 Task: Add an event with the title Second Quarterly Business and Financial Performance Review, date '2023/10/08', time 7:50 AM to 9:50 AMand add a description: The PIP Discussion will be conducted in a respectful and confidential manner, ensuring that the employee feels heard and valued. The ultimate goal is to create a supportive environment that encourages growth, self-improvement, and the attainment of desired performance levels.Select event color  Banana . Add location for the event as: 456 Dubai Opera, Dubai, UAE, logged in from the account softage.10@softage.netand send the event invitation to softage.5@softage.net and softage.6@softage.net. Set a reminder for the event Weekly on Sunday
Action: Mouse moved to (59, 95)
Screenshot: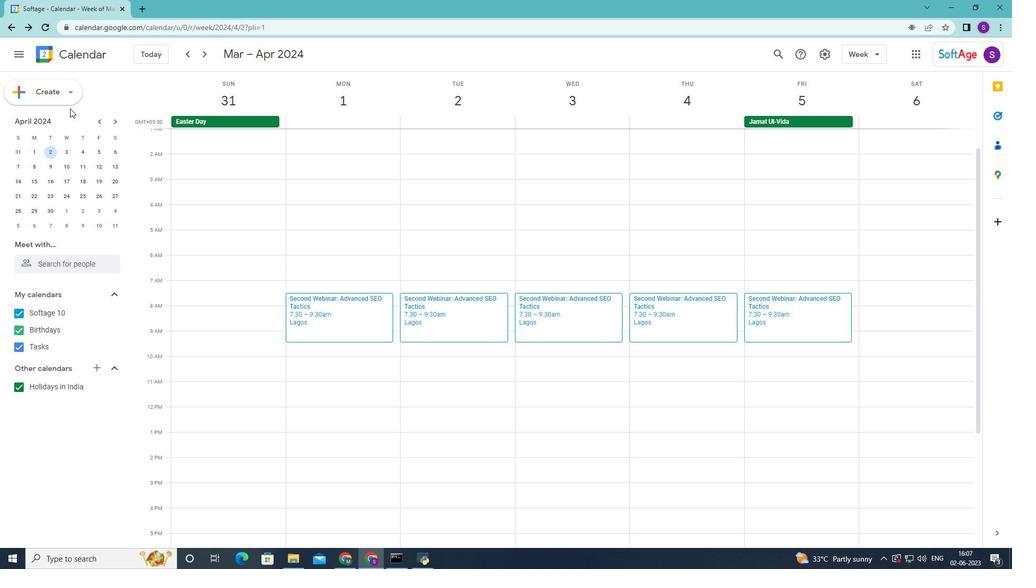 
Action: Mouse pressed left at (59, 95)
Screenshot: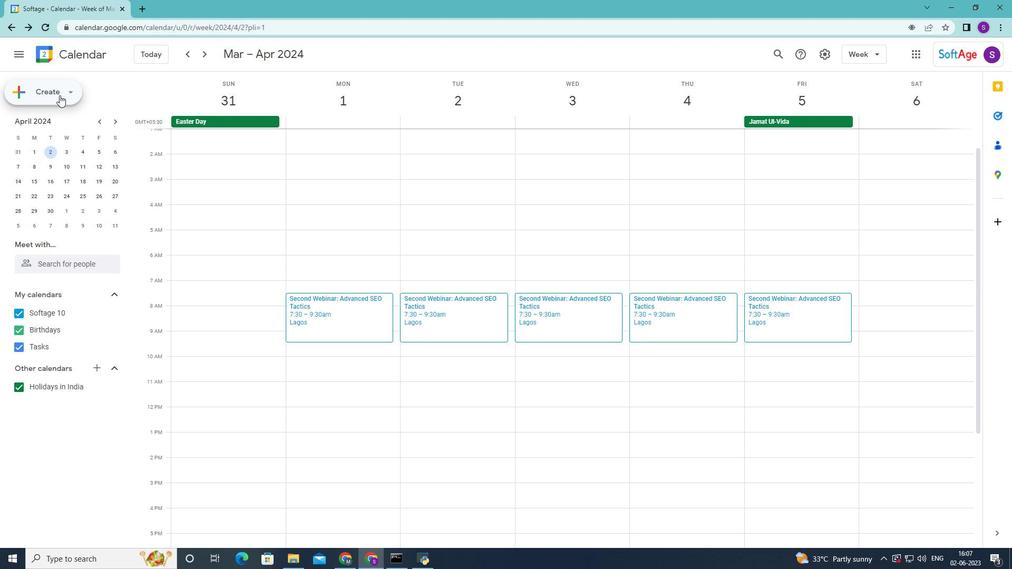 
Action: Mouse moved to (70, 123)
Screenshot: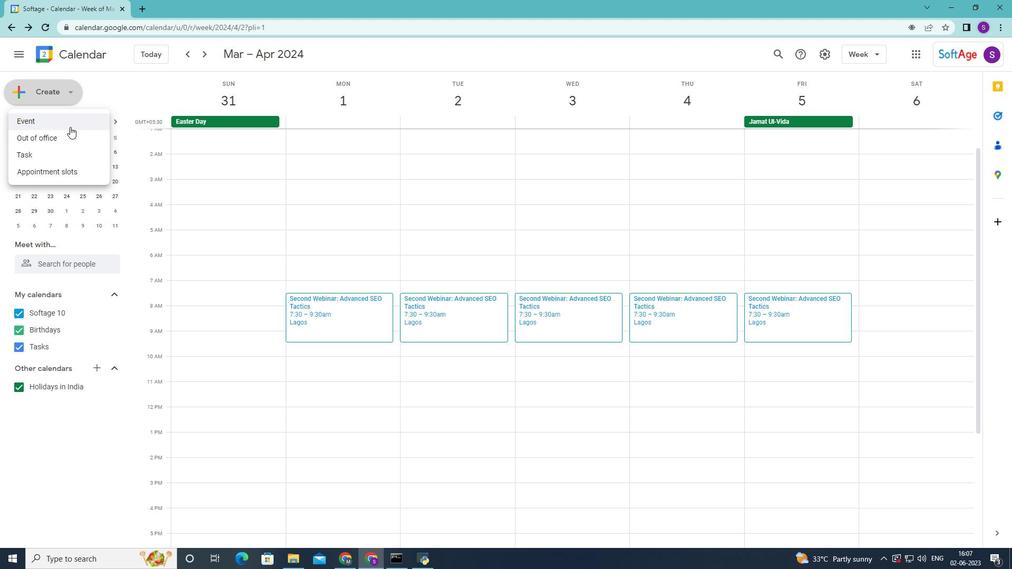 
Action: Mouse pressed left at (70, 123)
Screenshot: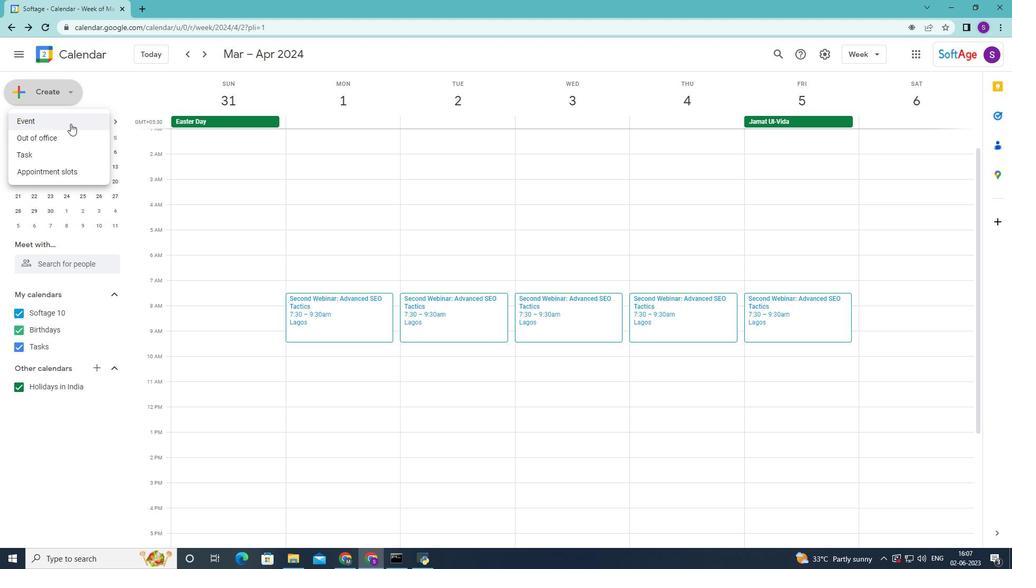 
Action: Mouse moved to (249, 278)
Screenshot: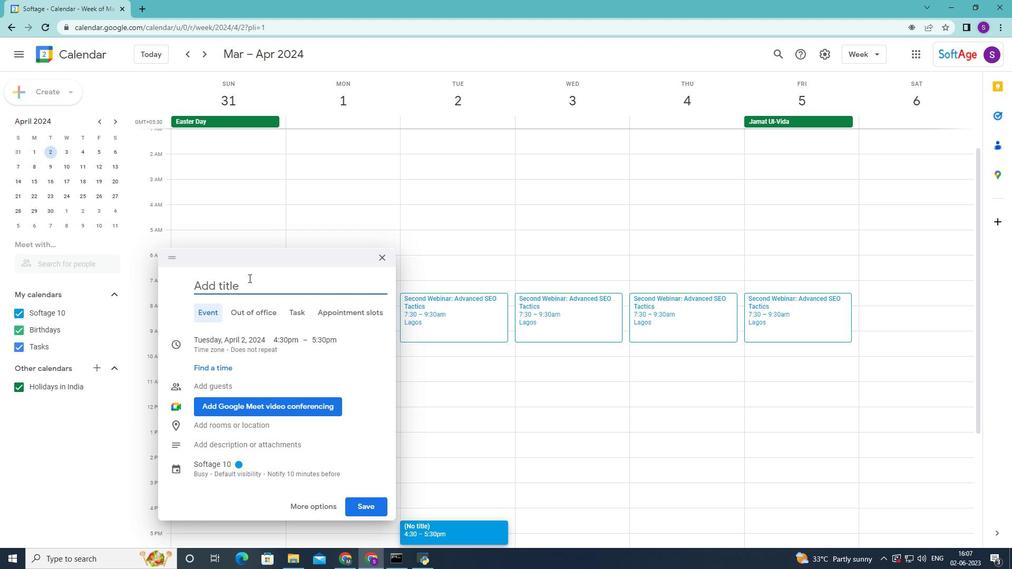 
Action: Key pressed <Key.shift>Second<Key.space><Key.shift><Key.shift><Key.shift><Key.shift><Key.shift><Key.shift><Key.shift><Key.shift>uarterly<Key.space><Key.shift>Business<Key.space>and<Key.space>financial<Key.space>
Screenshot: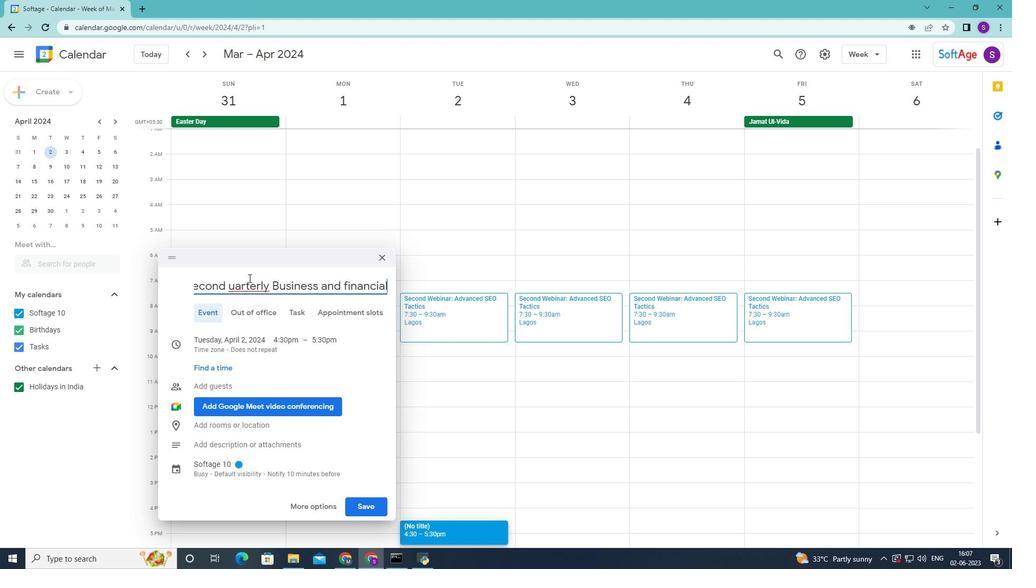 
Action: Mouse moved to (233, 285)
Screenshot: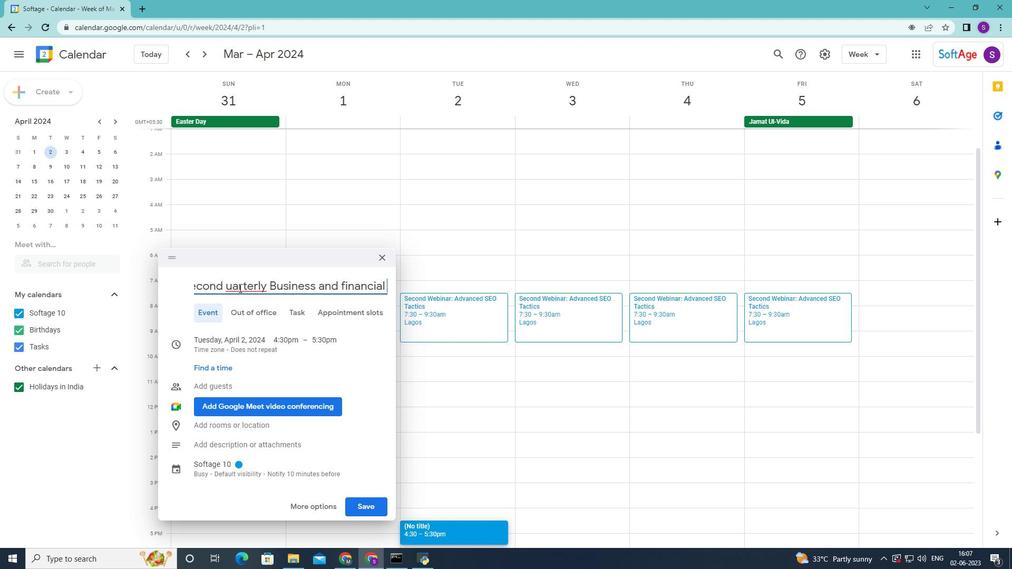 
Action: Mouse pressed left at (233, 285)
Screenshot: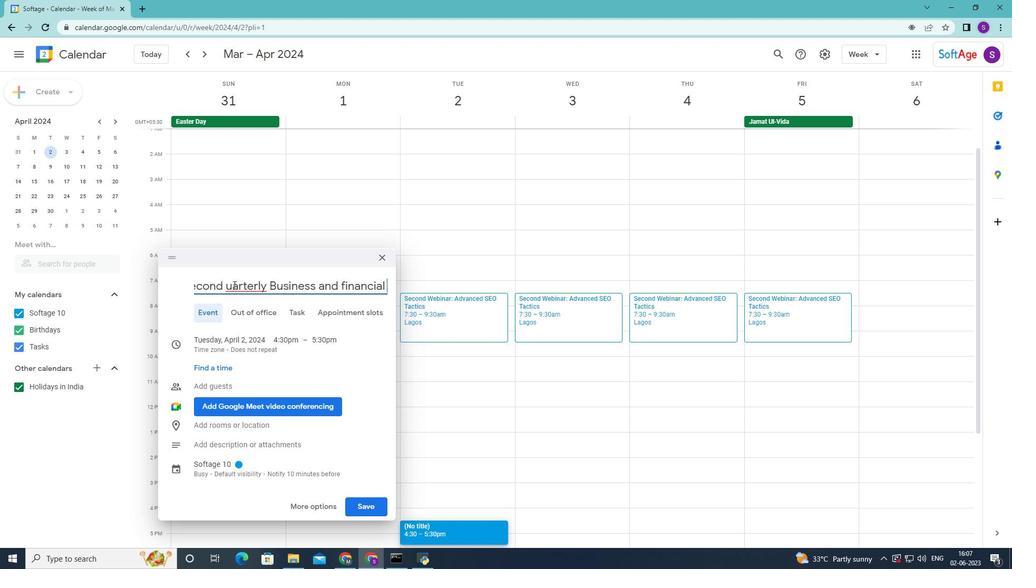 
Action: Mouse moved to (226, 285)
Screenshot: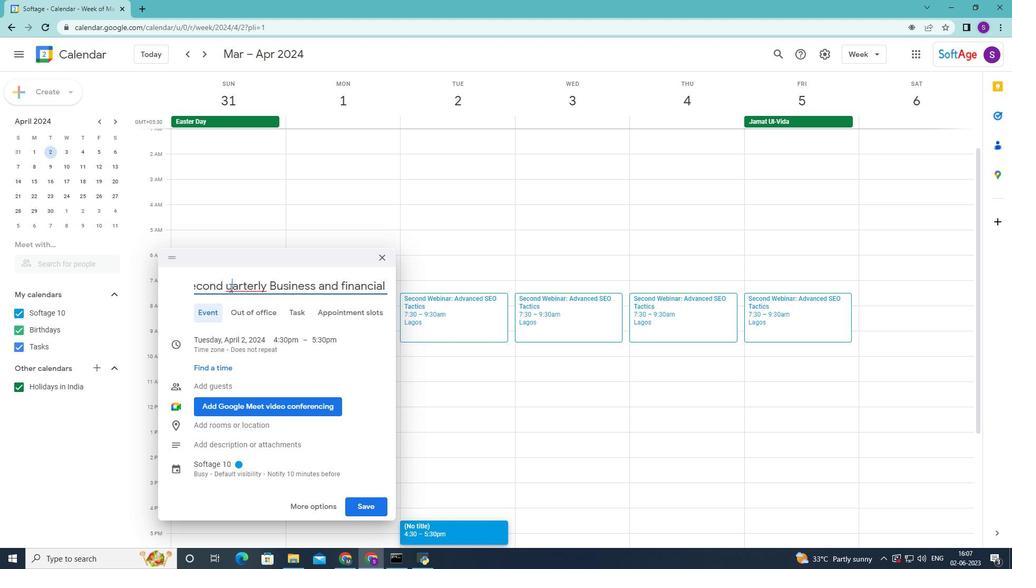 
Action: Mouse pressed left at (226, 285)
Screenshot: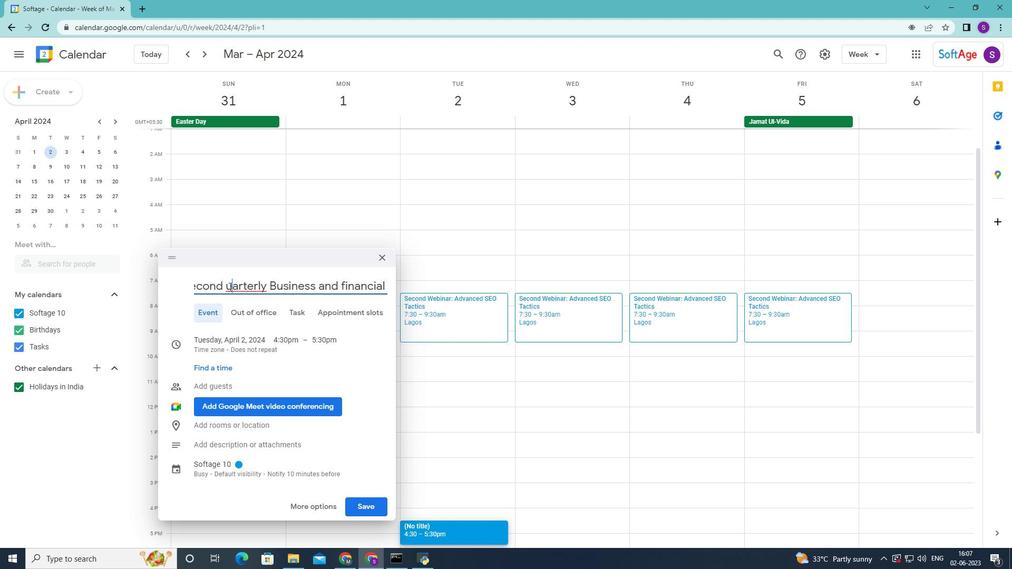 
Action: Mouse moved to (244, 289)
Screenshot: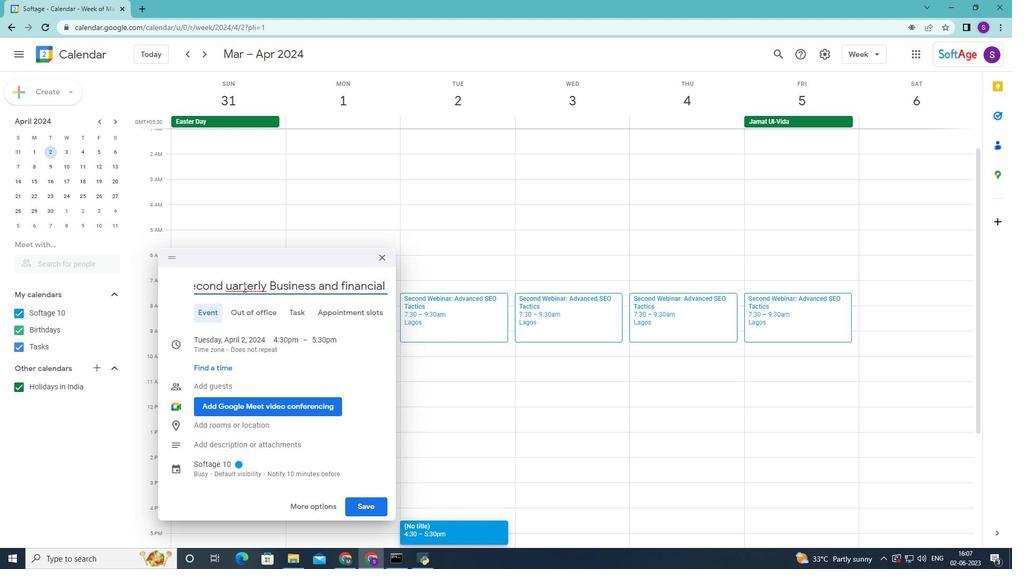 
Action: Key pressed <Key.space>
Screenshot: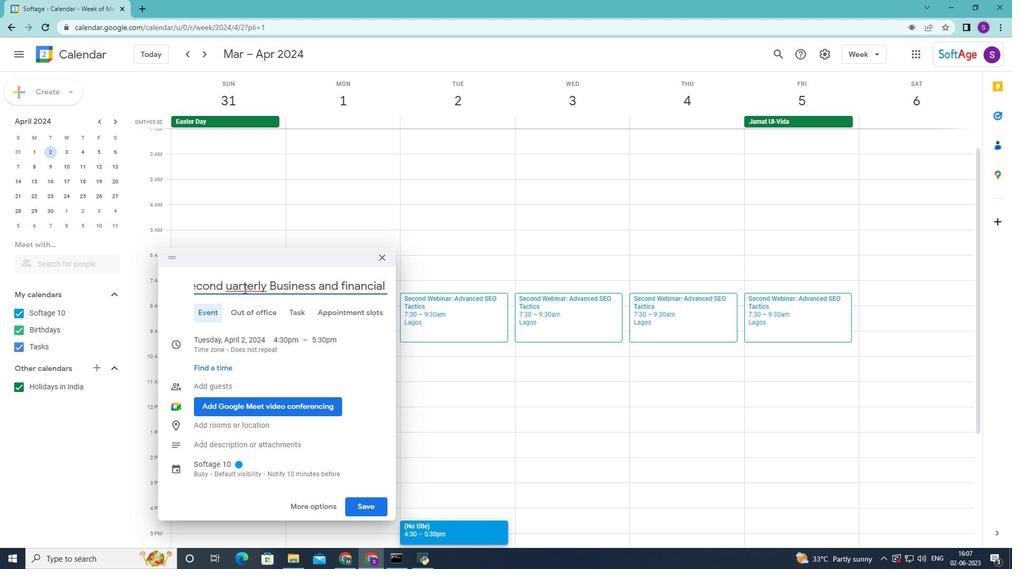 
Action: Mouse moved to (245, 294)
Screenshot: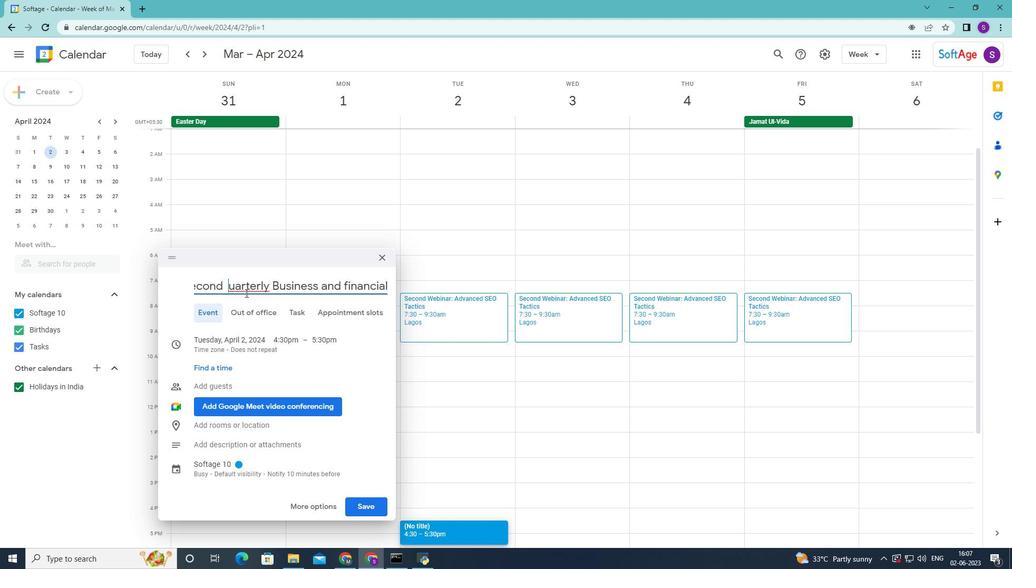 
Action: Key pressed <Key.shift><Key.shift>Q
Screenshot: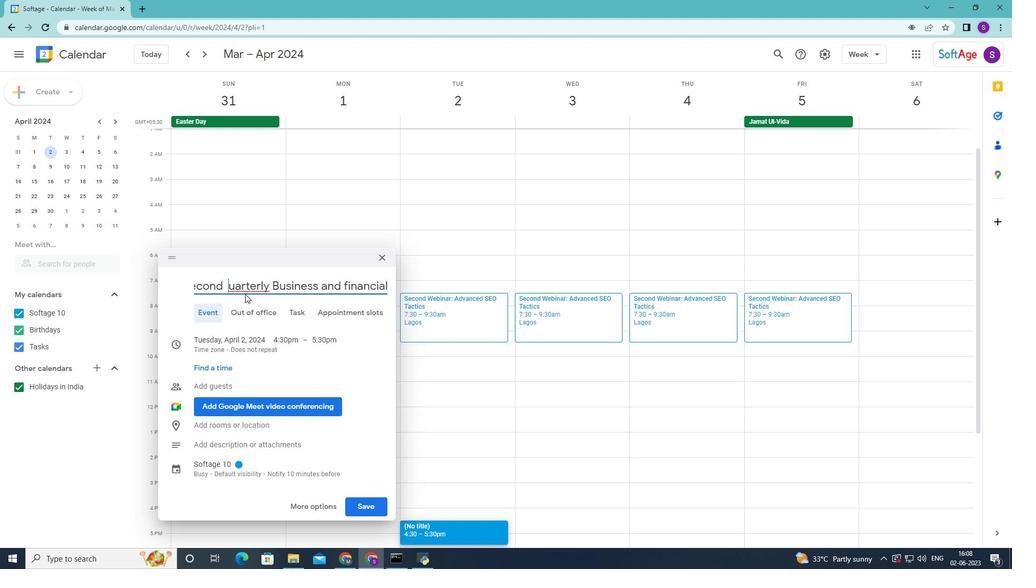 
Action: Mouse moved to (366, 283)
Screenshot: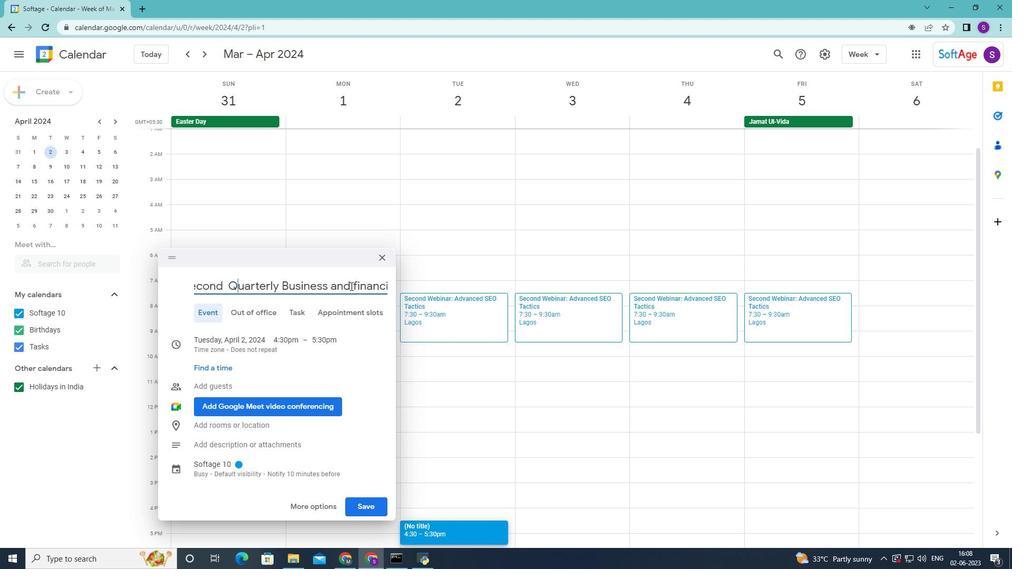 
Action: Mouse pressed left at (366, 283)
Screenshot: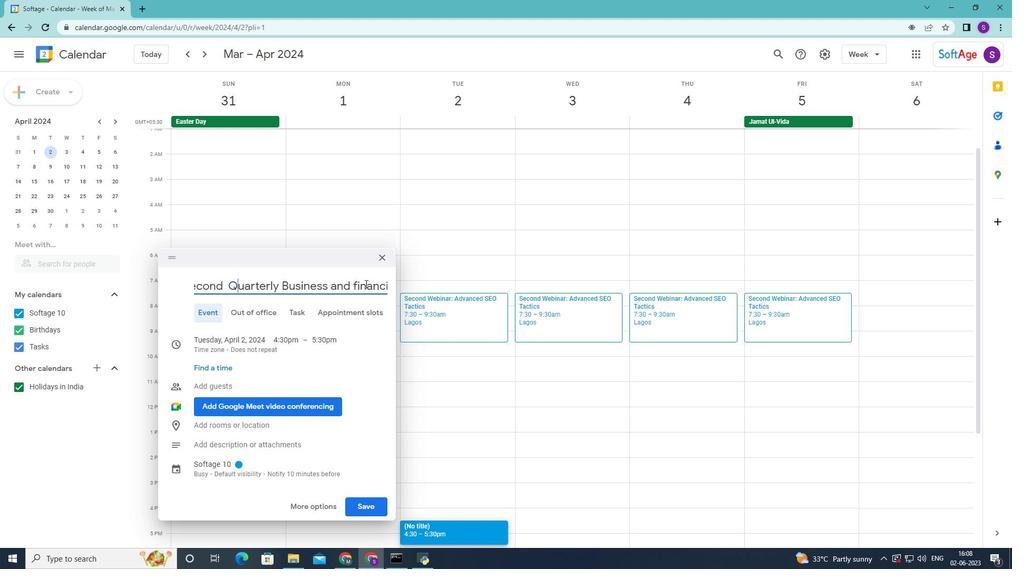 
Action: Mouse moved to (367, 285)
Screenshot: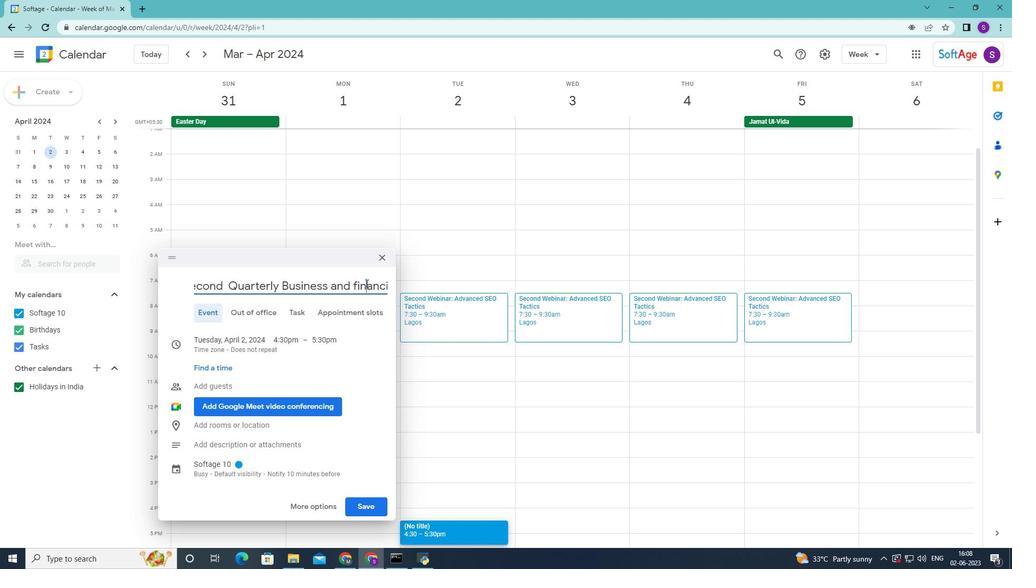 
Action: Key pressed <Key.right><Key.right><Key.right><Key.right><Key.right><Key.right><Key.right><Key.right><Key.right><Key.right><Key.right><Key.right><Key.right><Key.right><Key.right><Key.right><Key.right><Key.space><Key.shift>Performance<Key.space><Key.shift>Review
Screenshot: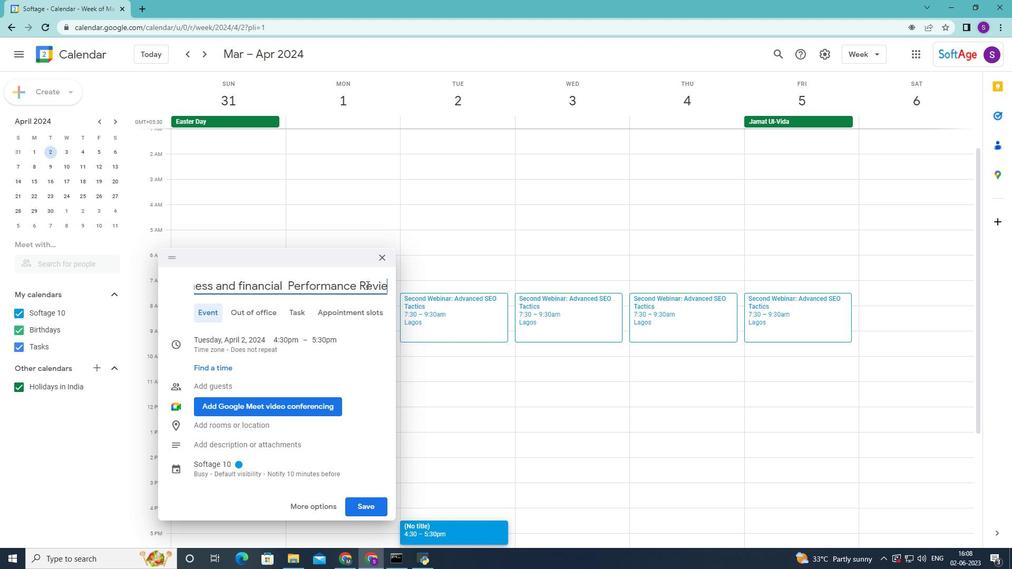 
Action: Mouse moved to (230, 342)
Screenshot: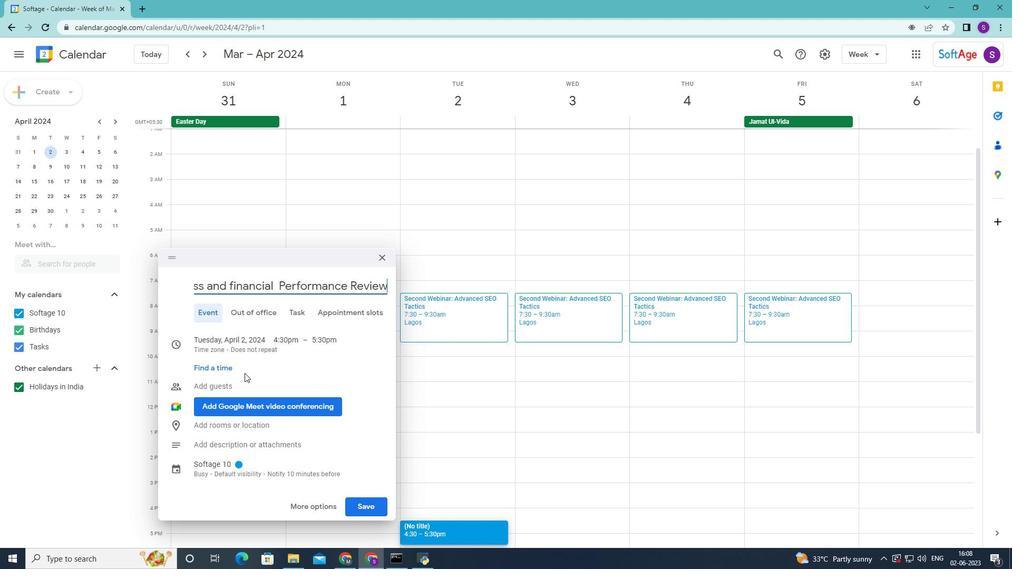 
Action: Mouse pressed left at (230, 342)
Screenshot: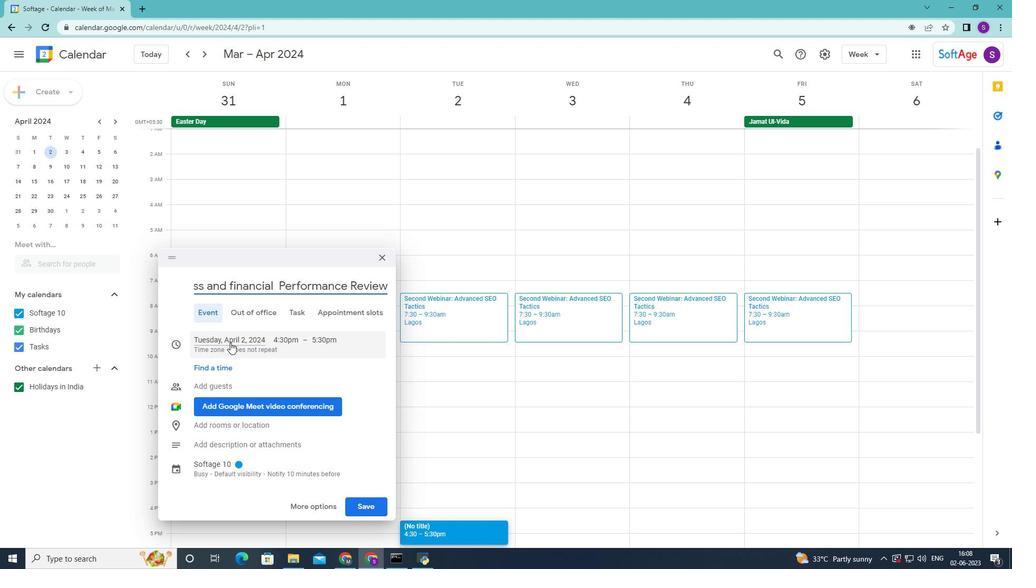 
Action: Mouse moved to (310, 337)
Screenshot: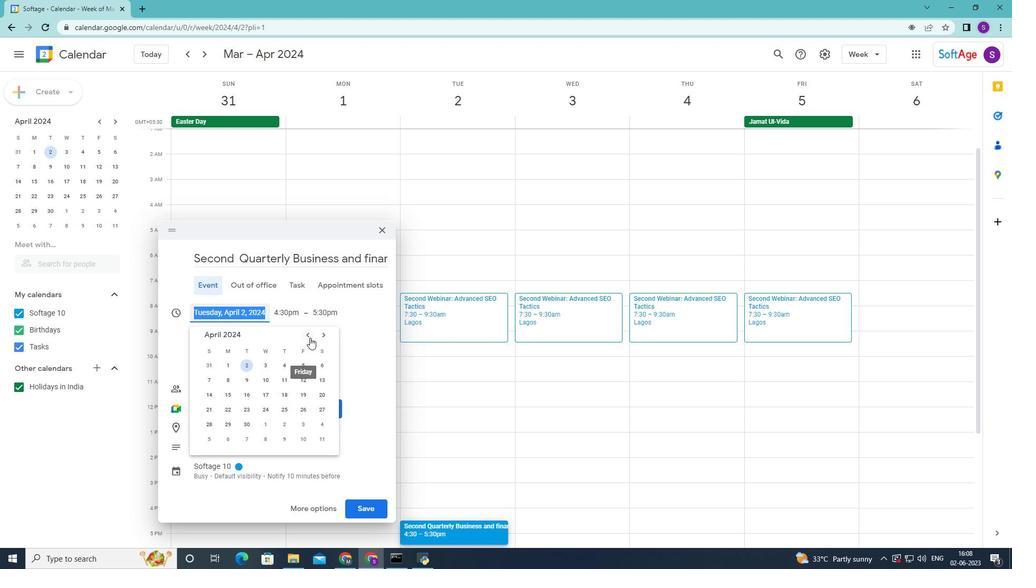 
Action: Mouse pressed left at (310, 337)
Screenshot: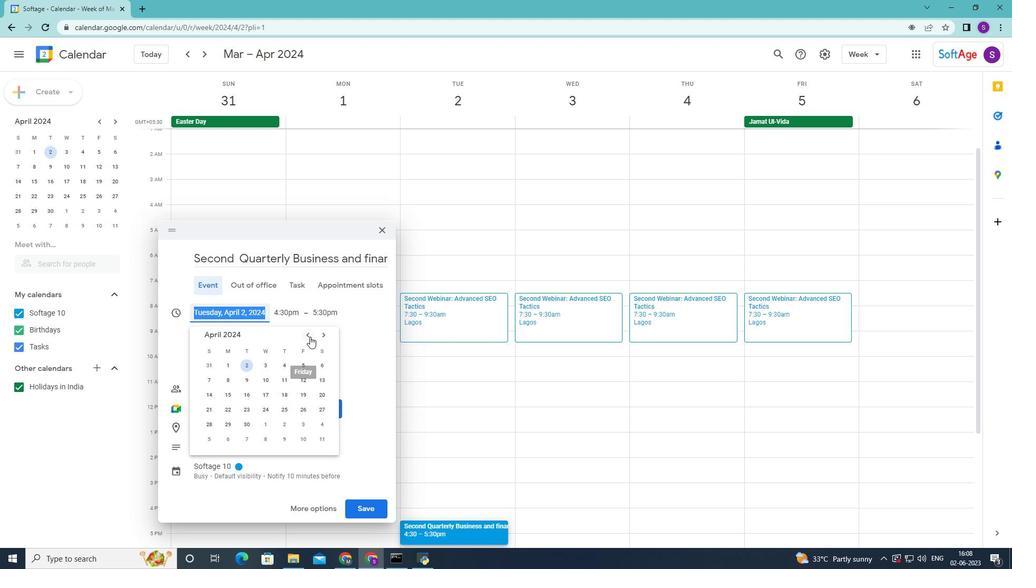 
Action: Mouse pressed left at (310, 337)
Screenshot: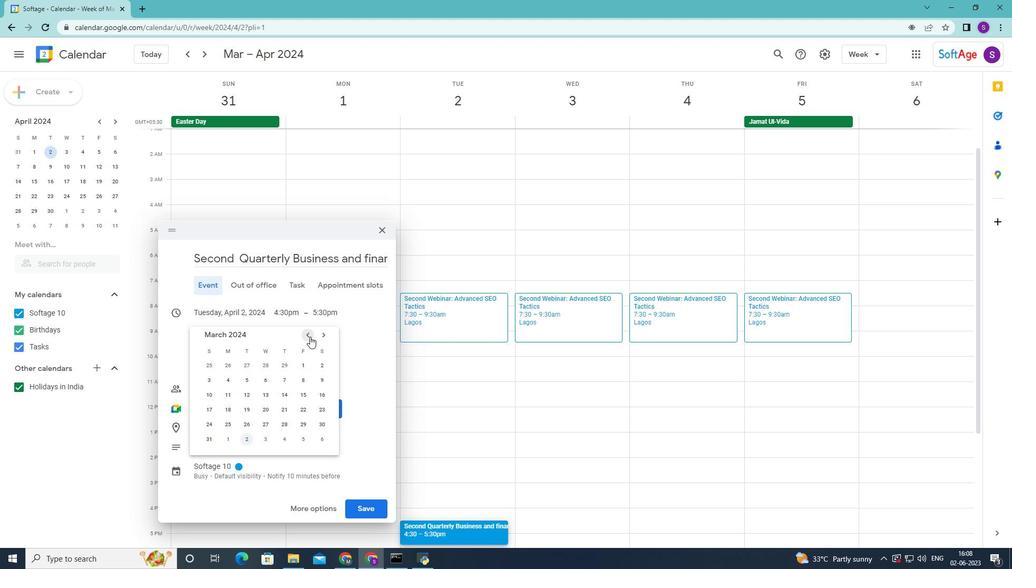 
Action: Mouse pressed left at (310, 337)
Screenshot: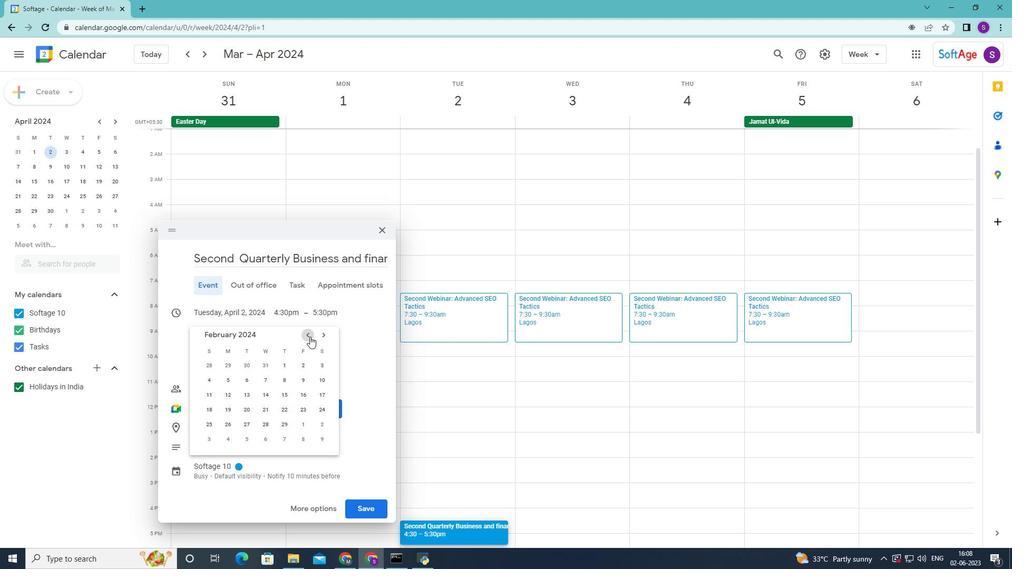 
Action: Mouse pressed left at (310, 337)
Screenshot: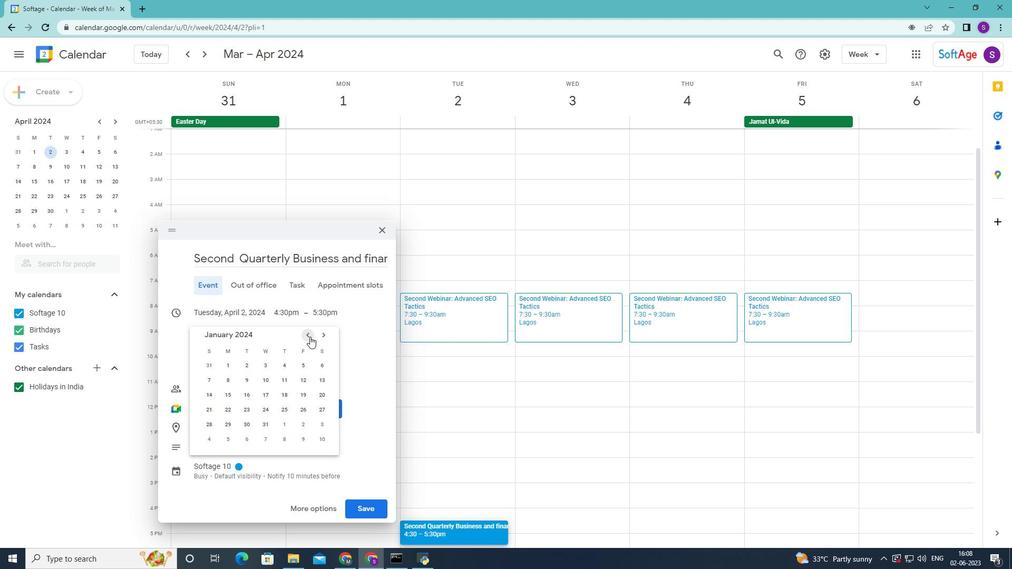 
Action: Mouse moved to (304, 333)
Screenshot: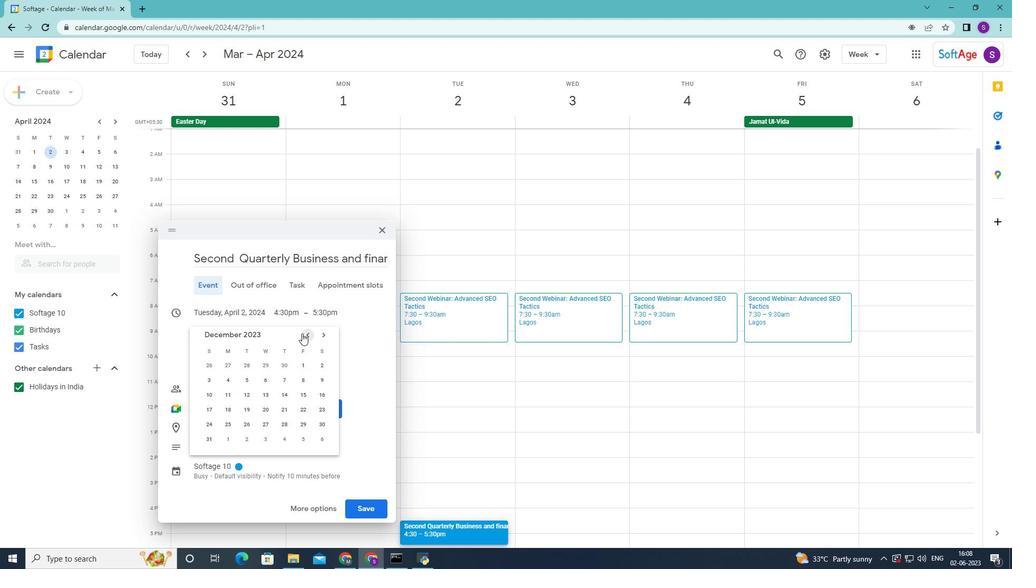 
Action: Mouse pressed left at (304, 333)
Screenshot: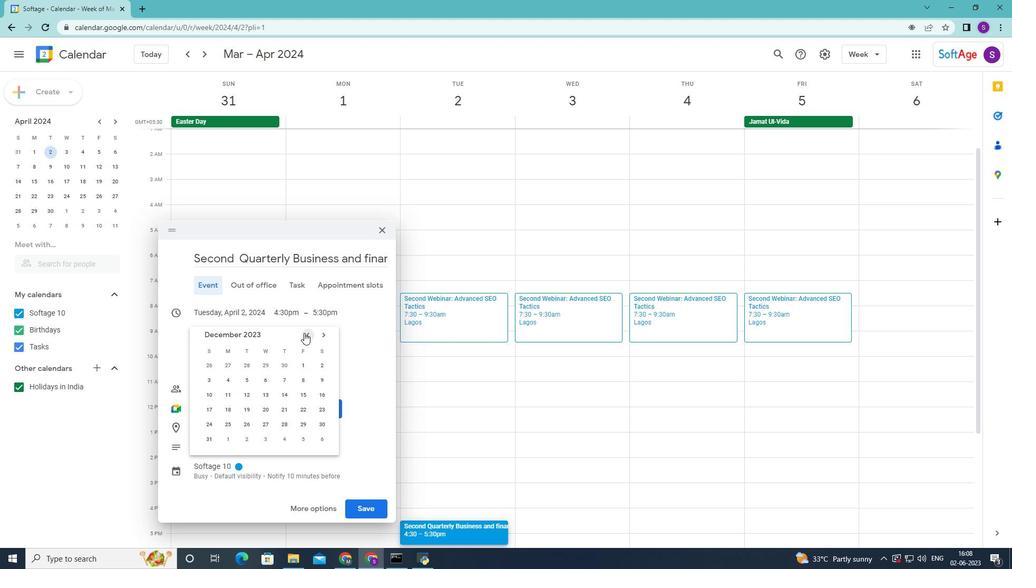 
Action: Mouse pressed left at (304, 333)
Screenshot: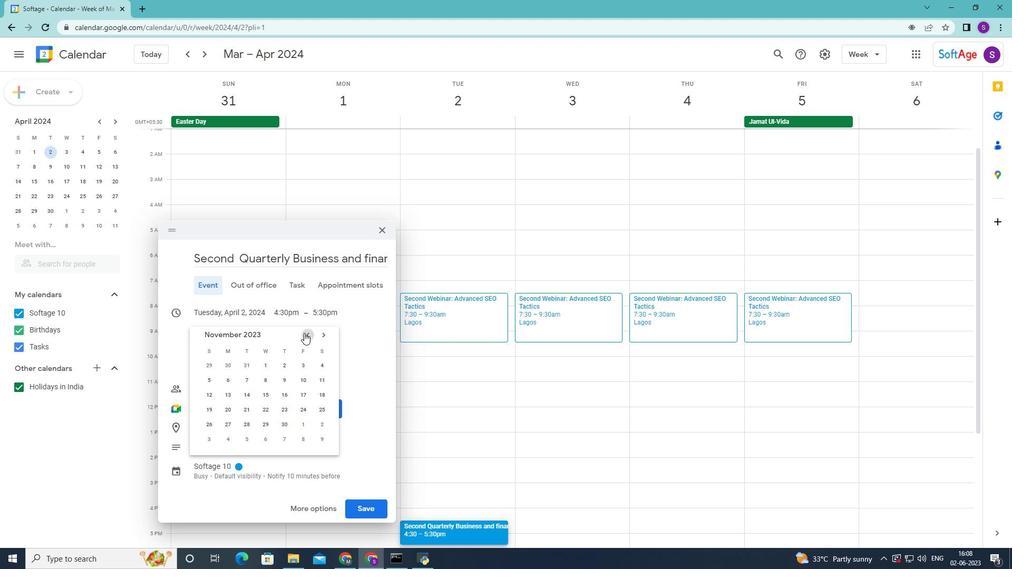 
Action: Mouse moved to (211, 381)
Screenshot: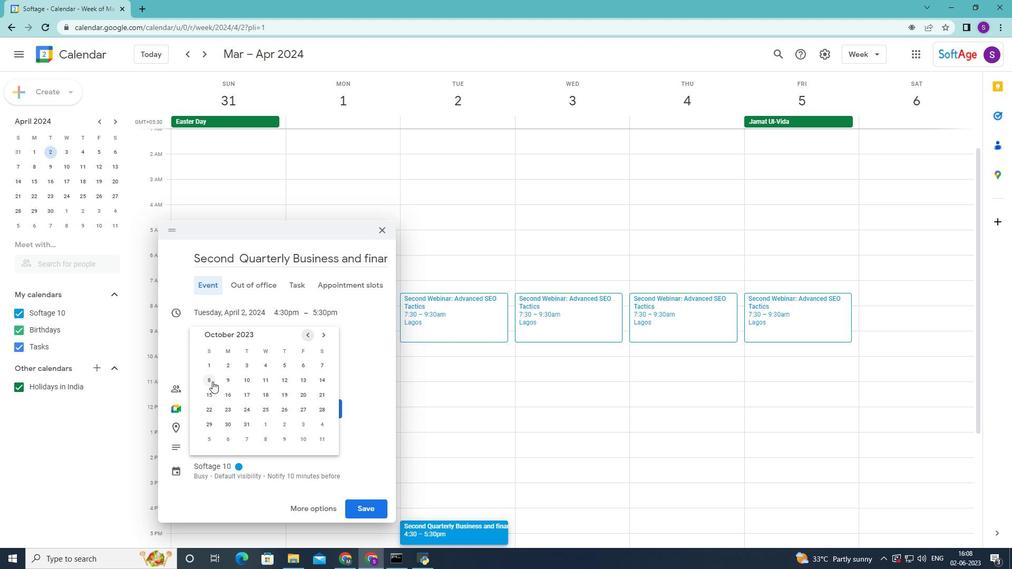 
Action: Mouse pressed left at (211, 381)
Screenshot: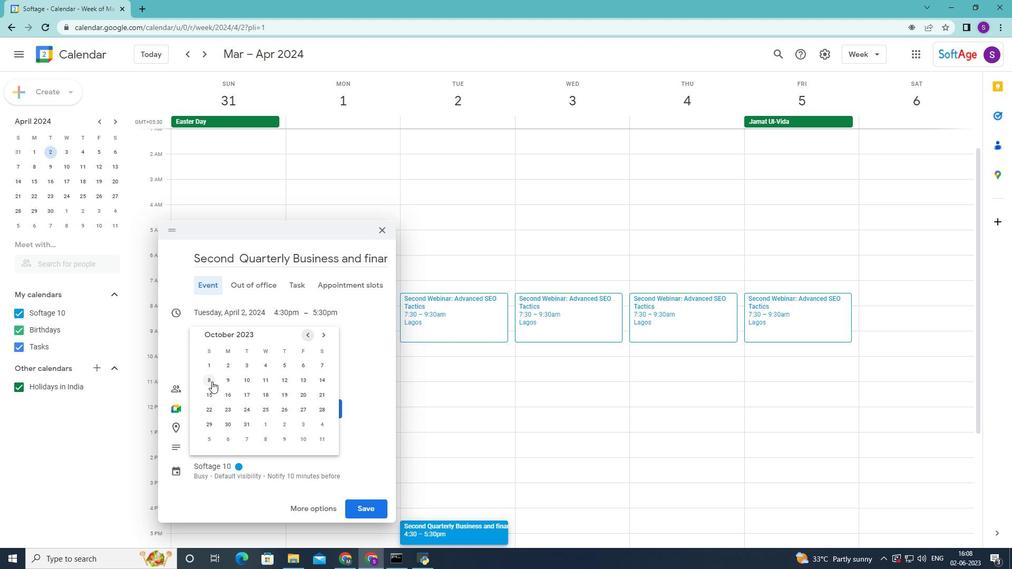 
Action: Mouse moved to (403, 314)
Screenshot: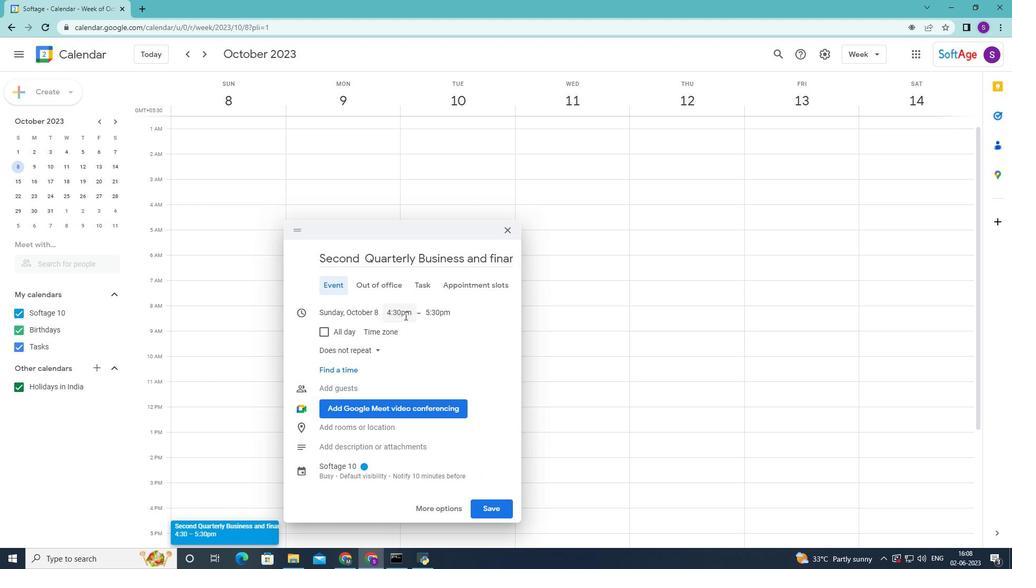 
Action: Mouse pressed left at (403, 314)
Screenshot: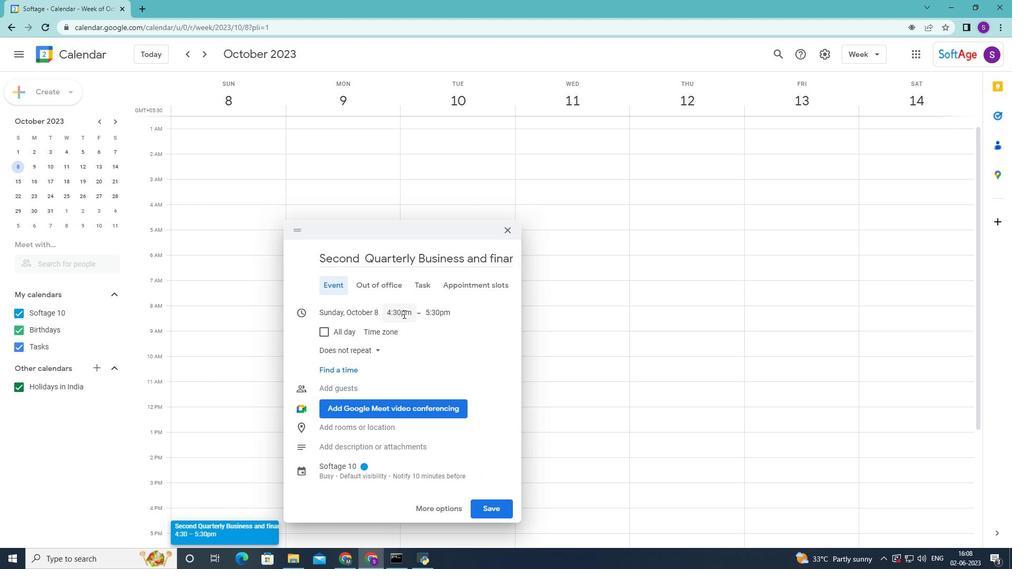 
Action: Mouse moved to (426, 379)
Screenshot: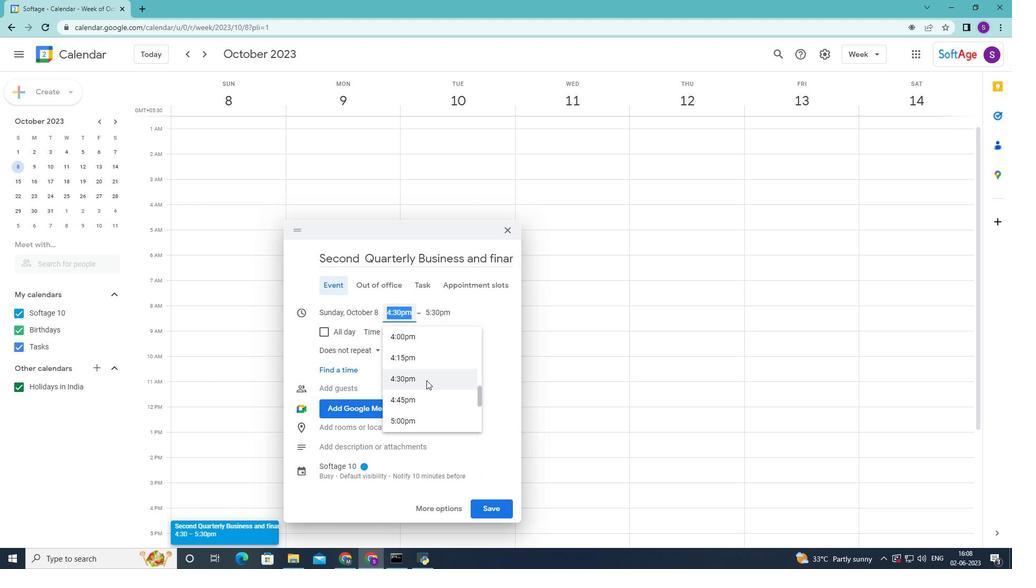 
Action: Mouse scrolled (426, 379) with delta (0, 0)
Screenshot: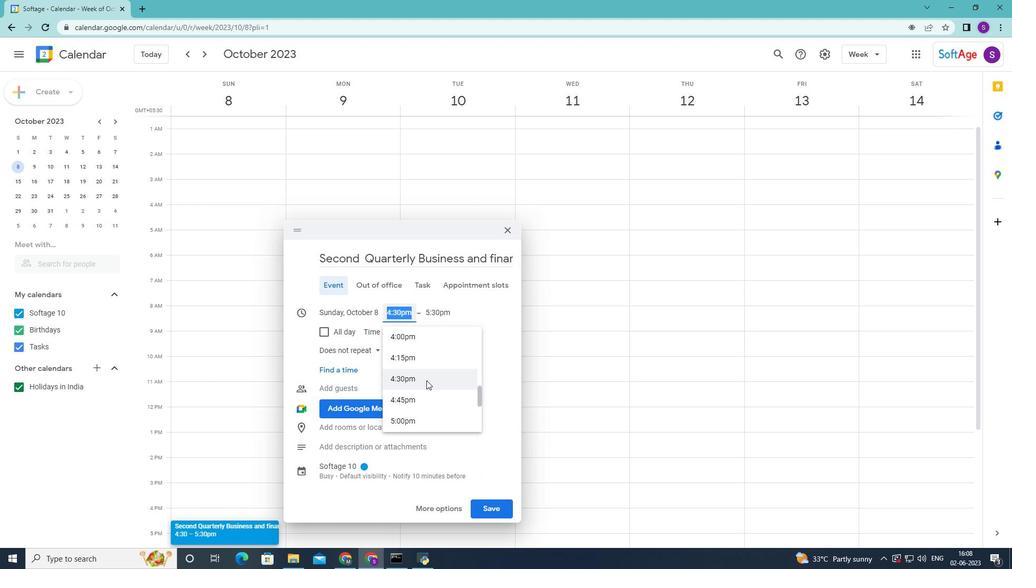 
Action: Mouse moved to (426, 379)
Screenshot: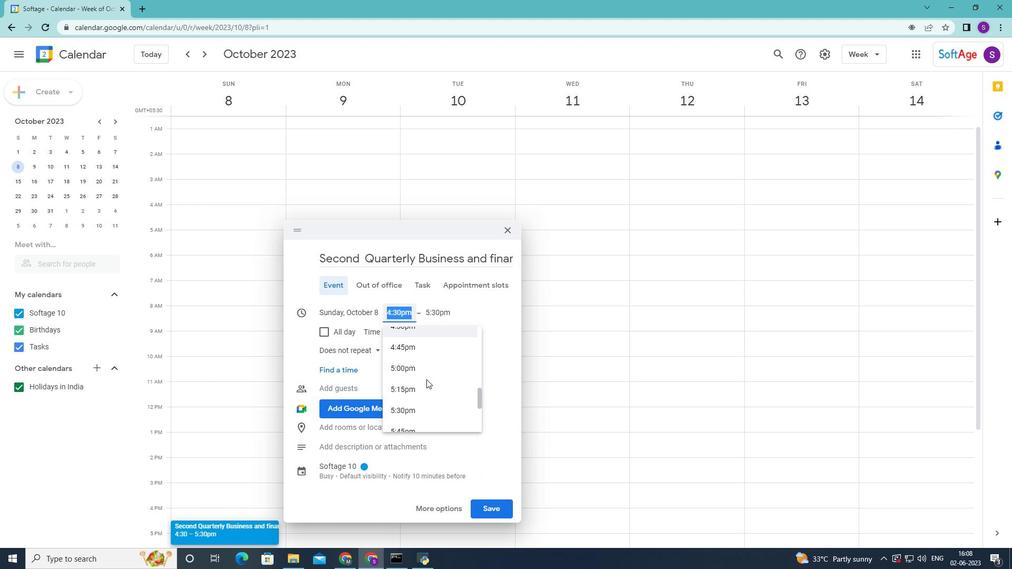 
Action: Mouse scrolled (426, 379) with delta (0, 0)
Screenshot: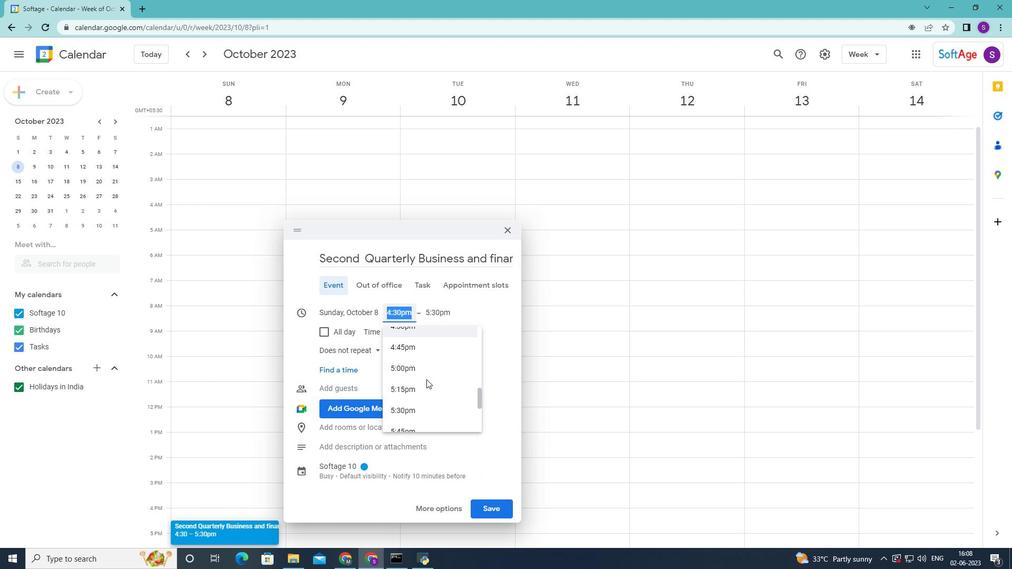 
Action: Mouse scrolled (426, 380) with delta (0, 0)
Screenshot: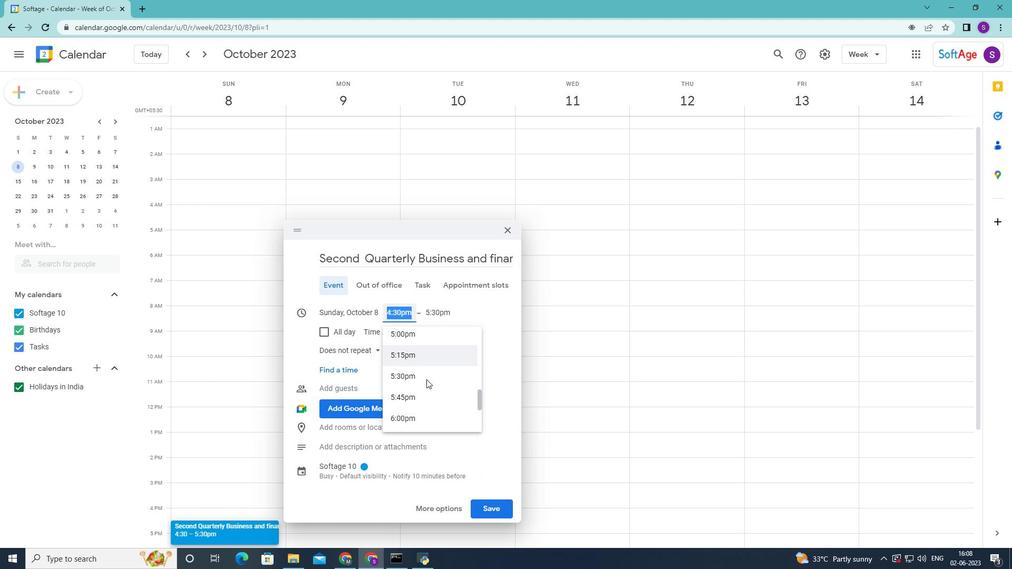 
Action: Mouse scrolled (426, 380) with delta (0, 0)
Screenshot: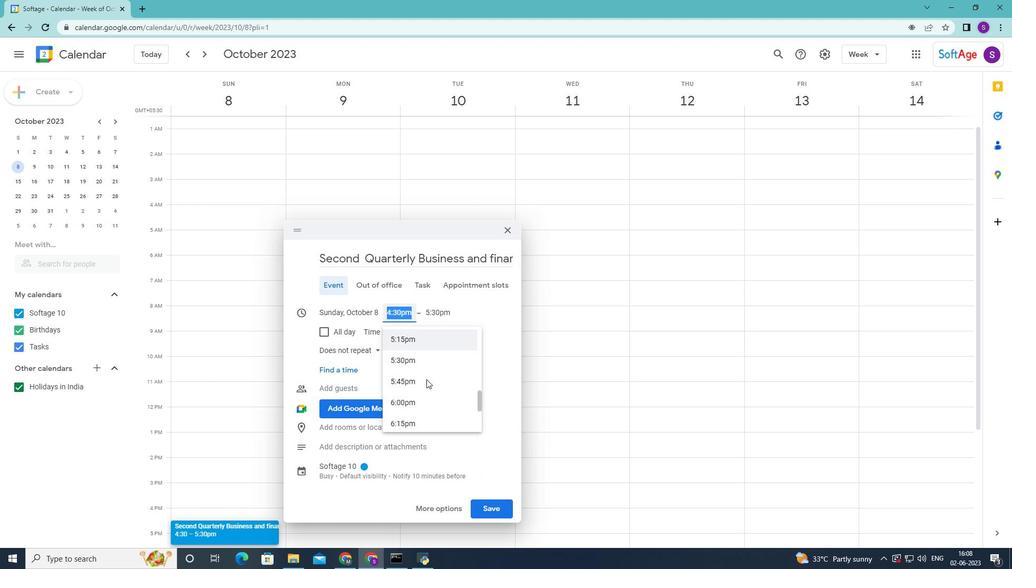 
Action: Mouse moved to (427, 374)
Screenshot: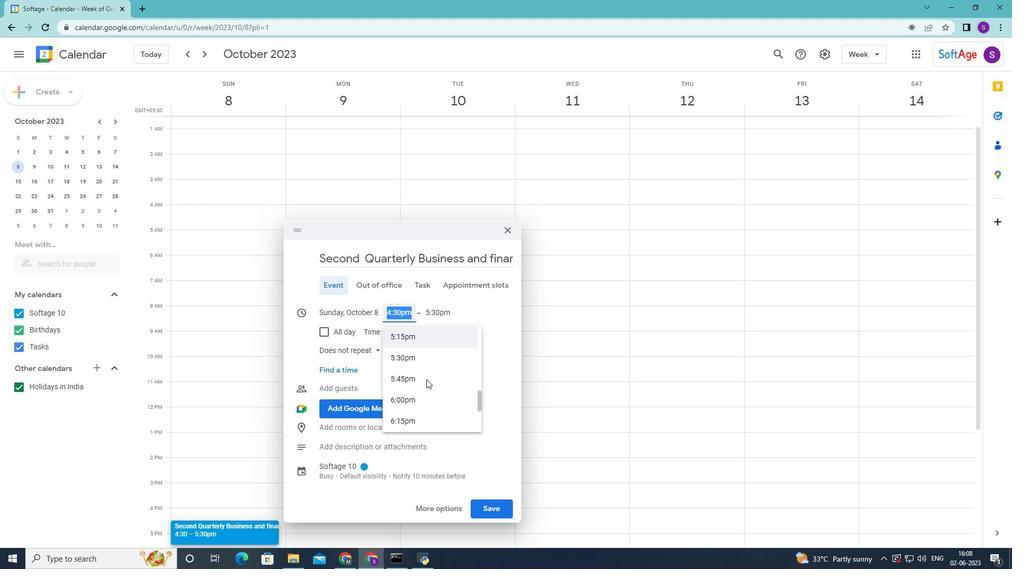
Action: Mouse scrolled (427, 374) with delta (0, 0)
Screenshot: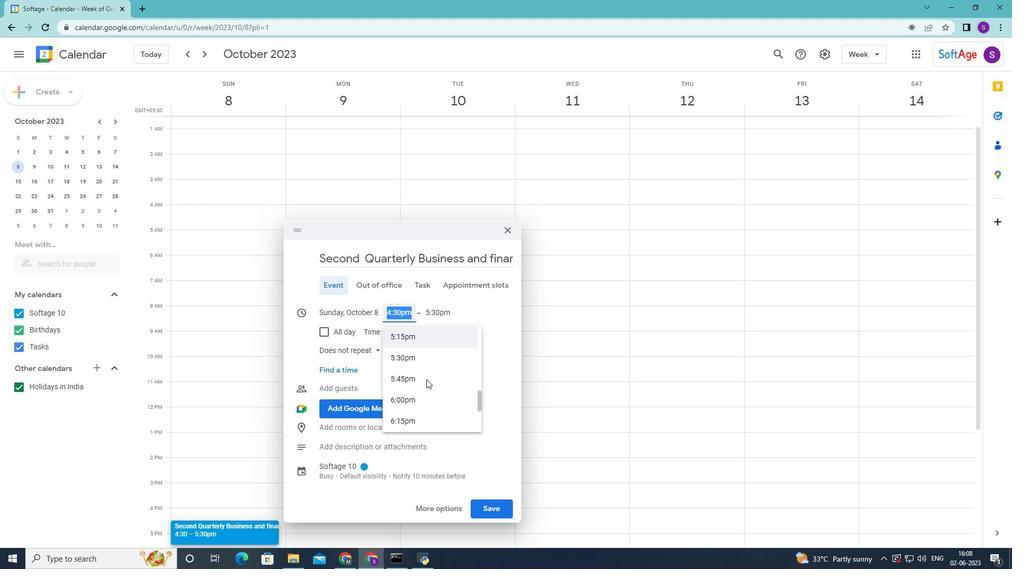 
Action: Mouse moved to (426, 377)
Screenshot: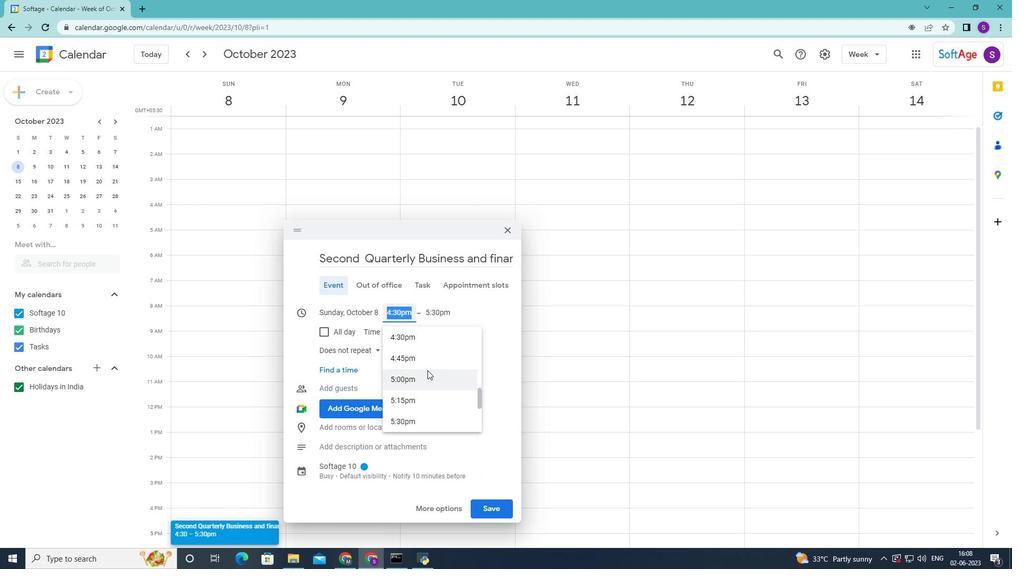 
Action: Mouse scrolled (426, 377) with delta (0, 0)
Screenshot: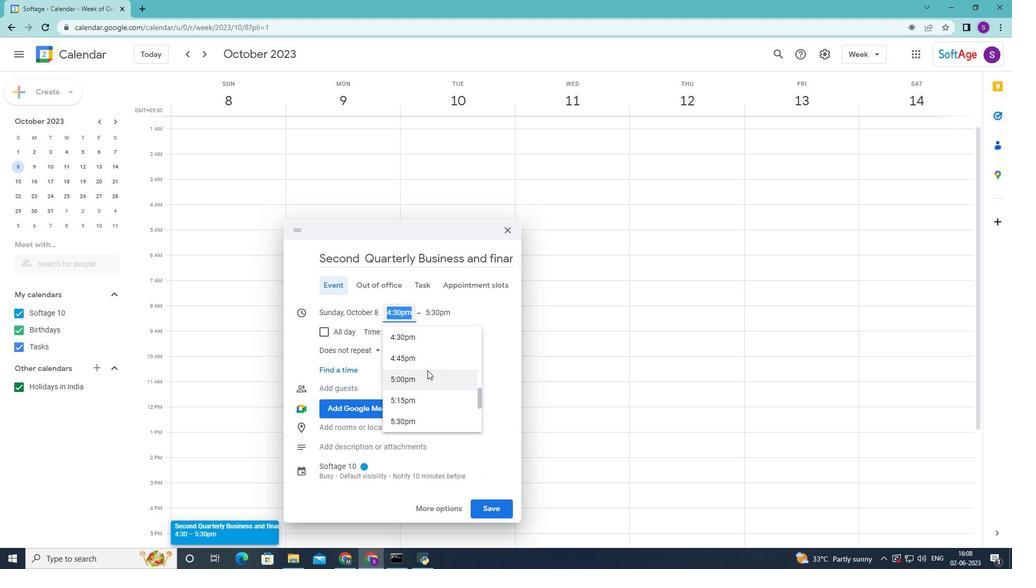 
Action: Mouse scrolled (426, 377) with delta (0, 0)
Screenshot: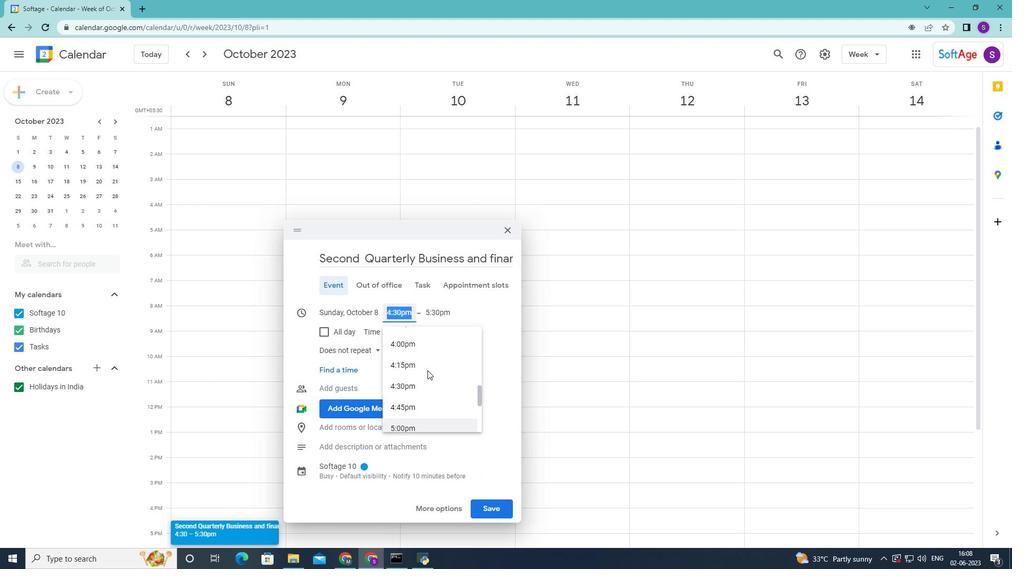 
Action: Mouse scrolled (426, 377) with delta (0, 0)
Screenshot: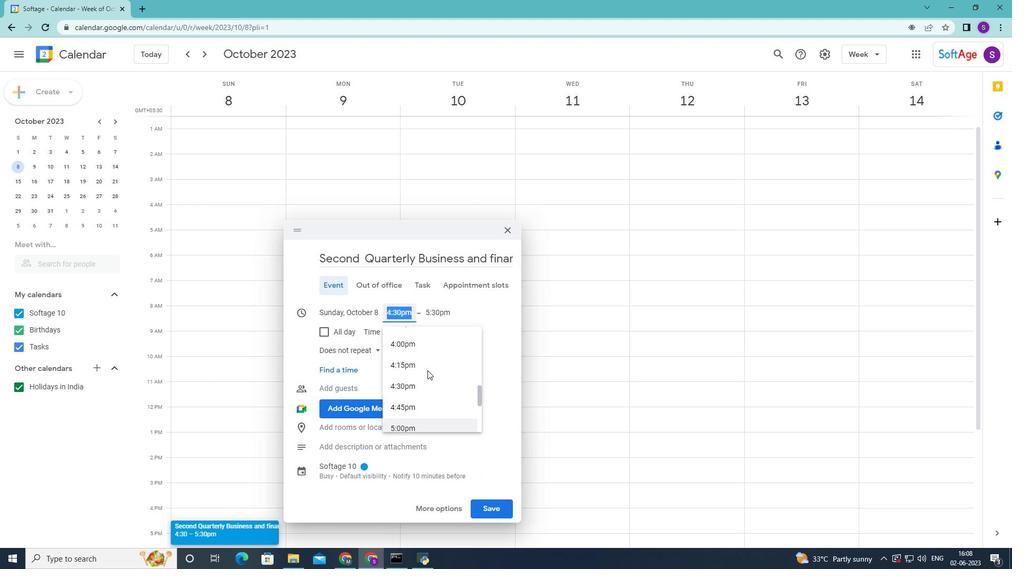 
Action: Mouse scrolled (426, 377) with delta (0, 0)
Screenshot: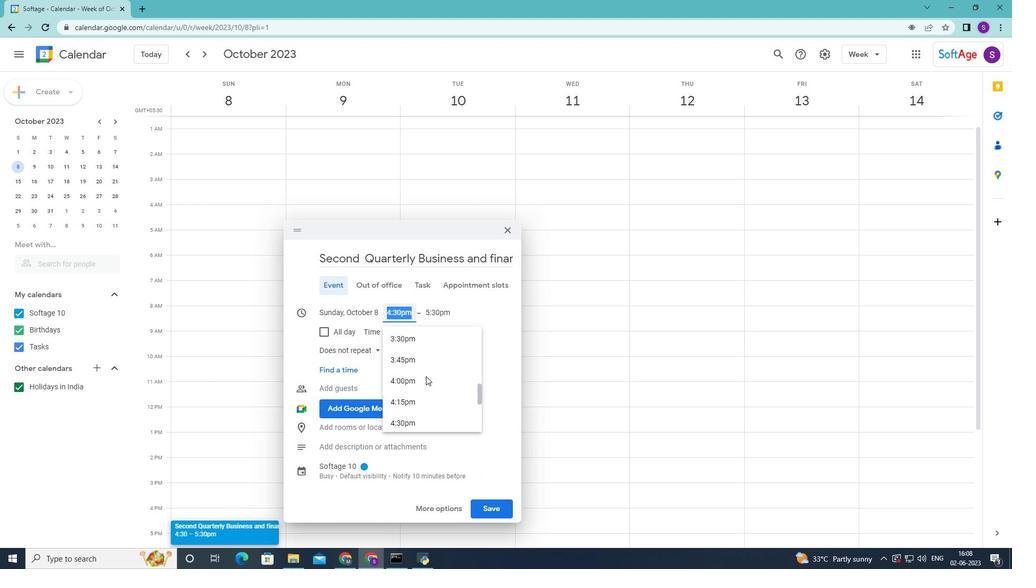 
Action: Mouse scrolled (426, 377) with delta (0, 0)
Screenshot: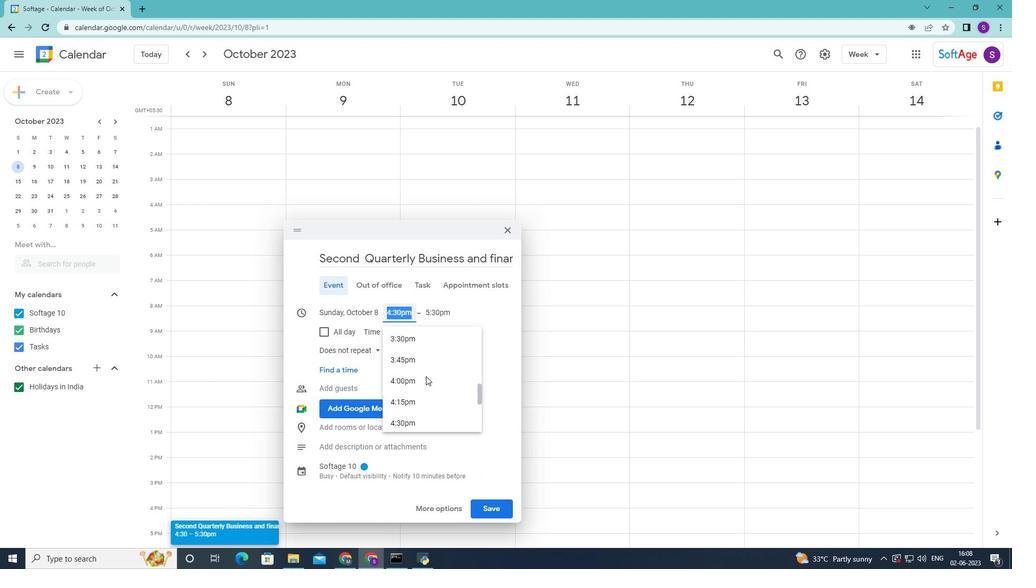 
Action: Mouse scrolled (426, 377) with delta (0, 0)
Screenshot: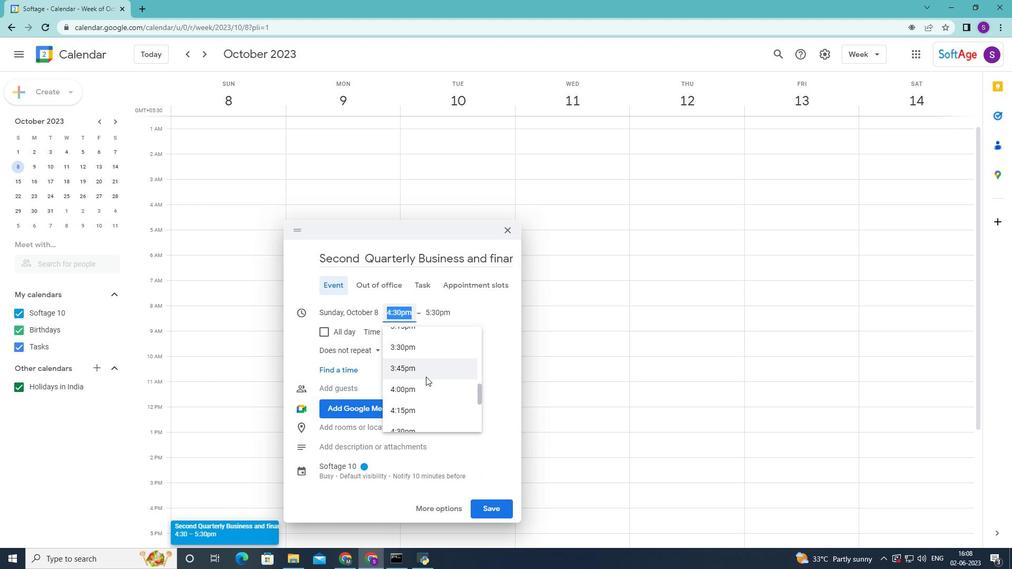 
Action: Mouse moved to (422, 382)
Screenshot: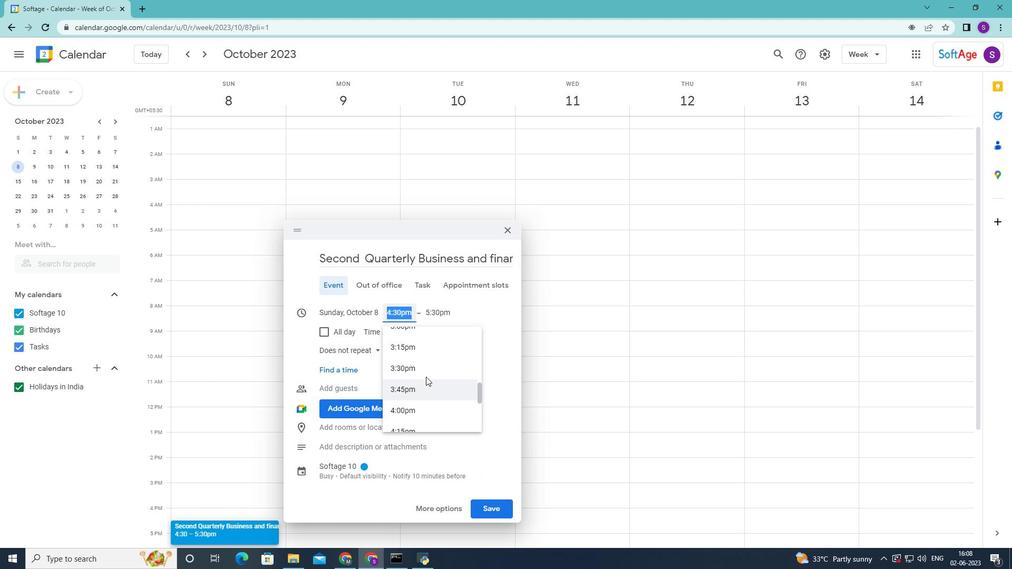 
Action: Mouse scrolled (422, 383) with delta (0, 0)
Screenshot: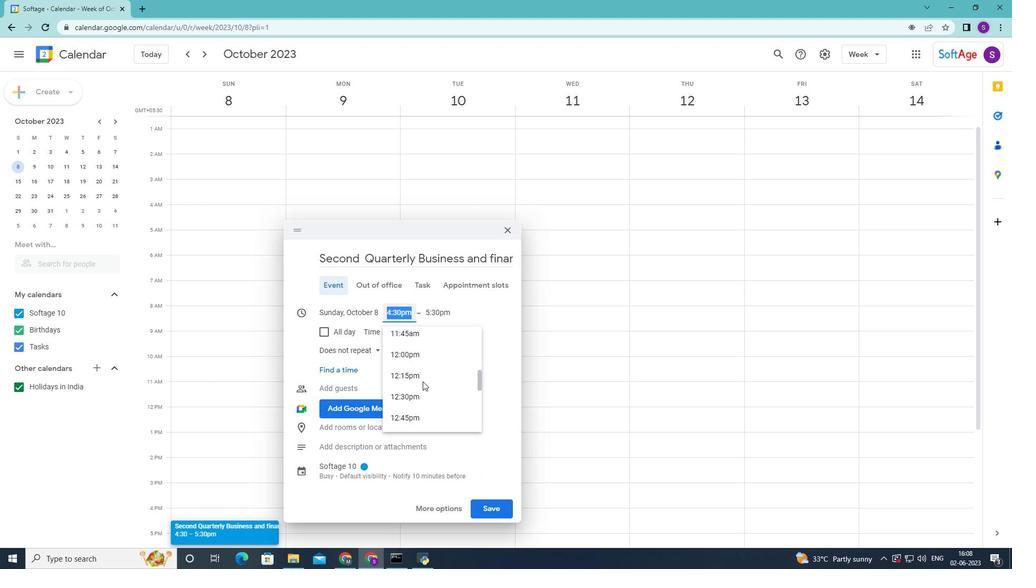 
Action: Mouse scrolled (422, 383) with delta (0, 0)
Screenshot: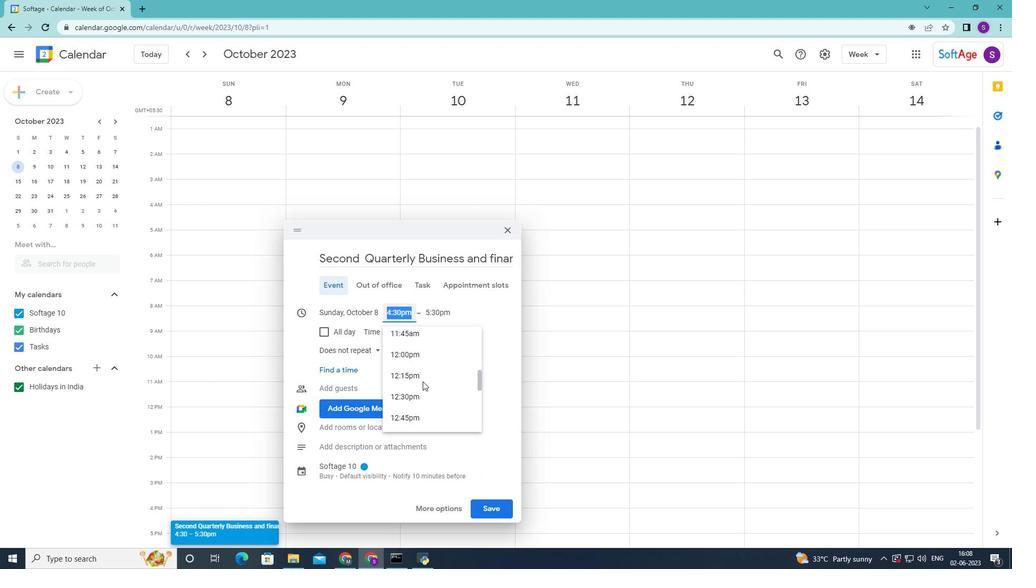 
Action: Mouse scrolled (422, 383) with delta (0, 0)
Screenshot: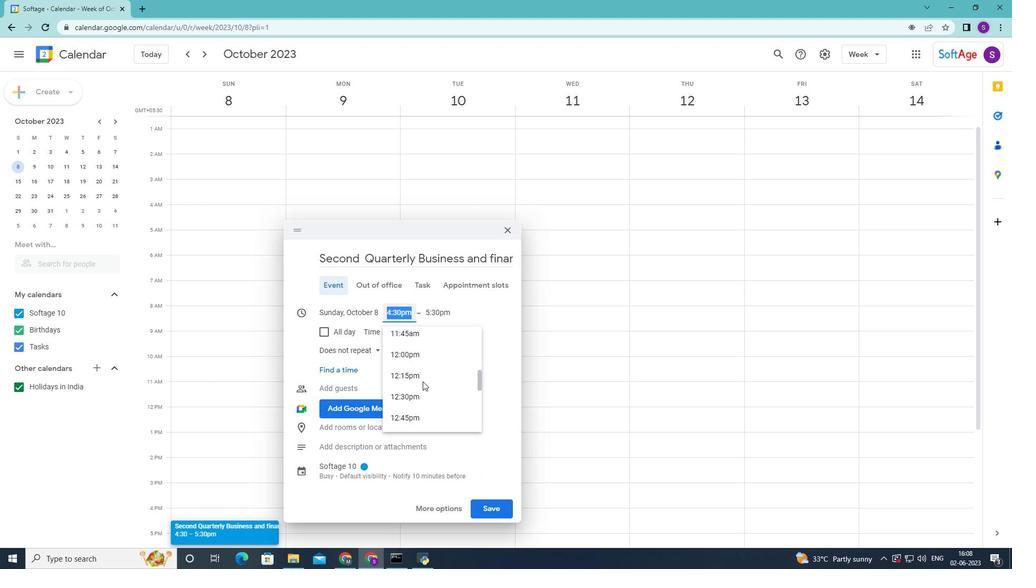 
Action: Mouse scrolled (422, 383) with delta (0, 0)
Screenshot: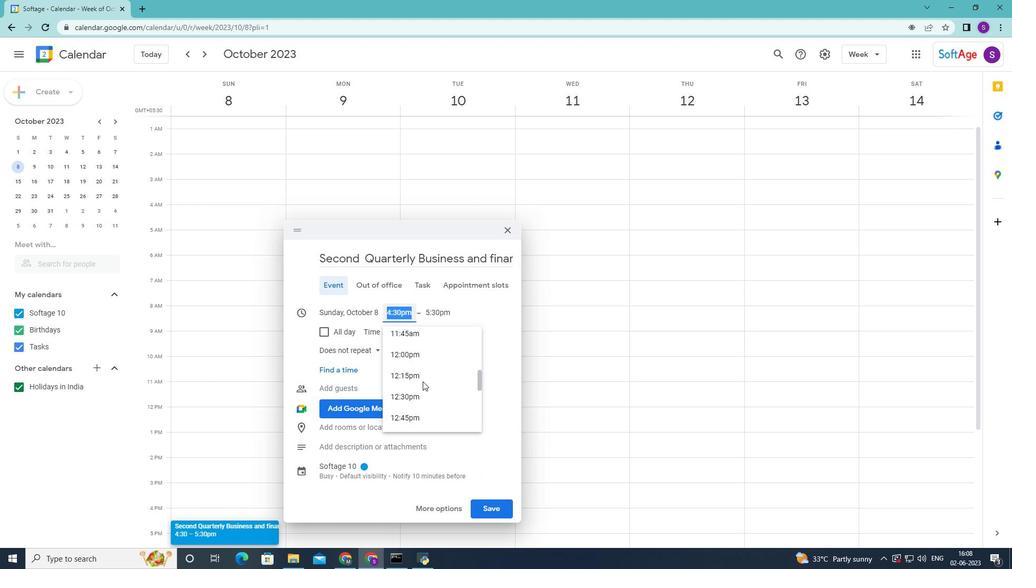 
Action: Mouse scrolled (422, 383) with delta (0, 0)
Screenshot: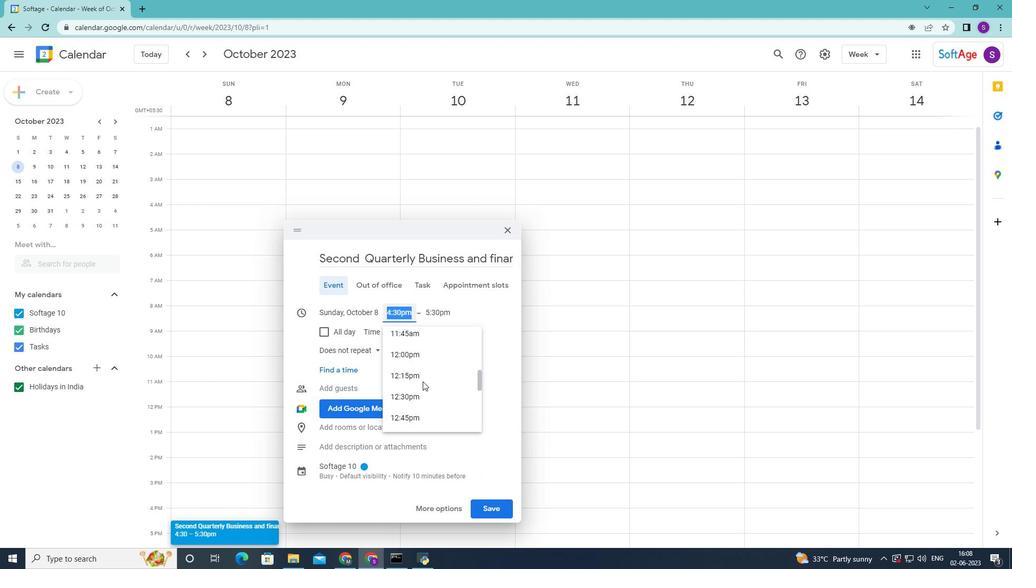 
Action: Mouse scrolled (422, 383) with delta (0, 0)
Screenshot: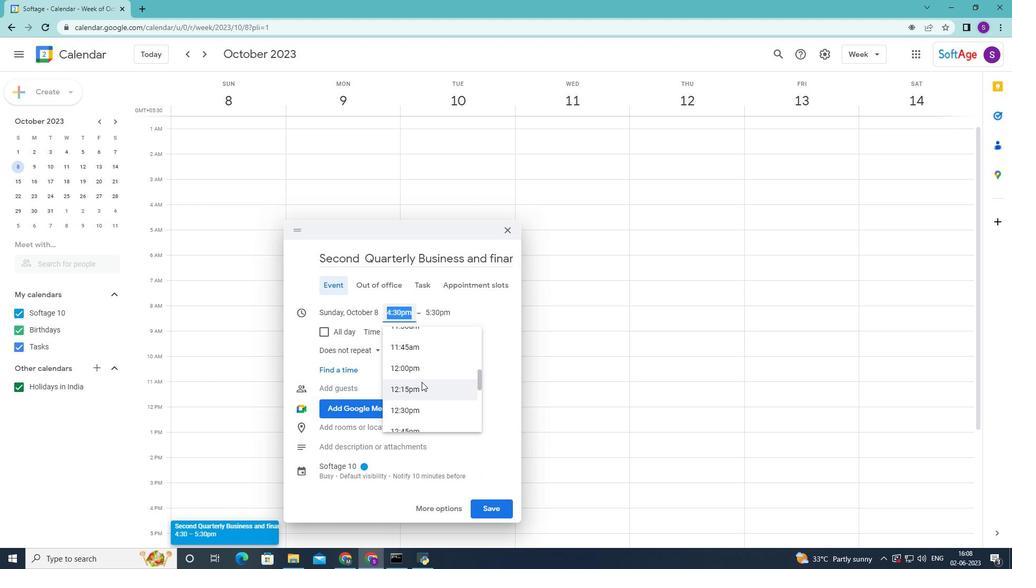 
Action: Mouse scrolled (422, 383) with delta (0, 0)
Screenshot: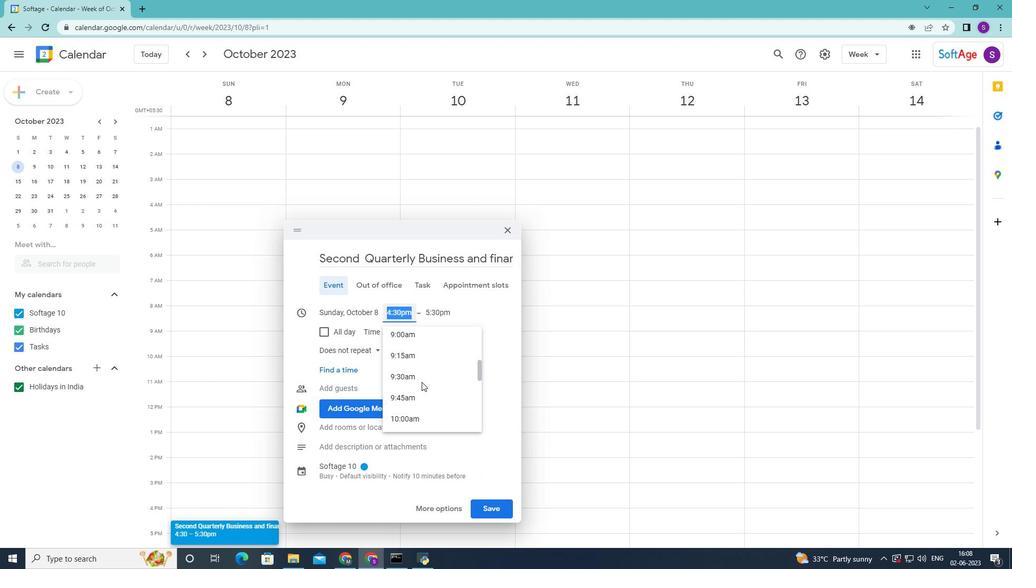 
Action: Mouse scrolled (422, 383) with delta (0, 0)
Screenshot: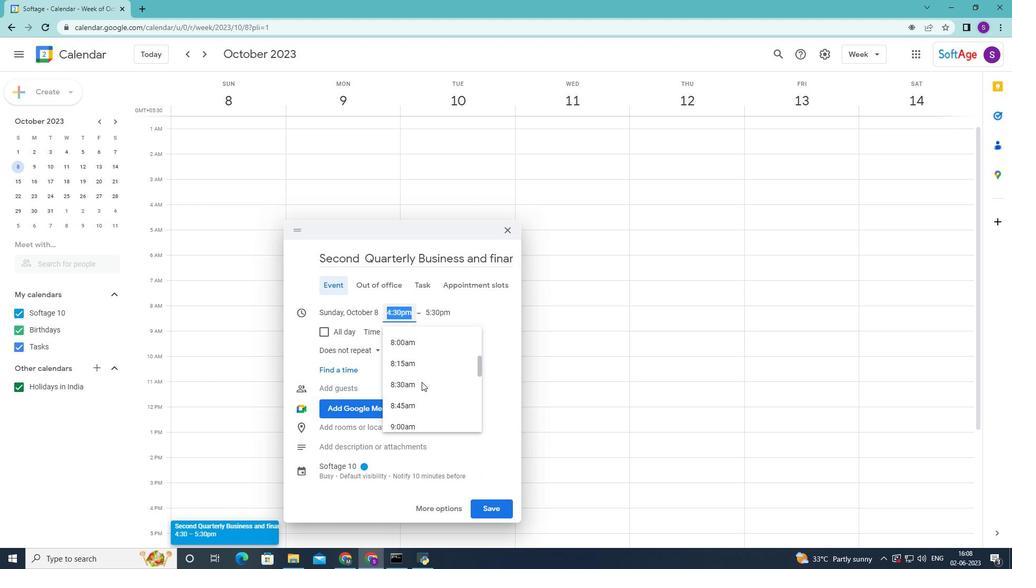 
Action: Mouse scrolled (422, 383) with delta (0, 0)
Screenshot: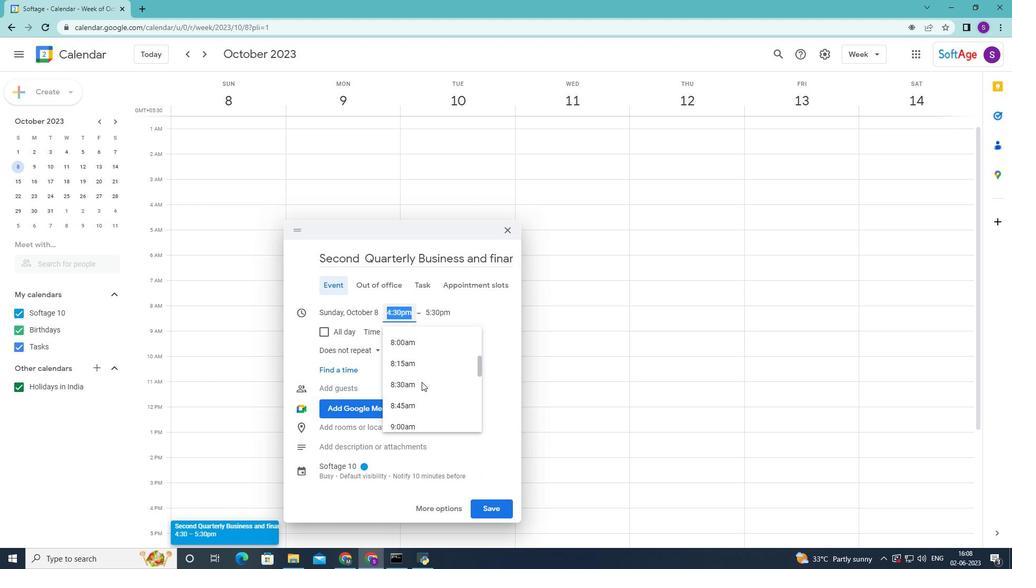 
Action: Mouse scrolled (422, 383) with delta (0, 0)
Screenshot: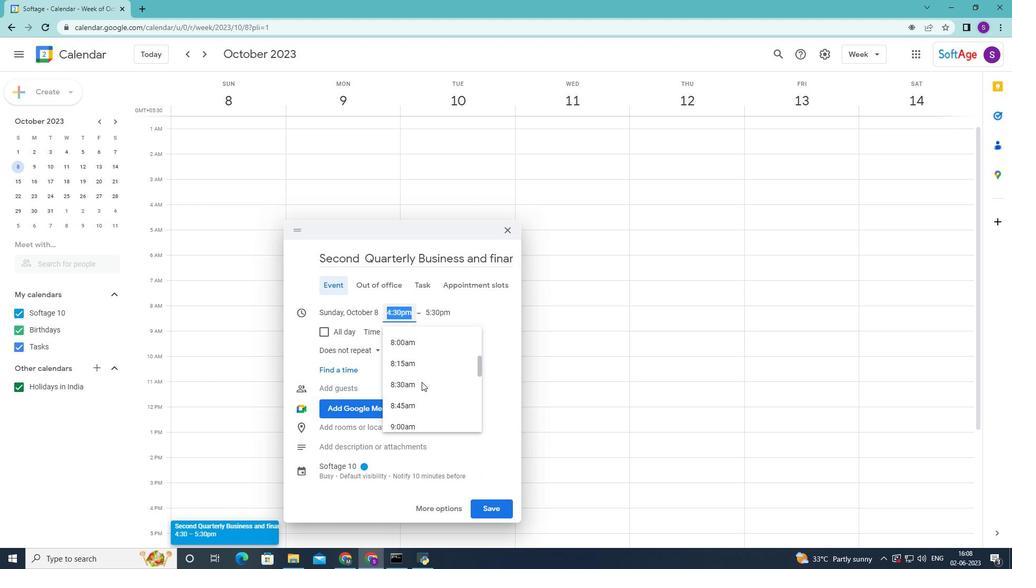 
Action: Mouse scrolled (422, 383) with delta (0, 0)
Screenshot: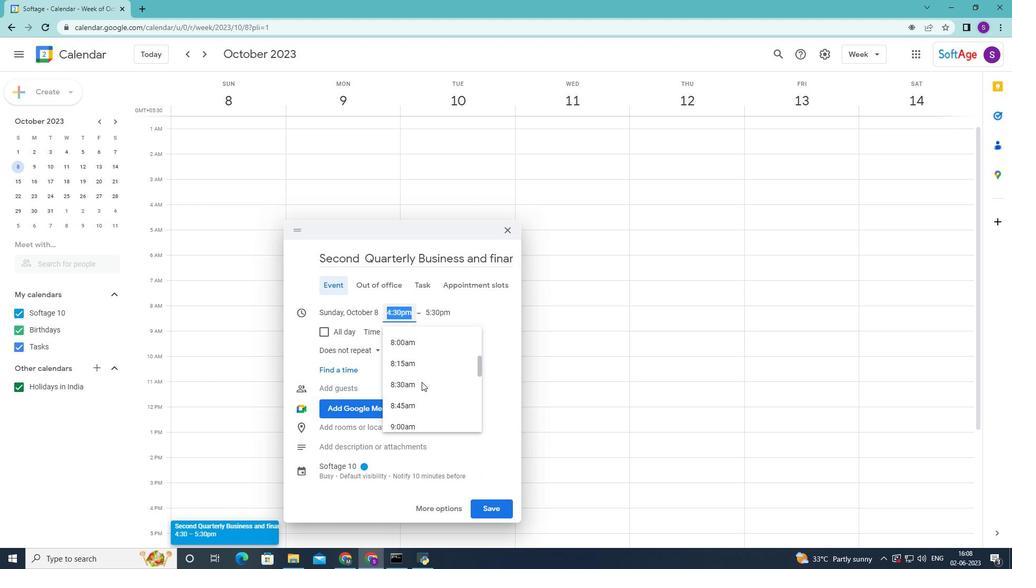 
Action: Mouse scrolled (422, 383) with delta (0, 0)
Screenshot: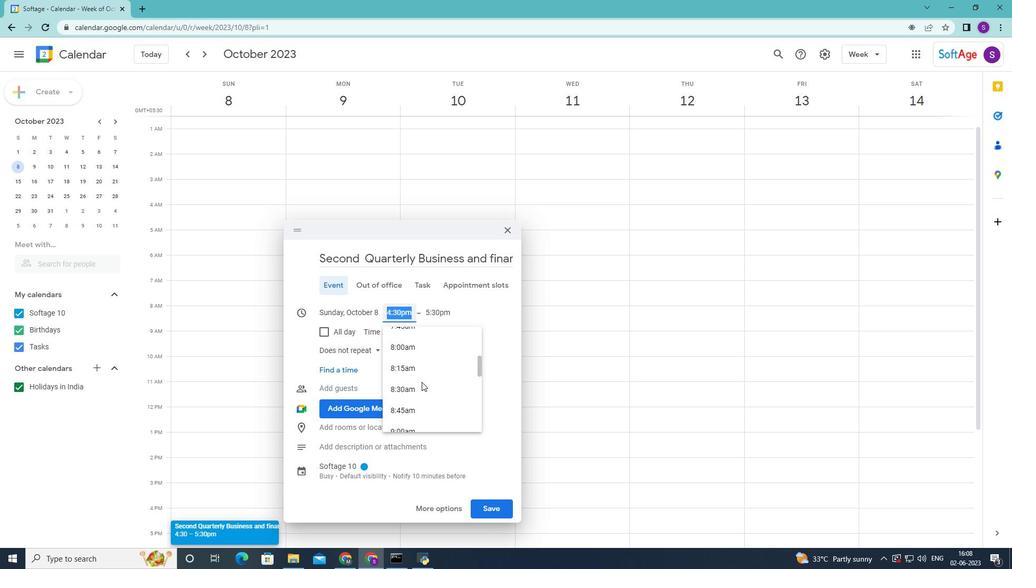 
Action: Mouse moved to (421, 383)
Screenshot: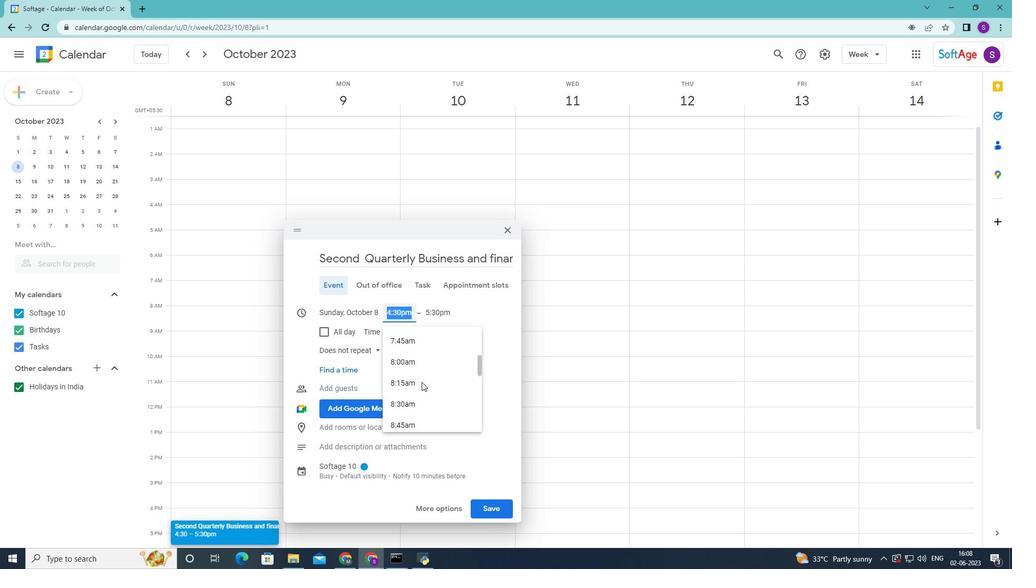 
Action: Mouse scrolled (421, 384) with delta (0, 0)
Screenshot: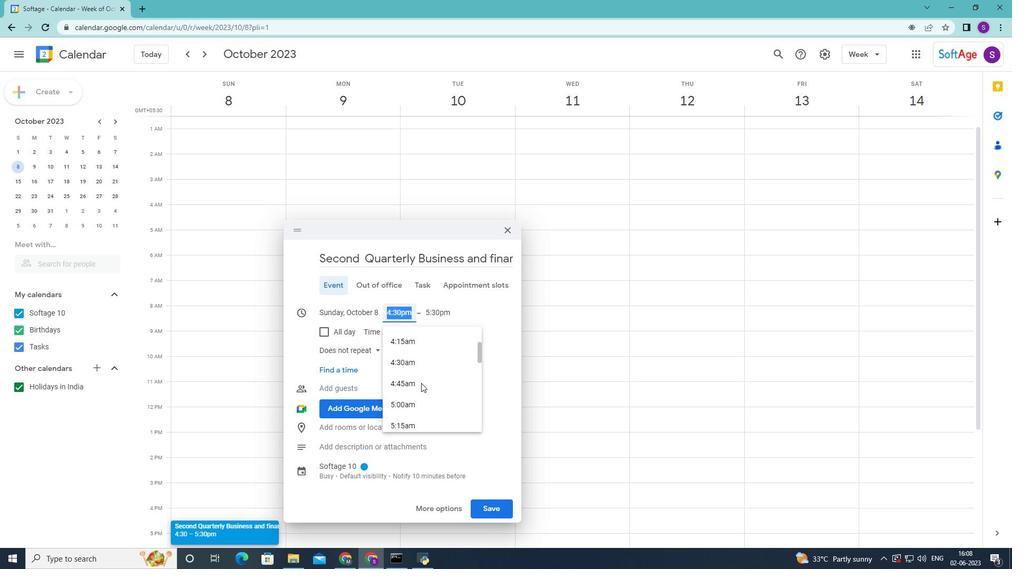 
Action: Mouse scrolled (421, 384) with delta (0, 0)
Screenshot: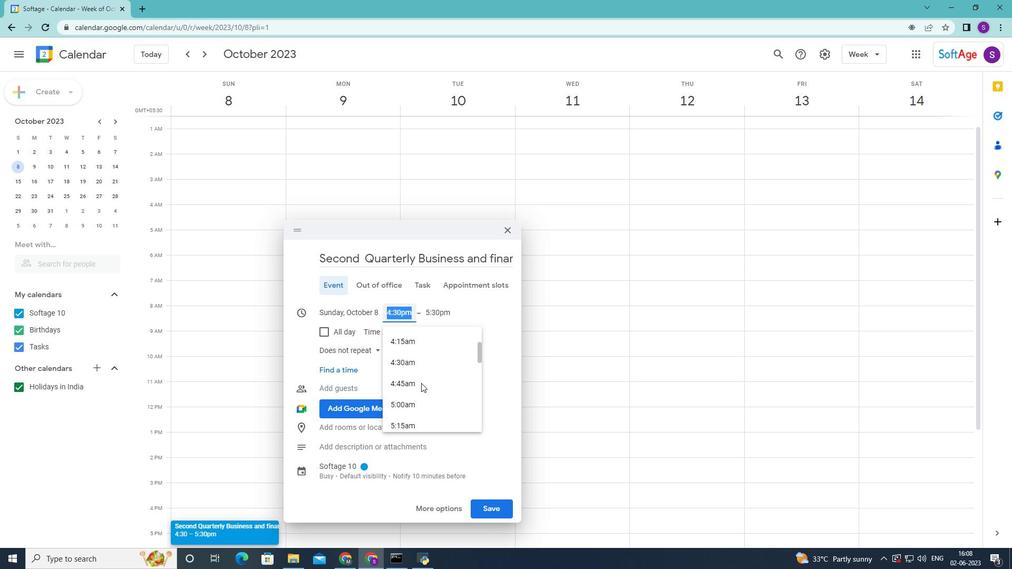
Action: Mouse scrolled (421, 384) with delta (0, 0)
Screenshot: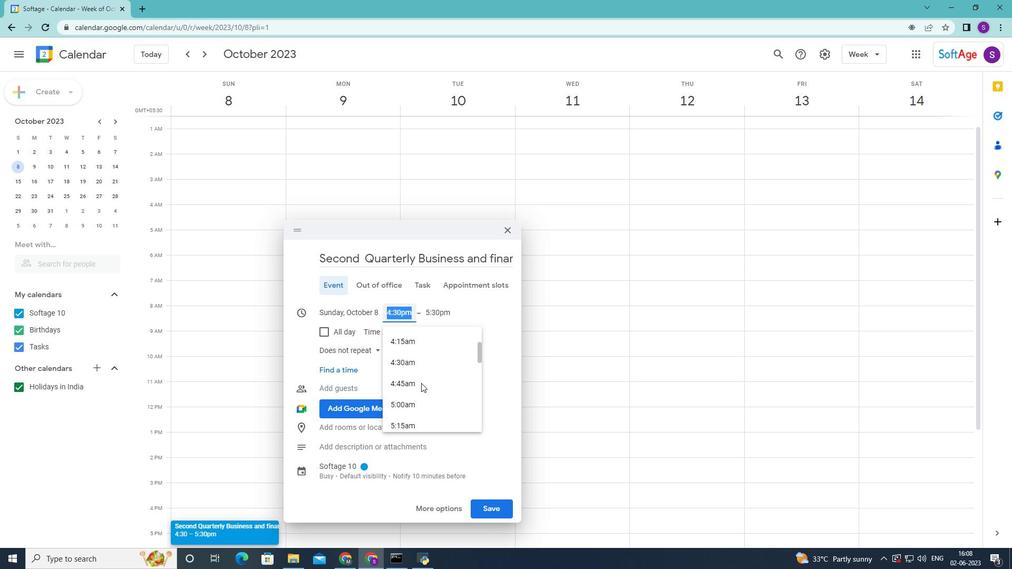 
Action: Mouse scrolled (421, 384) with delta (0, 0)
Screenshot: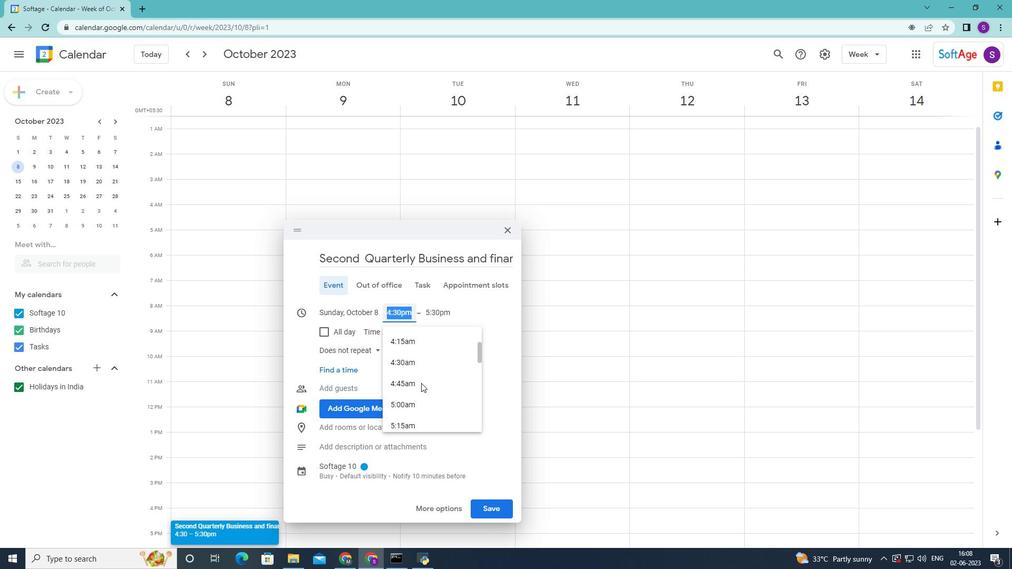 
Action: Mouse scrolled (421, 384) with delta (0, 0)
Screenshot: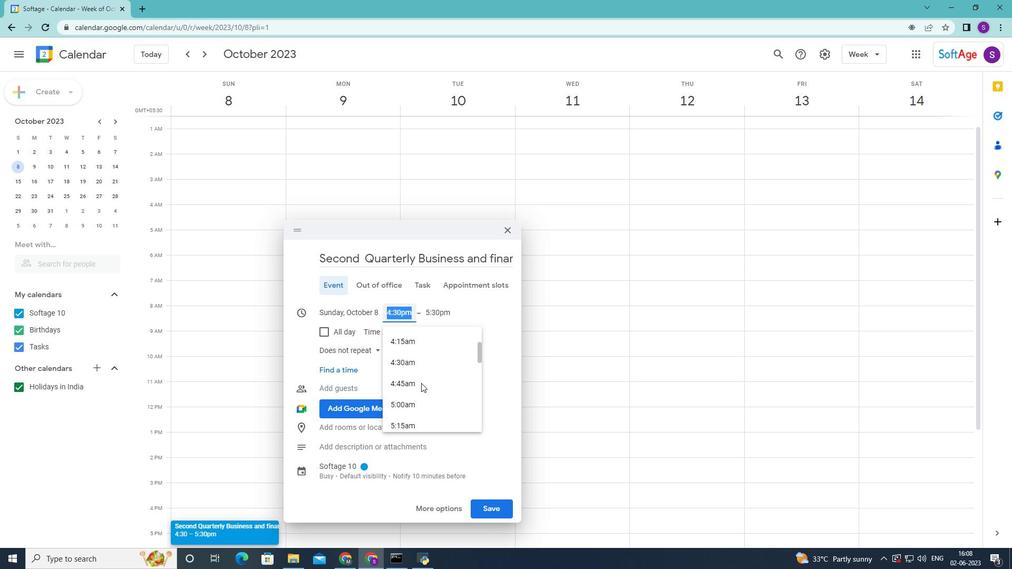 
Action: Mouse scrolled (421, 384) with delta (0, 0)
Screenshot: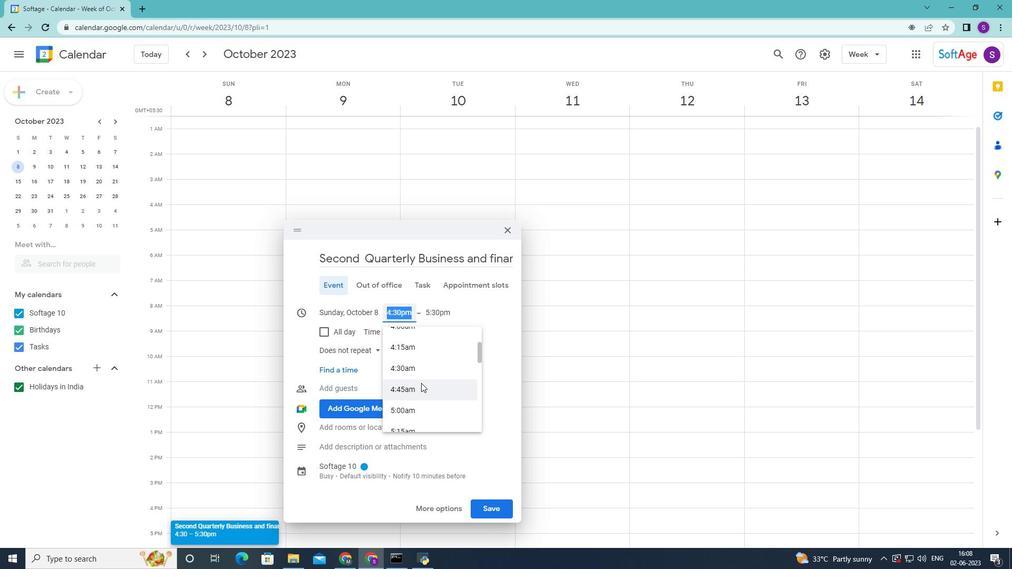 
Action: Mouse moved to (420, 384)
Screenshot: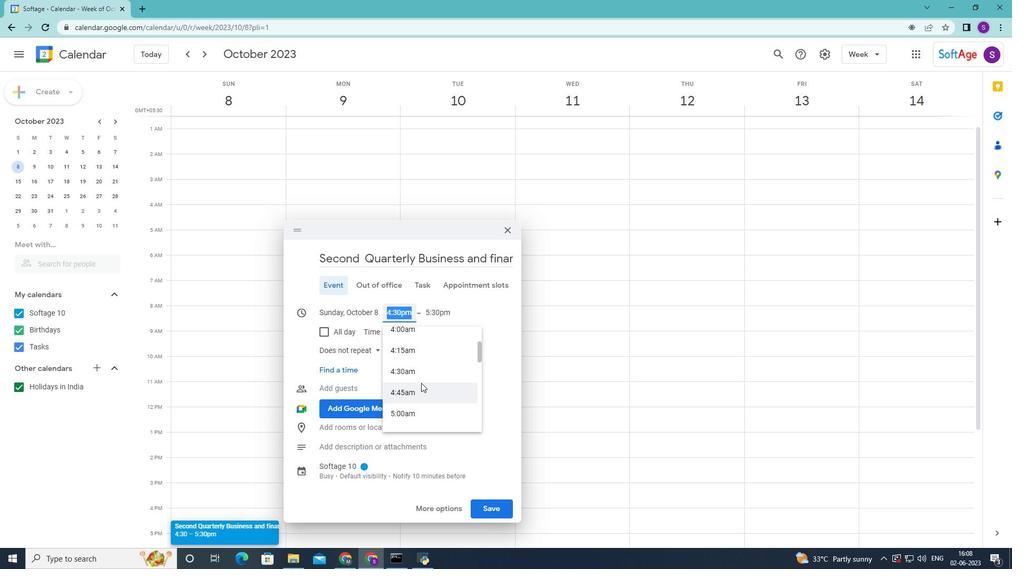 
Action: Mouse scrolled (420, 384) with delta (0, 0)
Screenshot: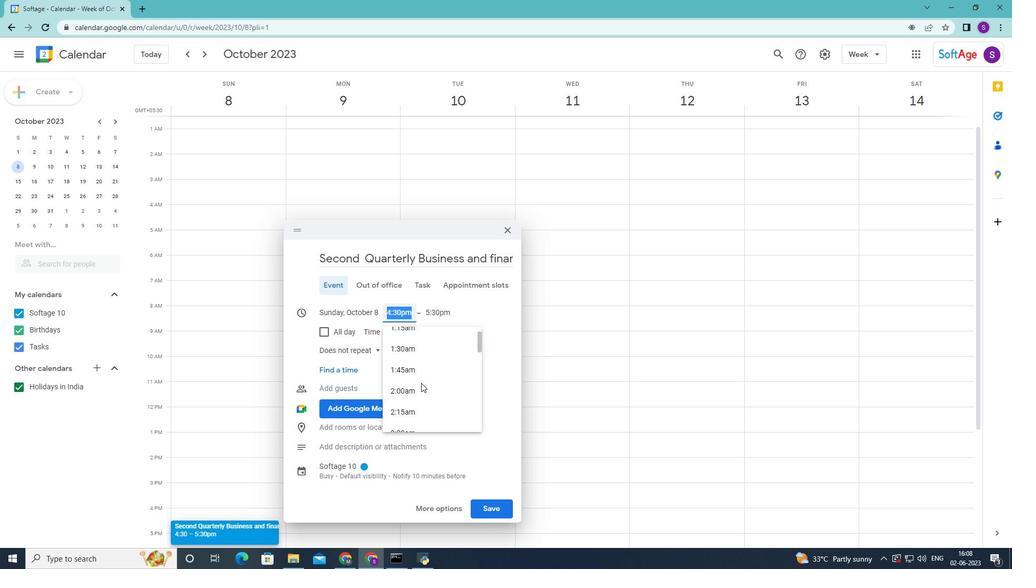
Action: Mouse scrolled (420, 384) with delta (0, 0)
Screenshot: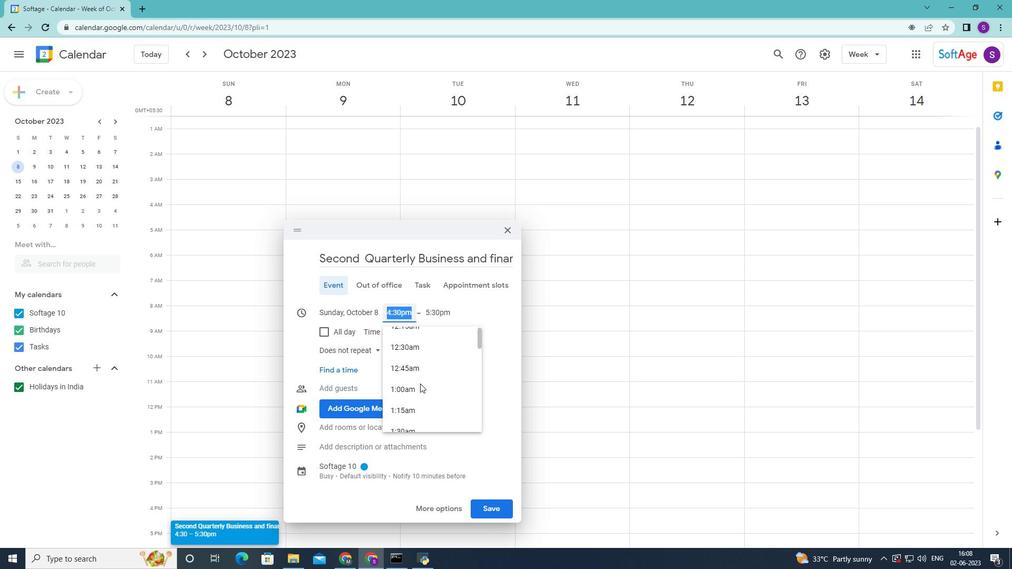 
Action: Mouse scrolled (420, 384) with delta (0, 0)
Screenshot: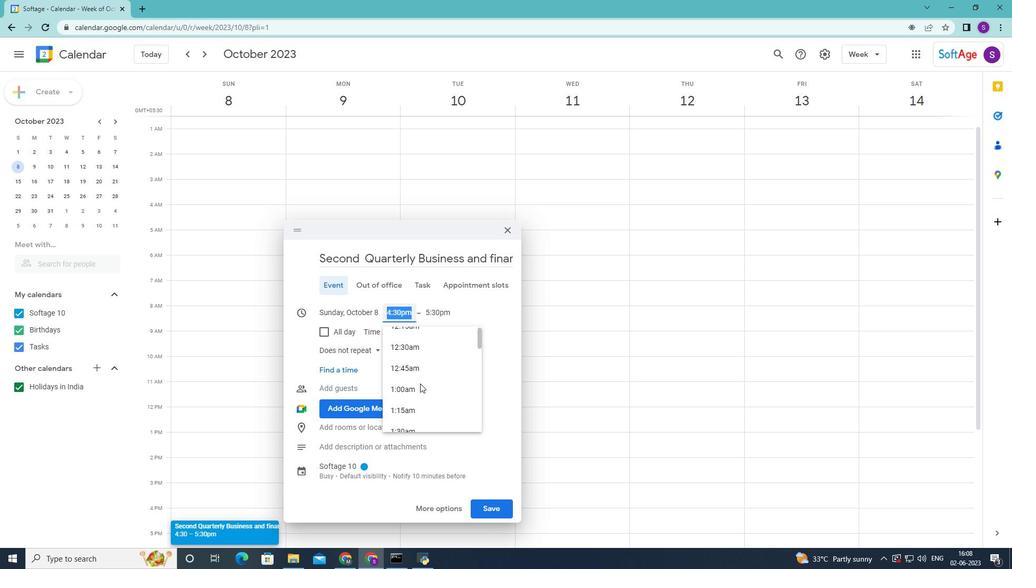 
Action: Mouse scrolled (420, 384) with delta (0, 0)
Screenshot: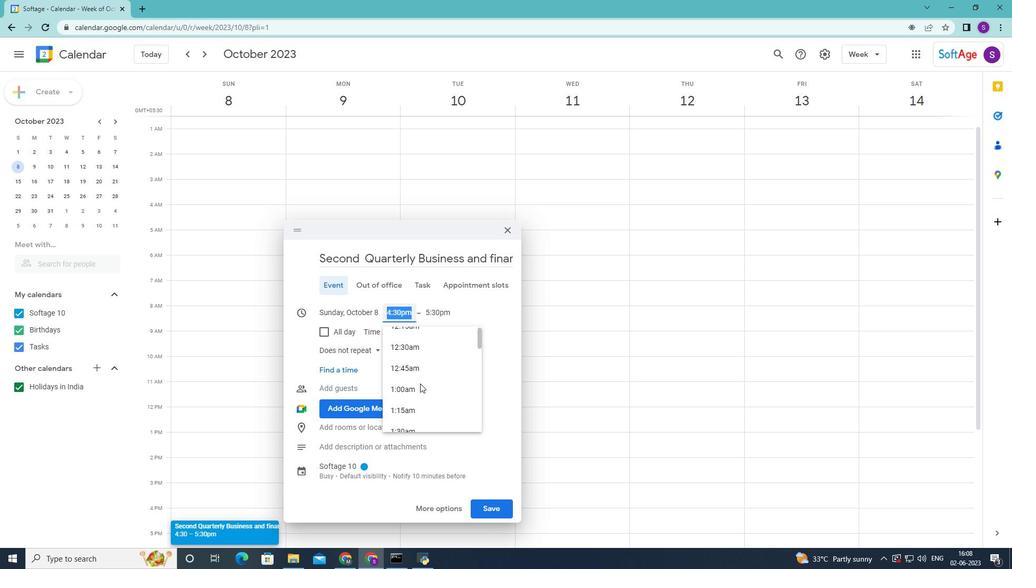 
Action: Mouse scrolled (420, 384) with delta (0, 0)
Screenshot: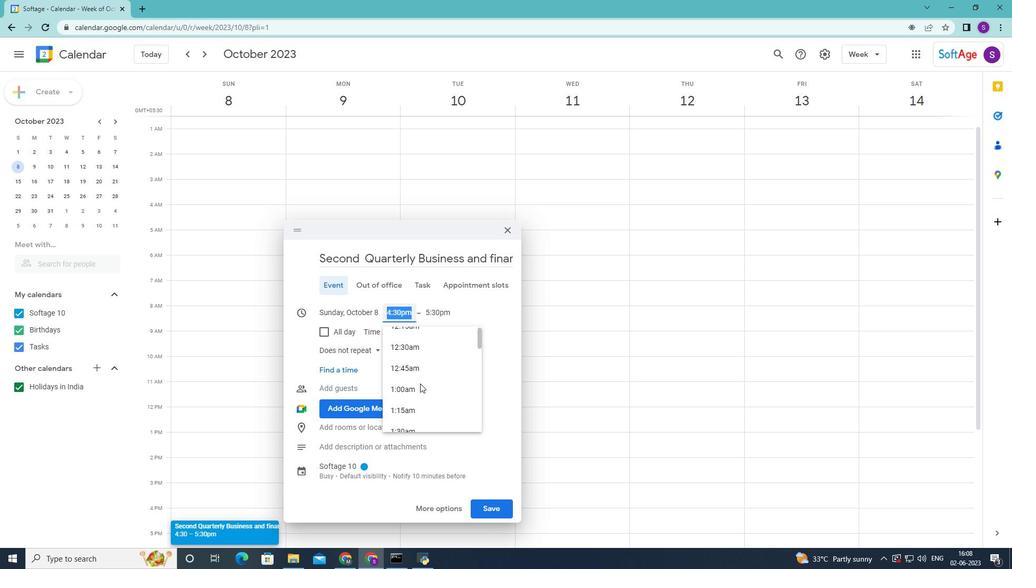 
Action: Mouse scrolled (420, 384) with delta (0, 0)
Screenshot: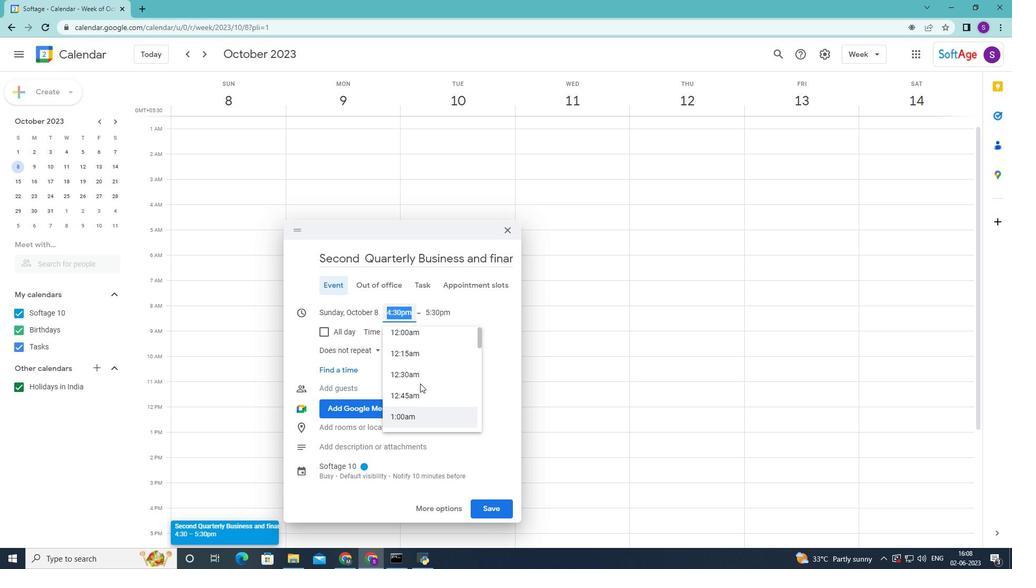 
Action: Mouse scrolled (420, 384) with delta (0, 0)
Screenshot: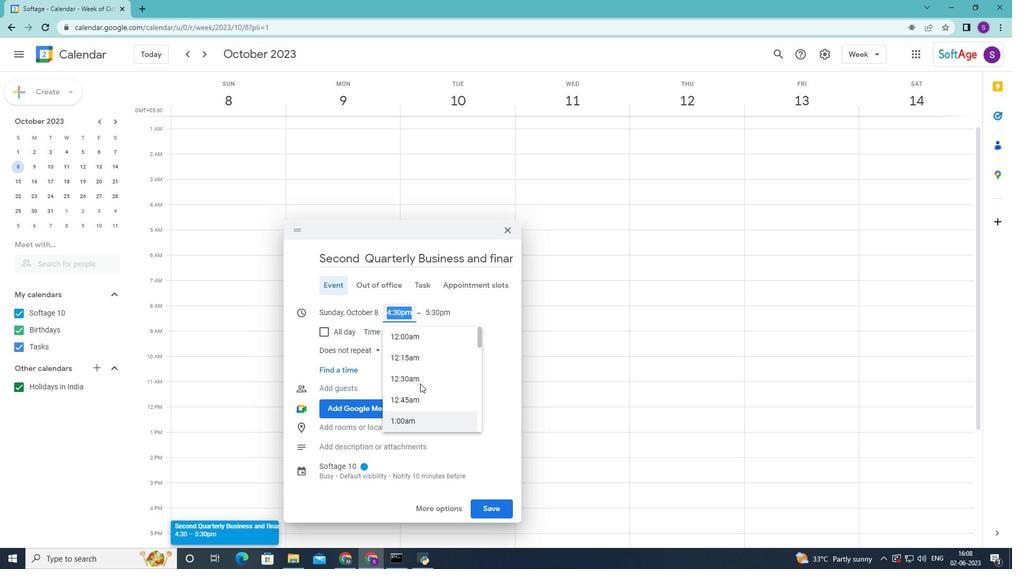 
Action: Mouse scrolled (420, 384) with delta (0, 0)
Screenshot: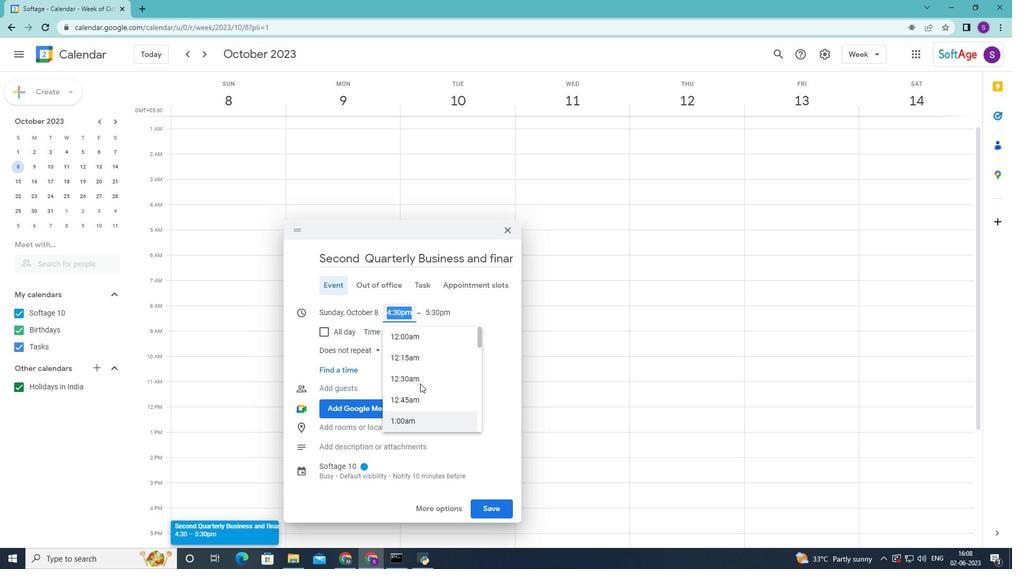 
Action: Mouse scrolled (420, 384) with delta (0, 0)
Screenshot: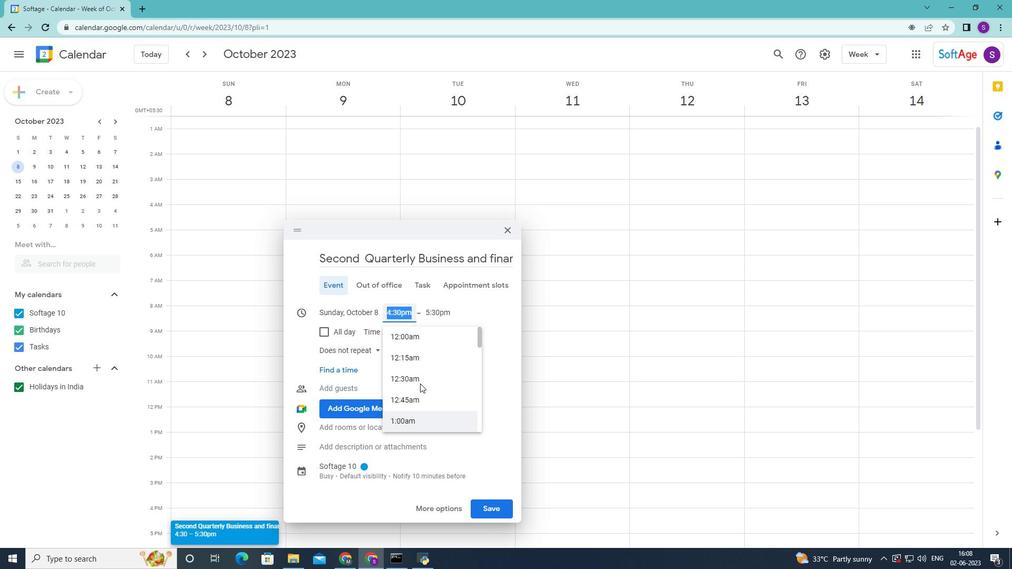 
Action: Mouse scrolled (420, 384) with delta (0, 0)
Screenshot: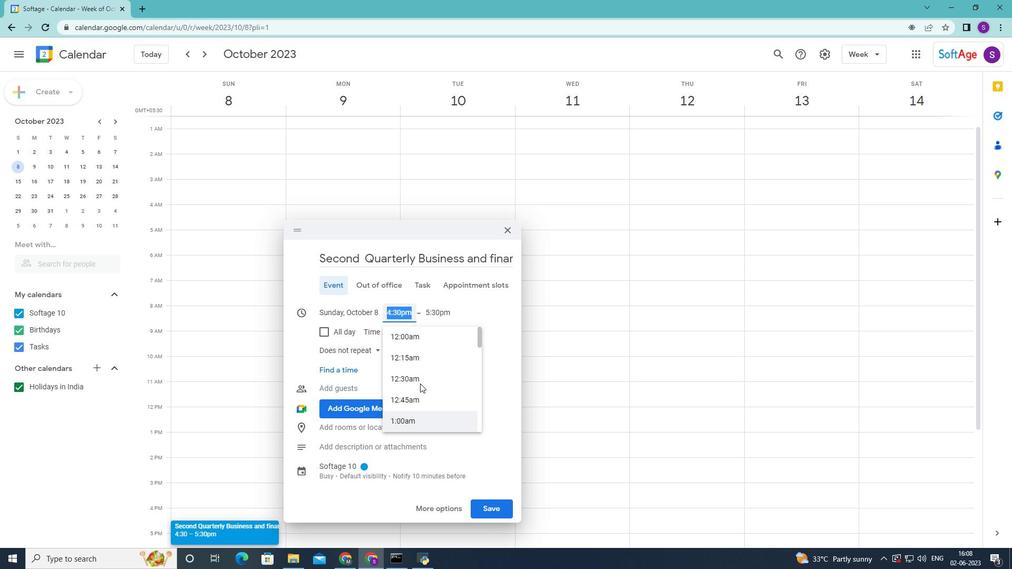 
Action: Mouse scrolled (420, 384) with delta (0, 0)
Screenshot: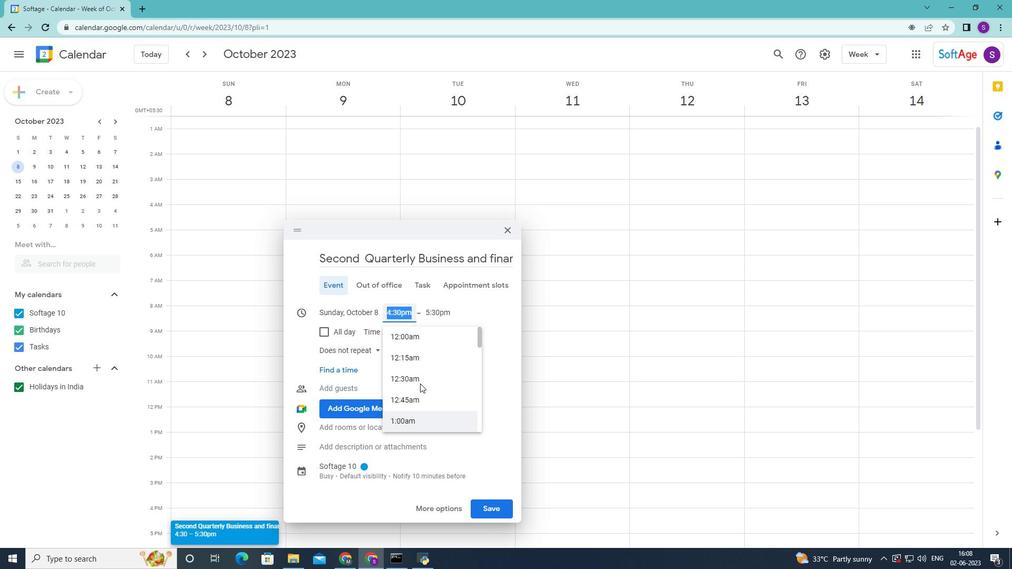 
Action: Mouse moved to (427, 376)
Screenshot: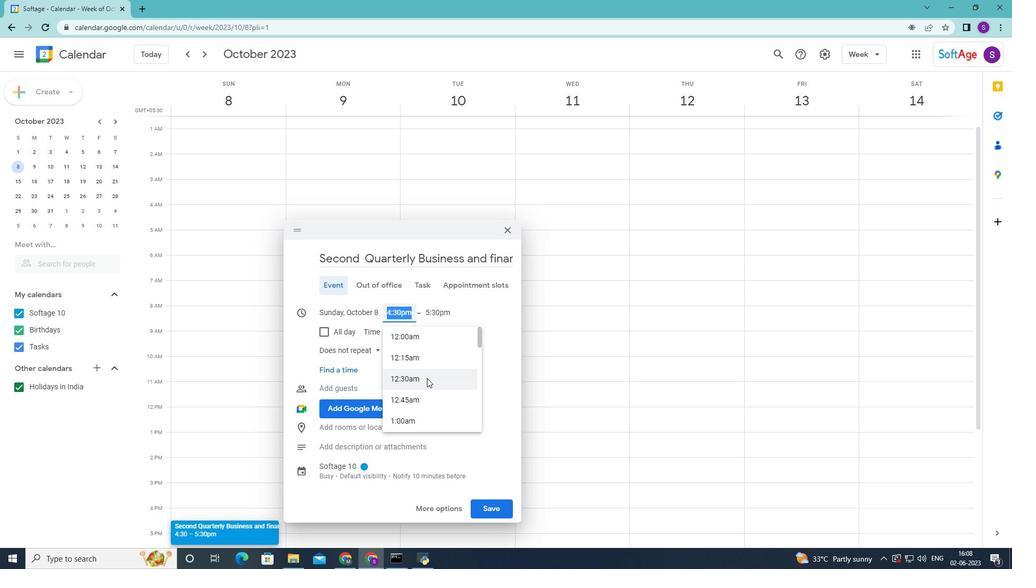
Action: Mouse scrolled (427, 376) with delta (0, 0)
Screenshot: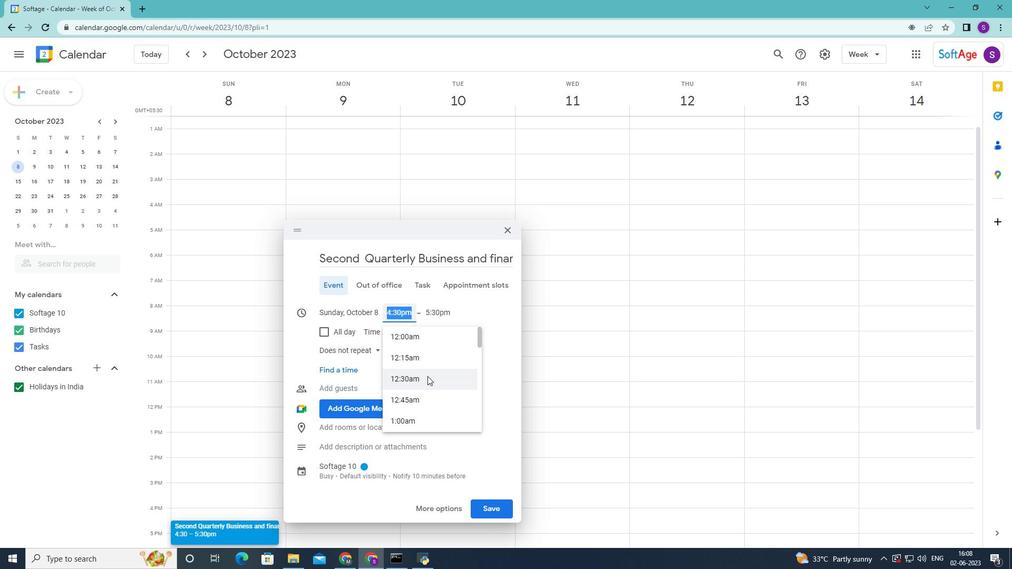 
Action: Mouse scrolled (427, 376) with delta (0, 0)
Screenshot: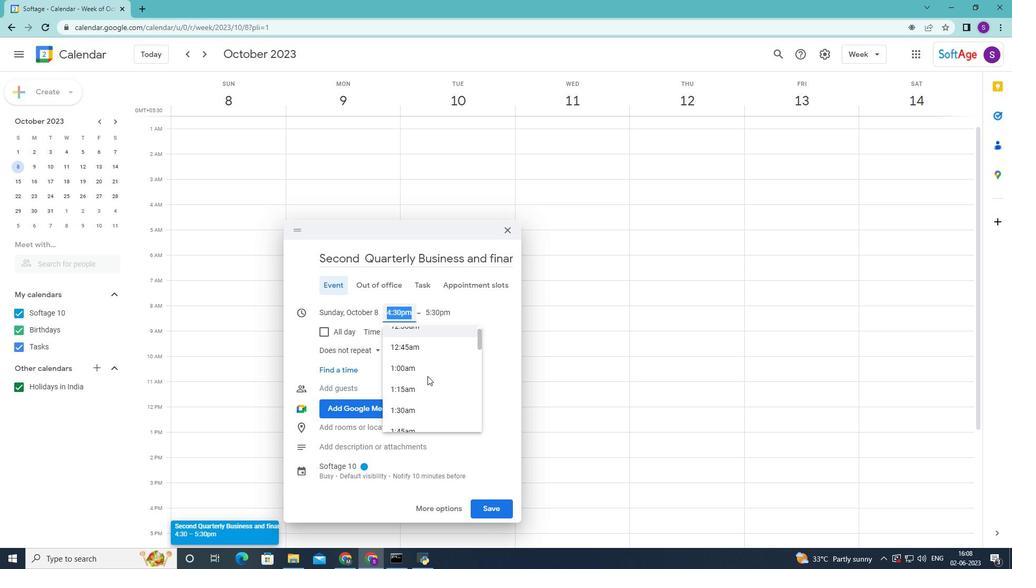 
Action: Mouse scrolled (427, 376) with delta (0, 0)
Screenshot: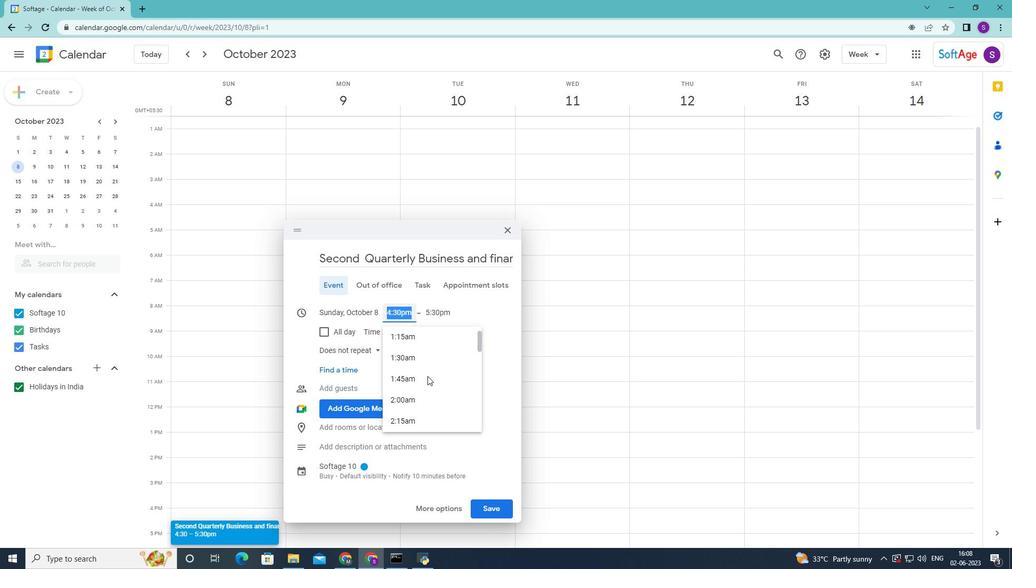 
Action: Mouse scrolled (427, 376) with delta (0, 0)
Screenshot: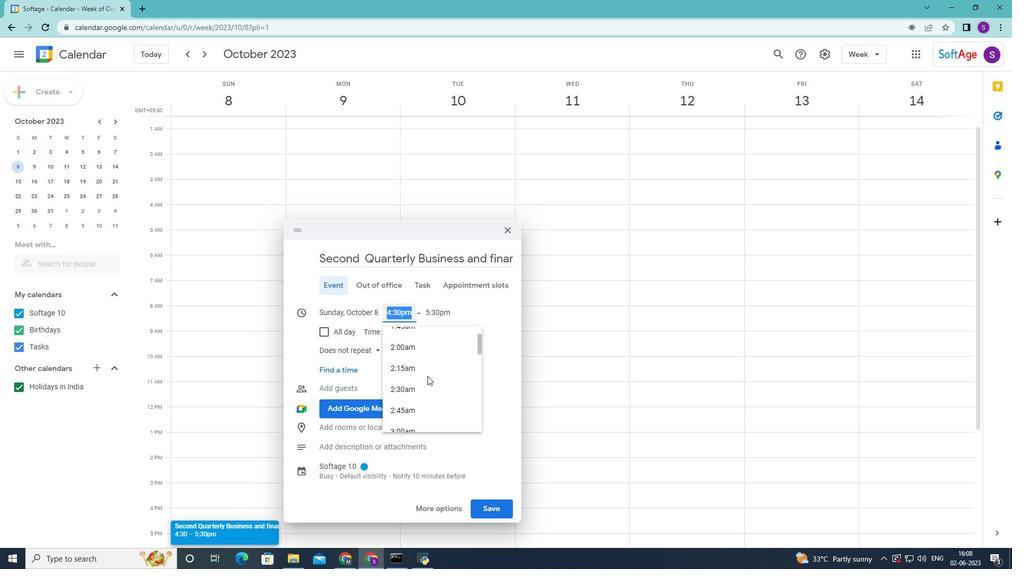 
Action: Mouse scrolled (427, 376) with delta (0, 0)
Screenshot: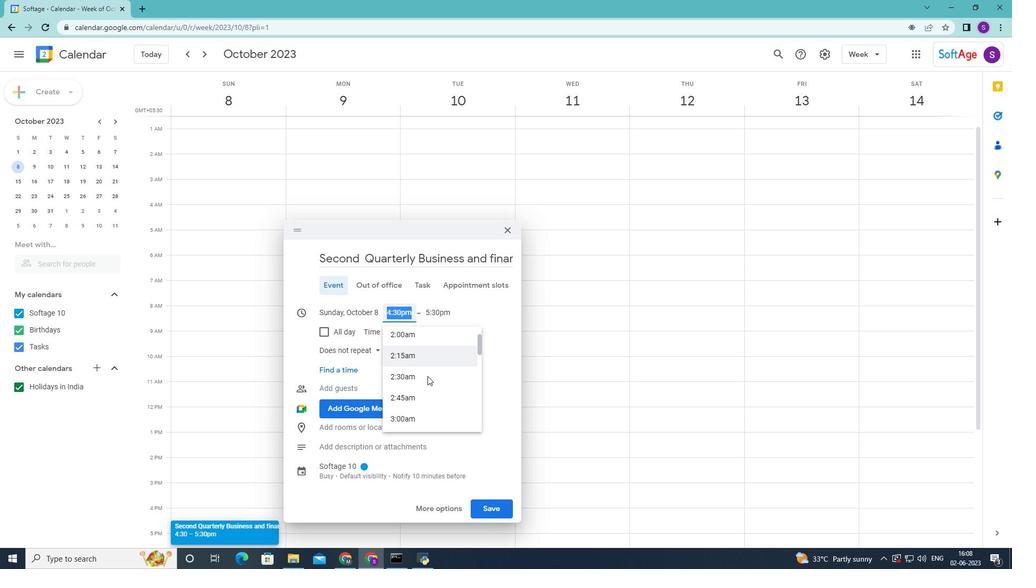 
Action: Mouse moved to (428, 376)
Screenshot: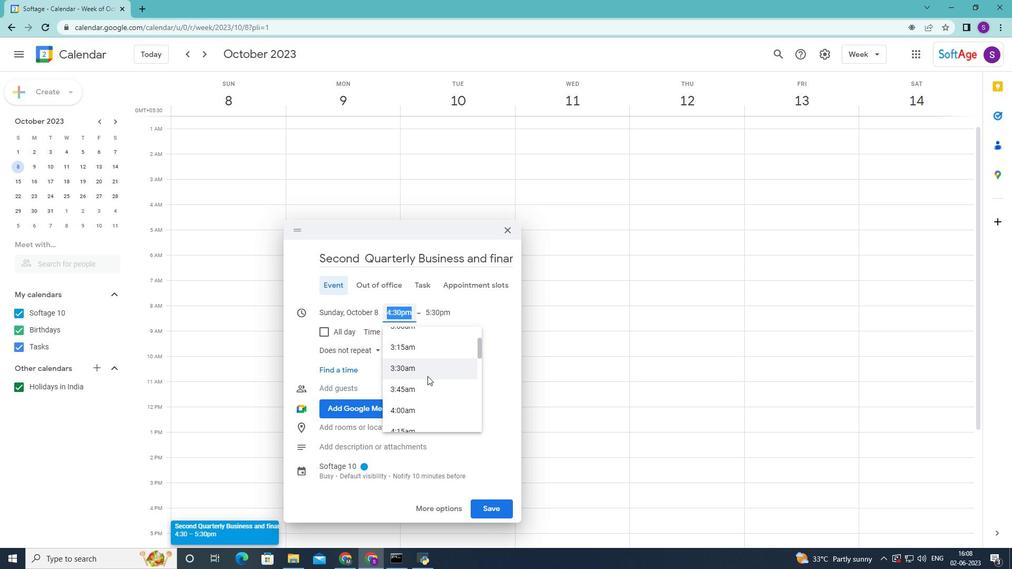 
Action: Mouse scrolled (428, 375) with delta (0, 0)
Screenshot: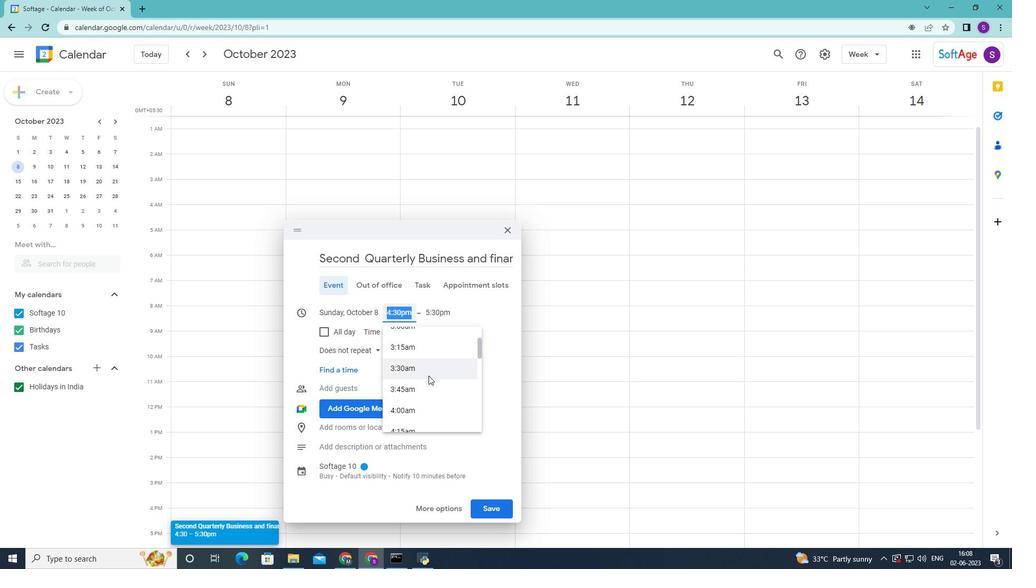 
Action: Mouse moved to (427, 375)
Screenshot: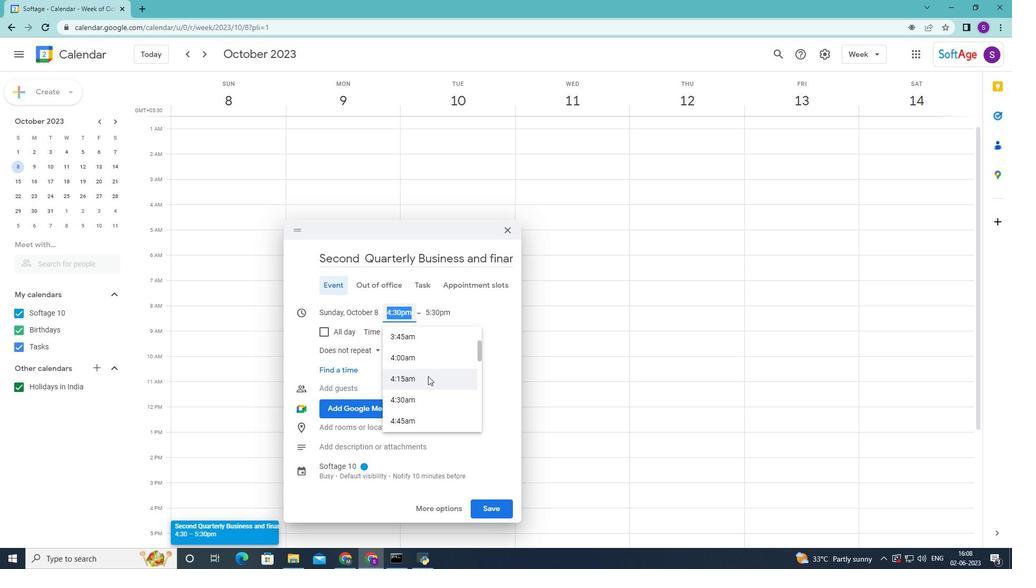 
Action: Mouse scrolled (427, 375) with delta (0, 0)
Screenshot: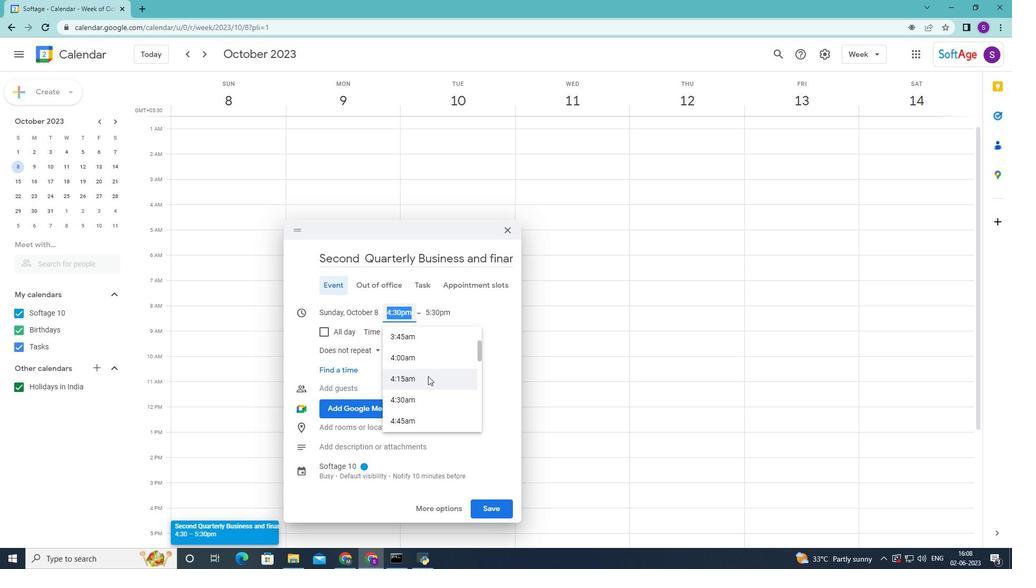 
Action: Mouse moved to (427, 369)
Screenshot: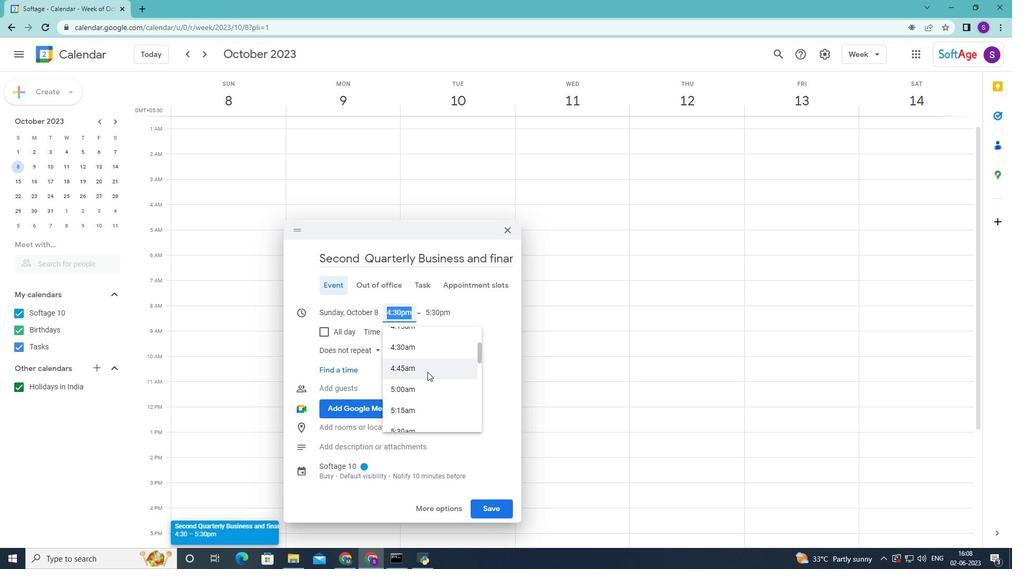 
Action: Mouse scrolled (427, 369) with delta (0, 0)
Screenshot: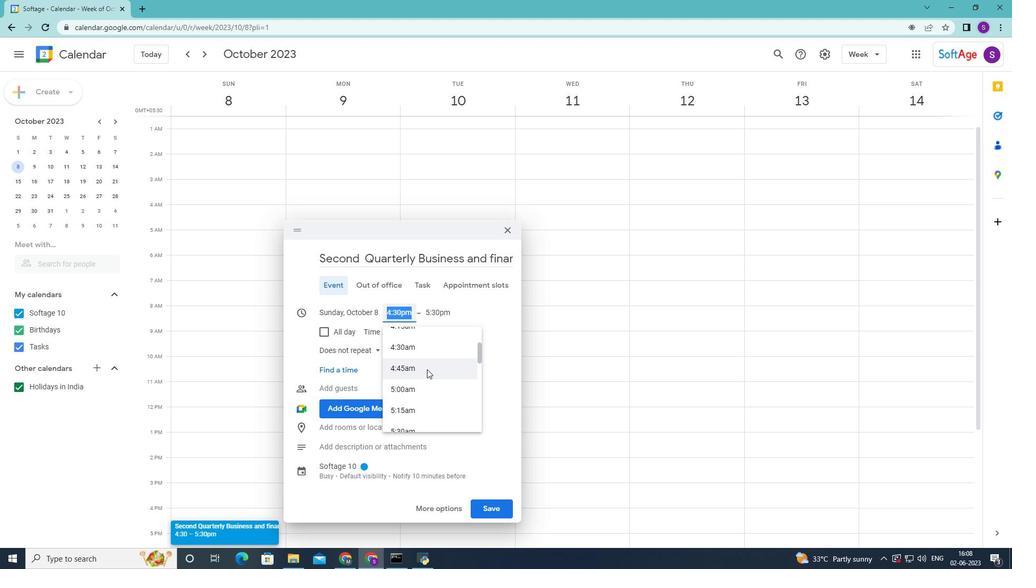 
Action: Mouse scrolled (427, 369) with delta (0, 0)
Screenshot: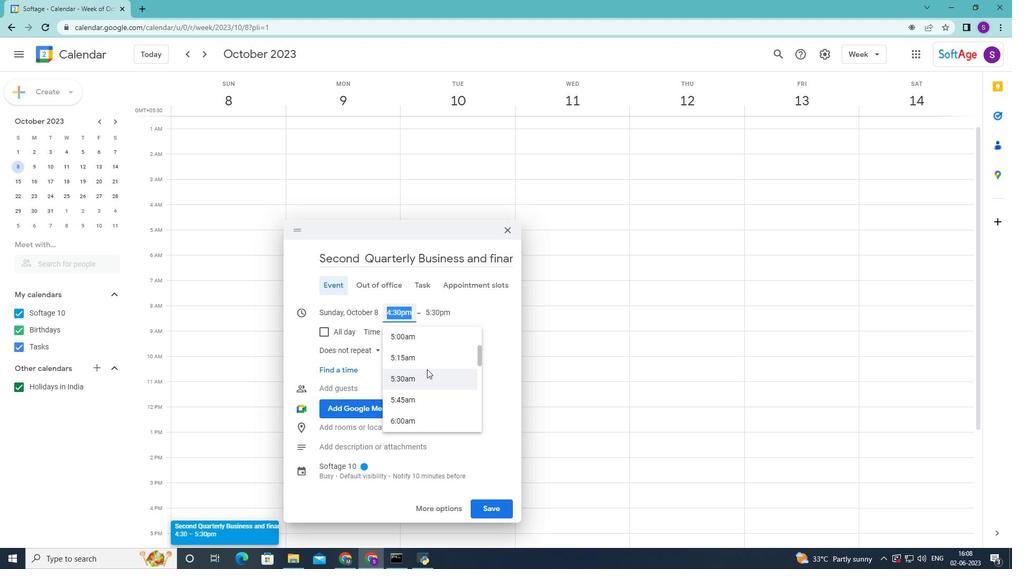 
Action: Mouse scrolled (427, 369) with delta (0, 0)
Screenshot: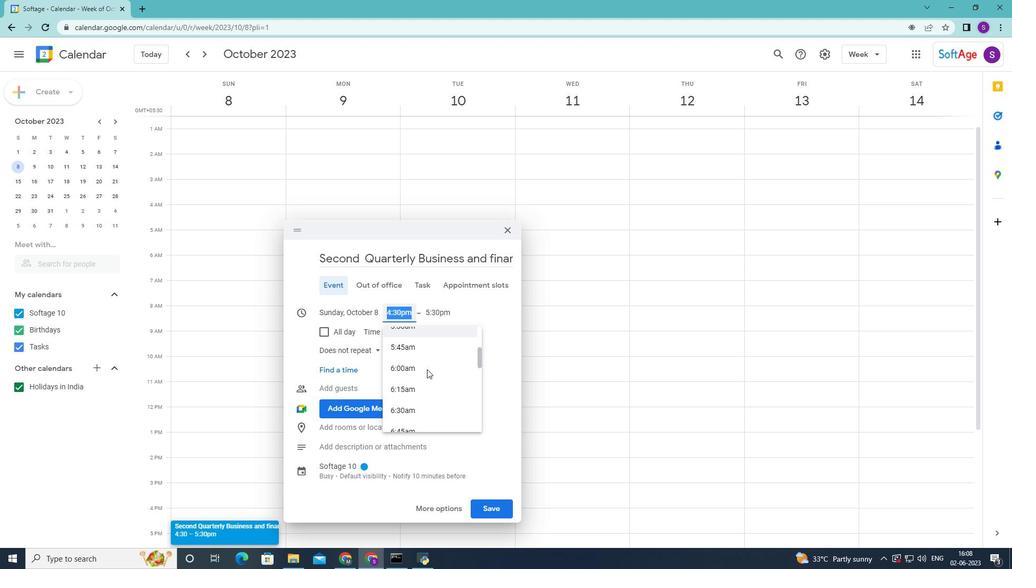 
Action: Mouse scrolled (427, 369) with delta (0, 0)
Screenshot: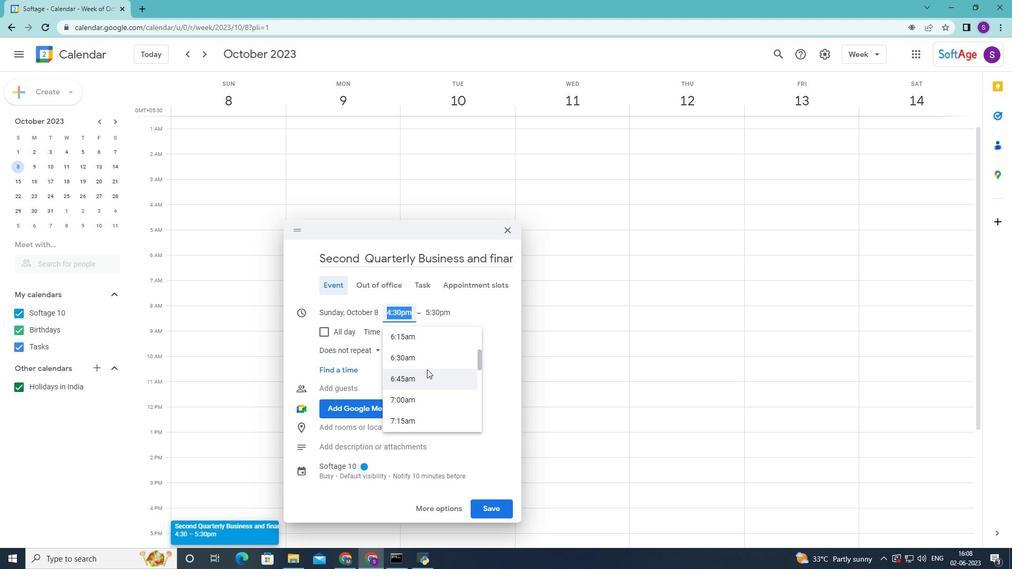 
Action: Mouse scrolled (427, 369) with delta (0, 0)
Screenshot: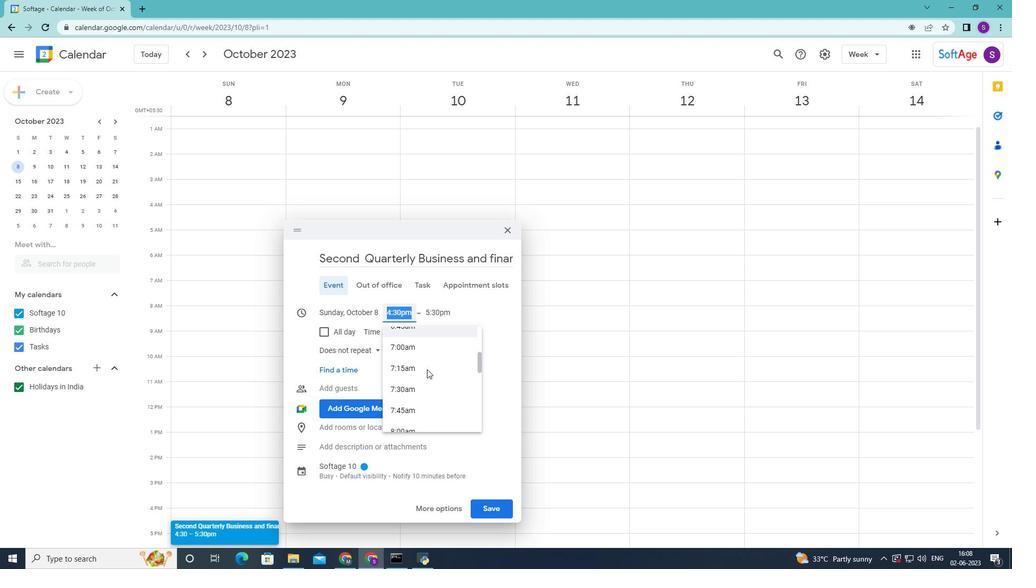 
Action: Mouse moved to (390, 312)
Screenshot: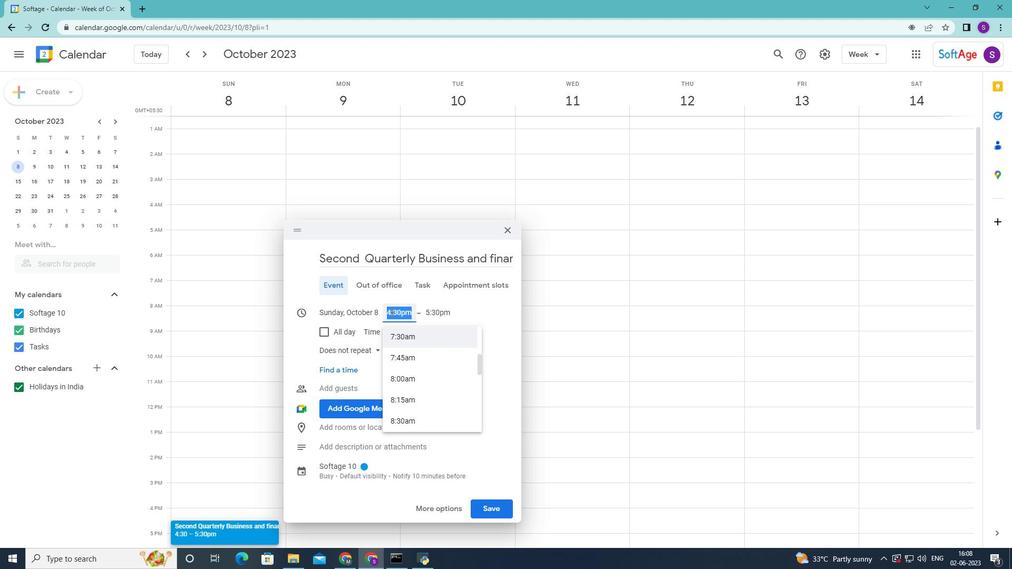 
Action: Mouse pressed left at (390, 312)
Screenshot: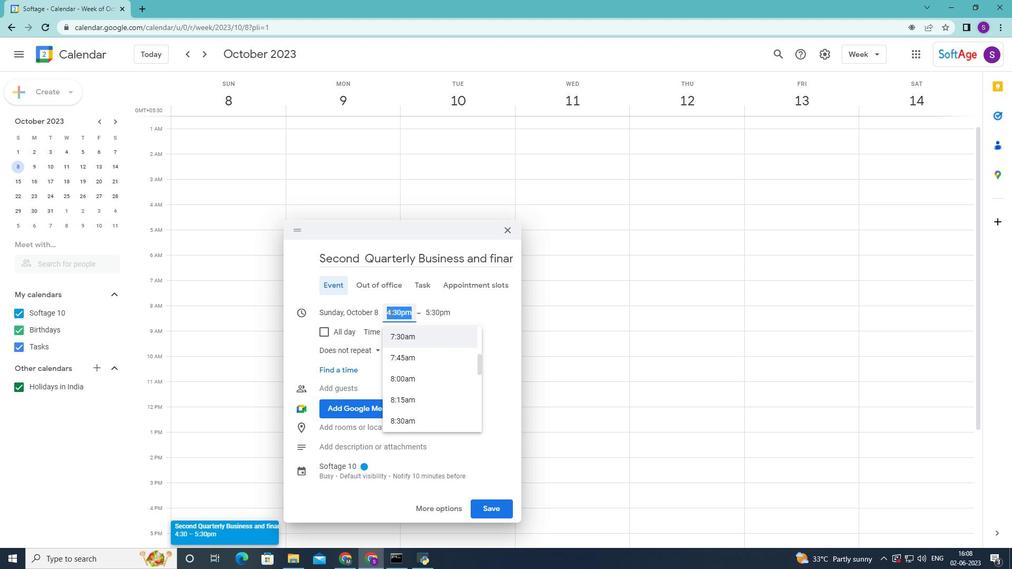 
Action: Mouse moved to (390, 316)
Screenshot: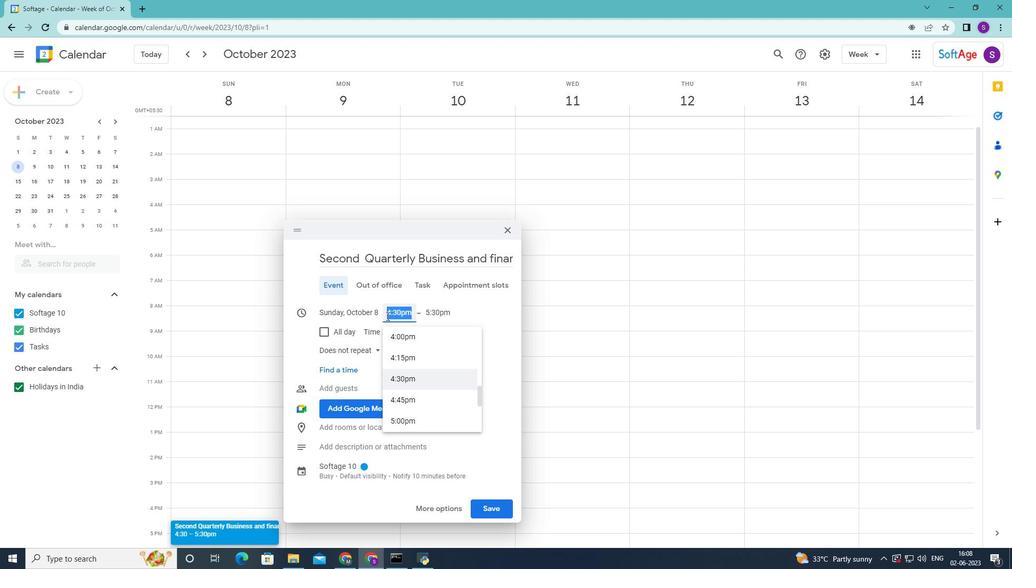 
Action: Key pressed 7<Key.shift_r>:50am<Key.enter>
Screenshot: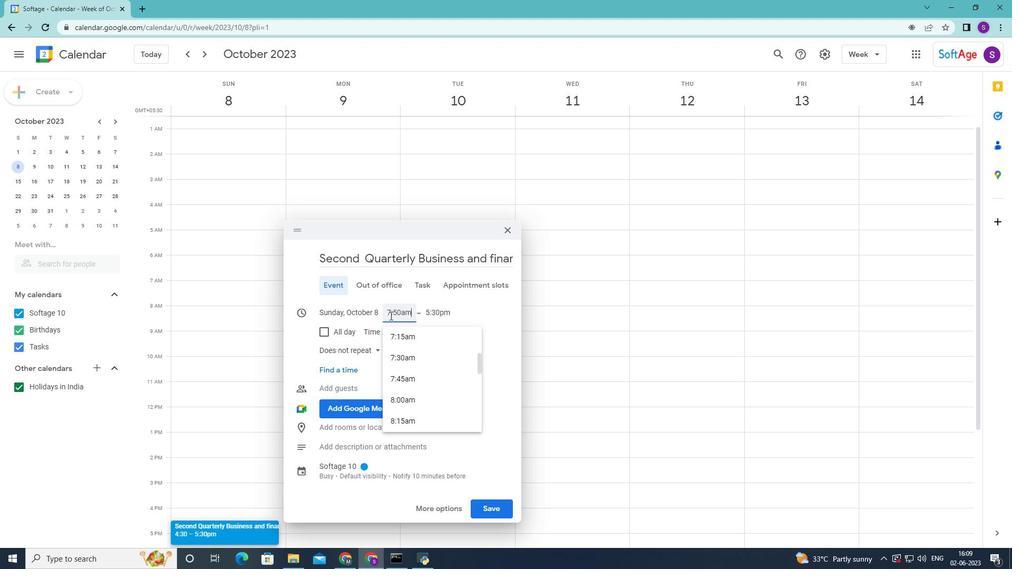 
Action: Mouse moved to (426, 247)
Screenshot: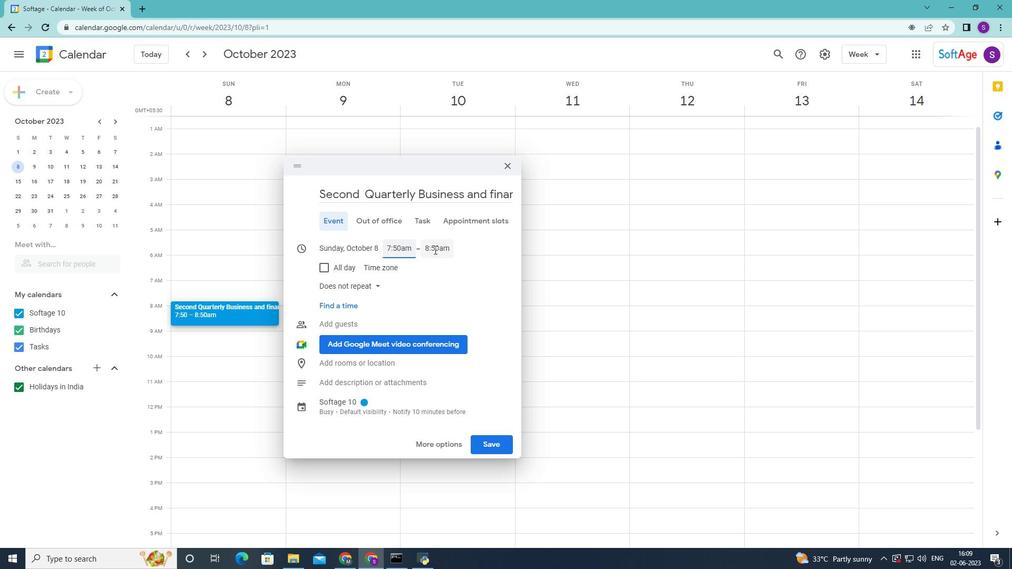 
Action: Mouse pressed left at (426, 247)
Screenshot: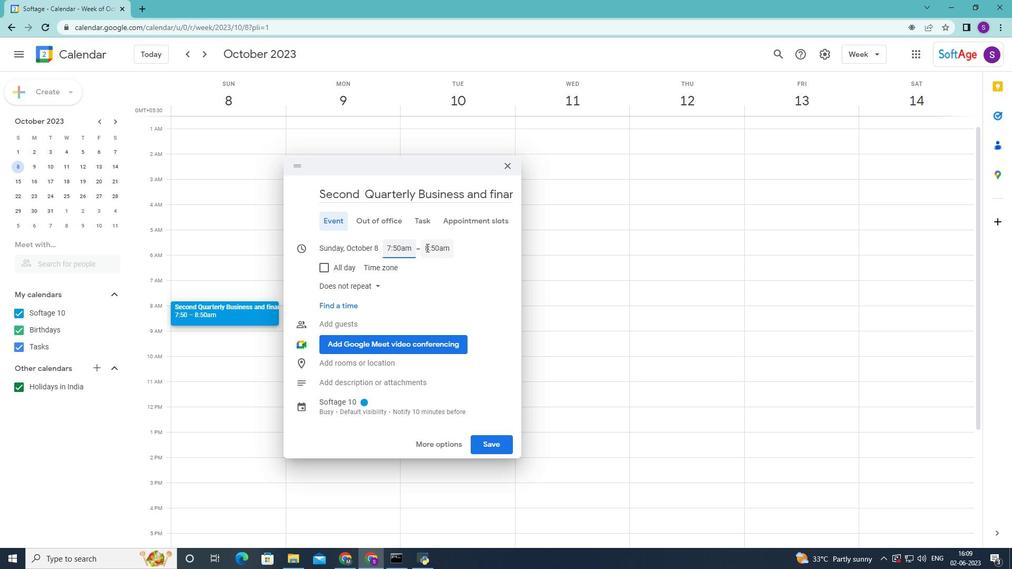 
Action: Key pressed 9<Key.shift_r>:50am<Key.enter>
Screenshot: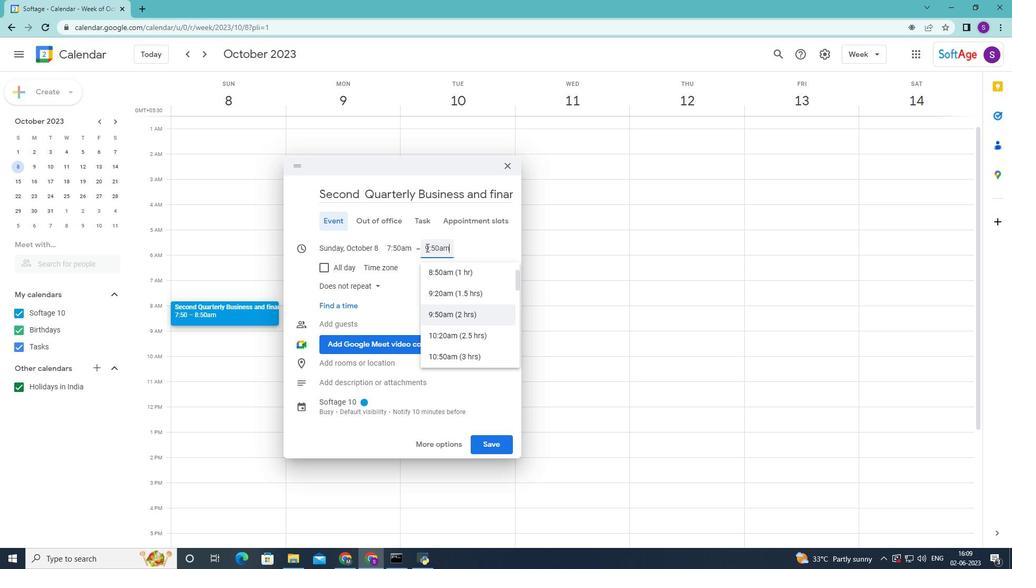 
Action: Mouse moved to (423, 445)
Screenshot: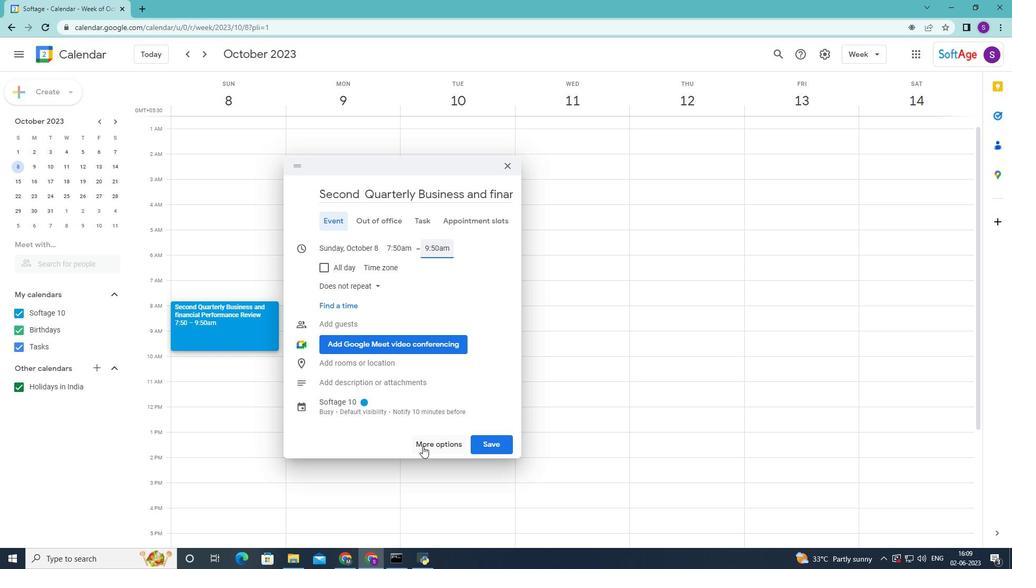 
Action: Mouse pressed left at (423, 445)
Screenshot: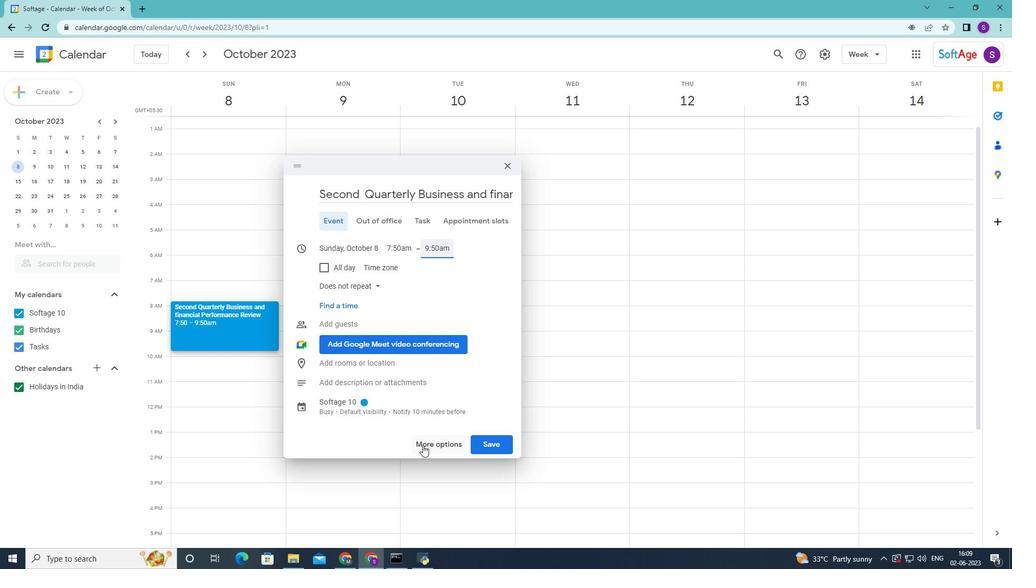 
Action: Mouse moved to (96, 376)
Screenshot: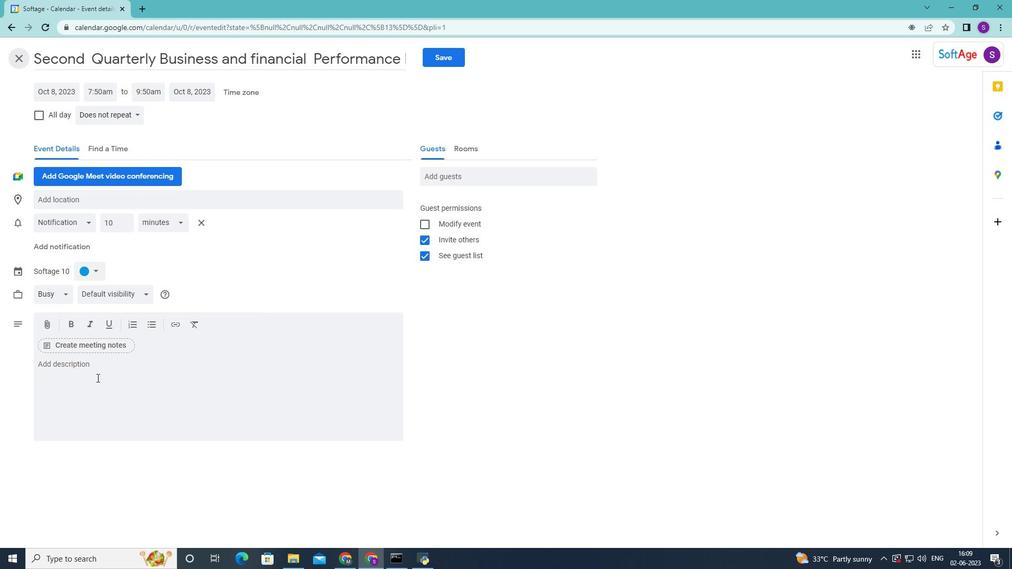
Action: Mouse pressed left at (96, 376)
Screenshot: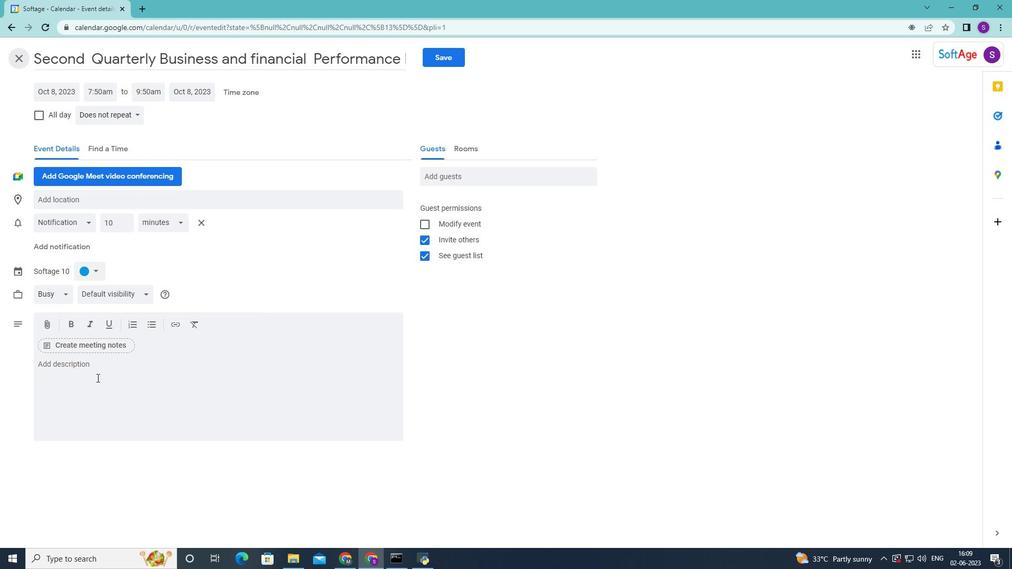 
Action: Key pressed <Key.shift>The<Key.space><Key.shift>PIP<Key.space>
Screenshot: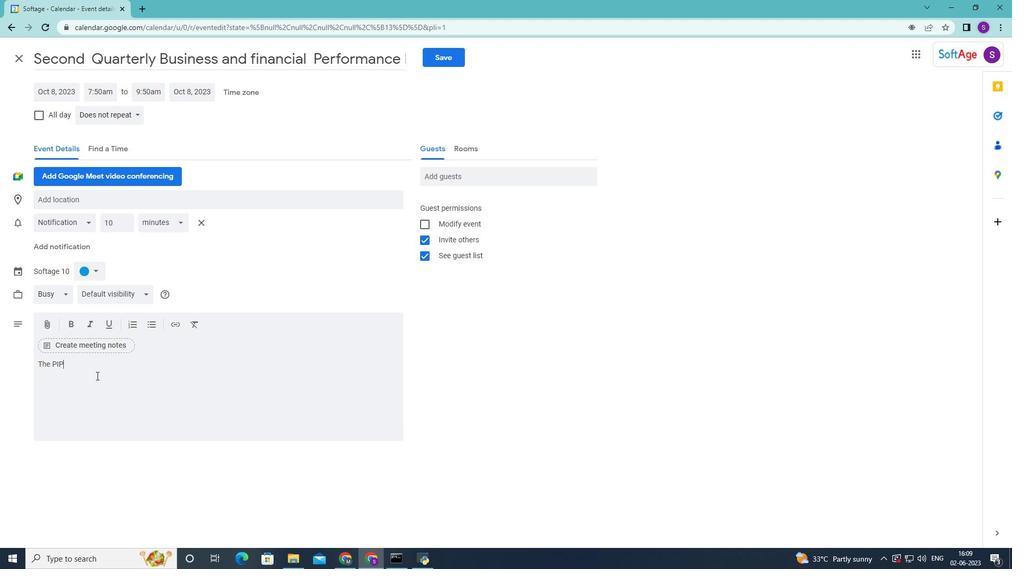 
Action: Mouse moved to (96, 376)
Screenshot: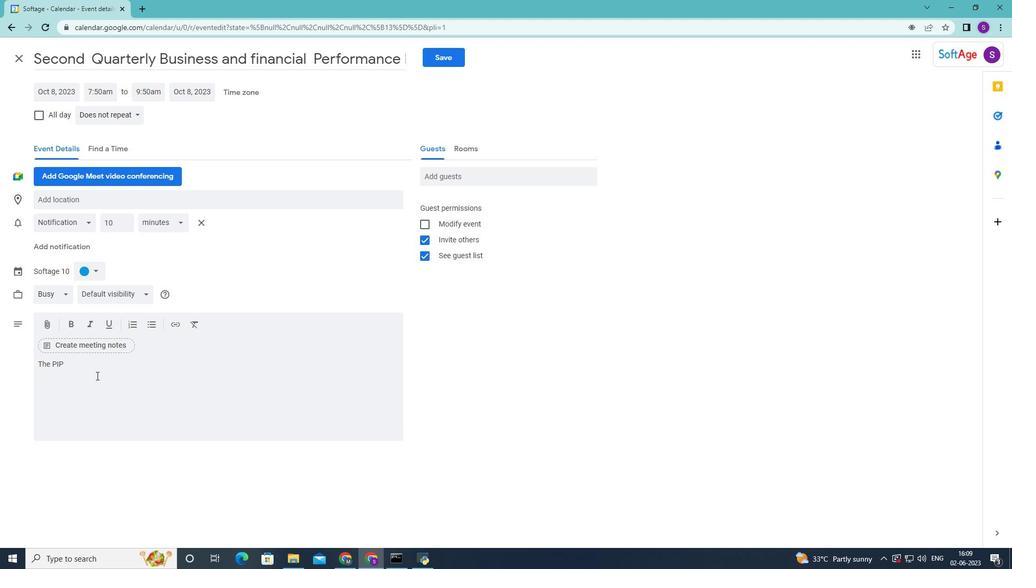 
Action: Key pressed <Key.shift><Key.shift><Key.shift>Dus<Key.backspace><Key.backspace>iscussion<Key.space>will<Key.space>be<Key.space>conducted<Key.space>in<Key.space>a<Key.space>respectful<Key.space>and<Key.space>confede<Key.backspace><Key.backspace><Key.backspace>ideb<Key.backspace>nta<Key.backspace>ial<Key.space>manner,<Key.space>ensuring<Key.space>that<Key.space>the<Key.space>employee<Key.space>feels<Key.space>heard<Key.space>and<Key.space>valued.<Key.space><Key.shift>The<Key.space>ultimate<Key.space>goal<Key.space>id<Key.backspace>s<Key.space>to<Key.space>create<Key.space>a<Key.space>supportive<Key.space>environment<Key.space>that<Key.space>encourages<Key.space>growth,<Key.space>self<Key.space><Key.backspace>-<Key.space>improvement,<Key.space>and<Key.space>the<Key.space>attainment<Key.space>of<Key.space>desired<Key.space>performance<Key.space>levels.
Screenshot: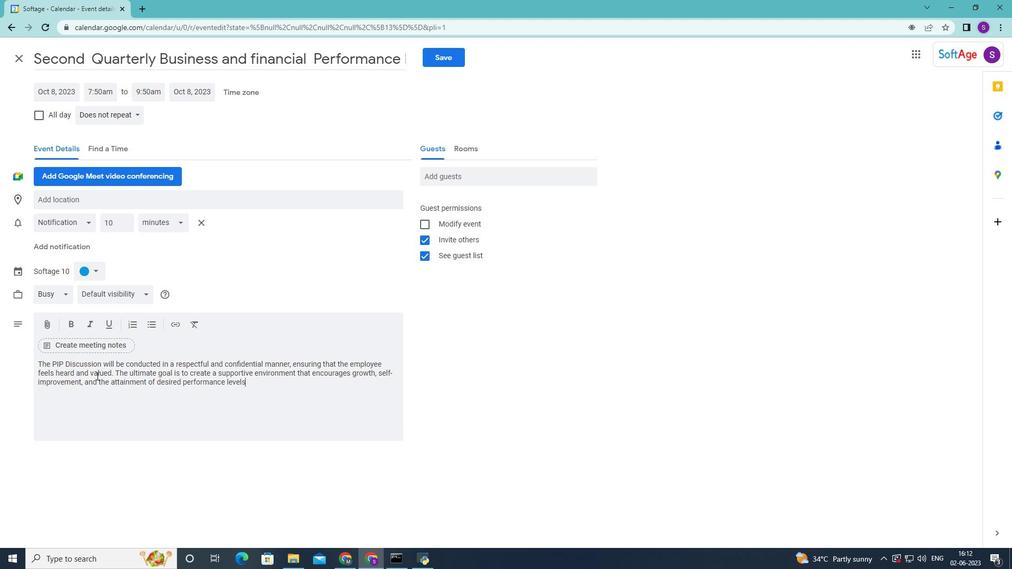 
Action: Mouse moved to (99, 272)
Screenshot: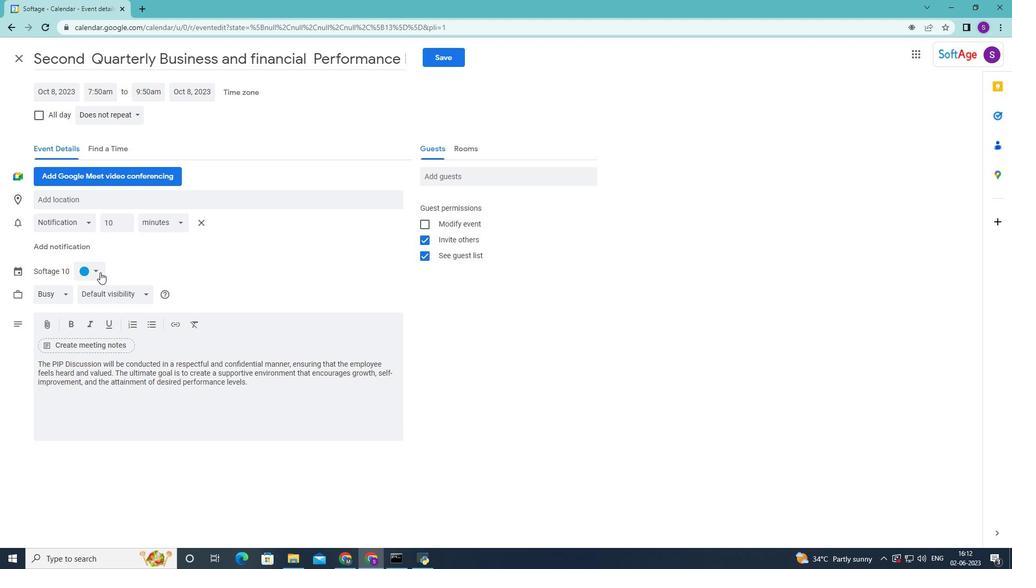 
Action: Mouse pressed left at (99, 272)
Screenshot: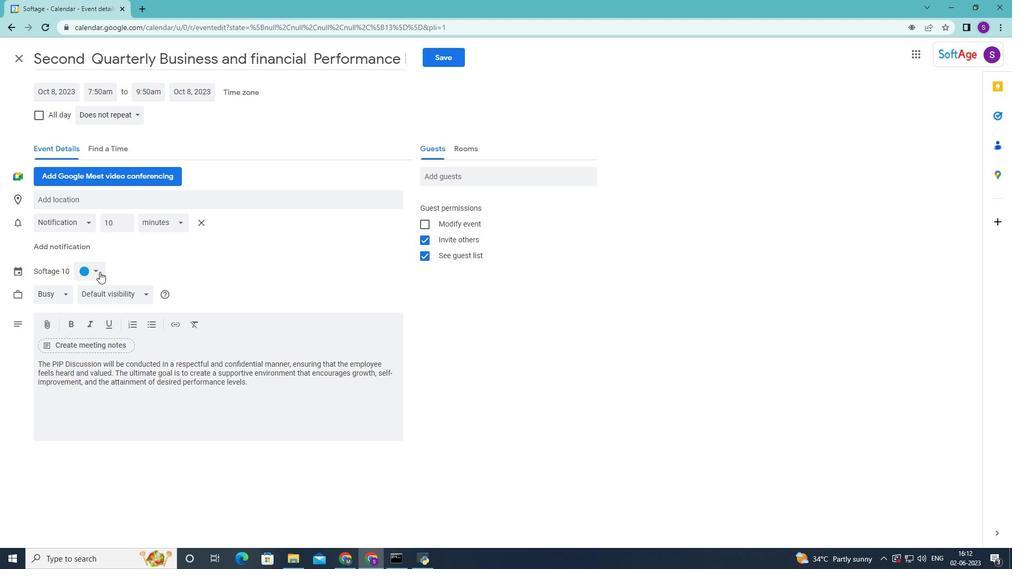 
Action: Mouse moved to (95, 281)
Screenshot: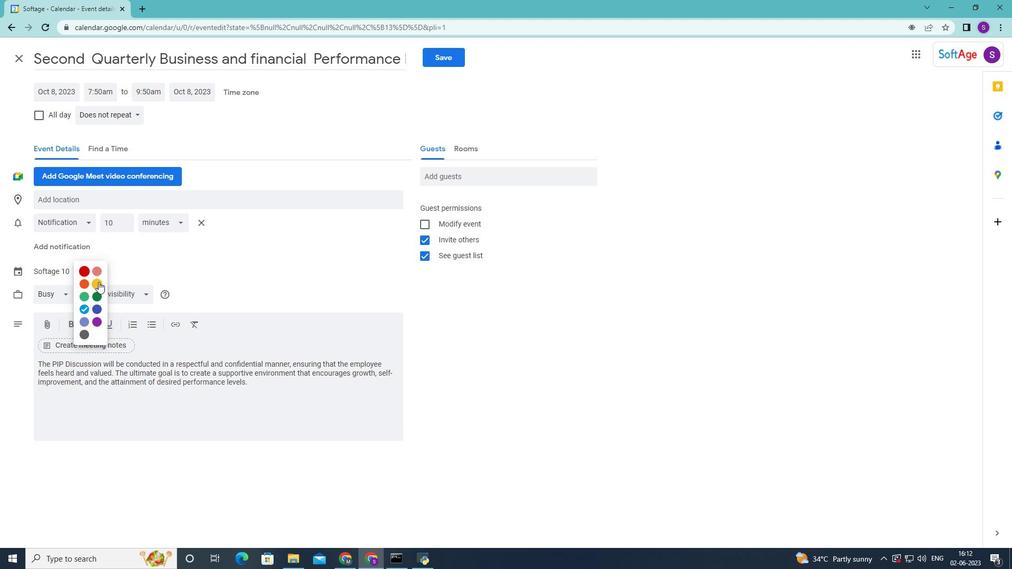 
Action: Mouse pressed left at (95, 281)
Screenshot: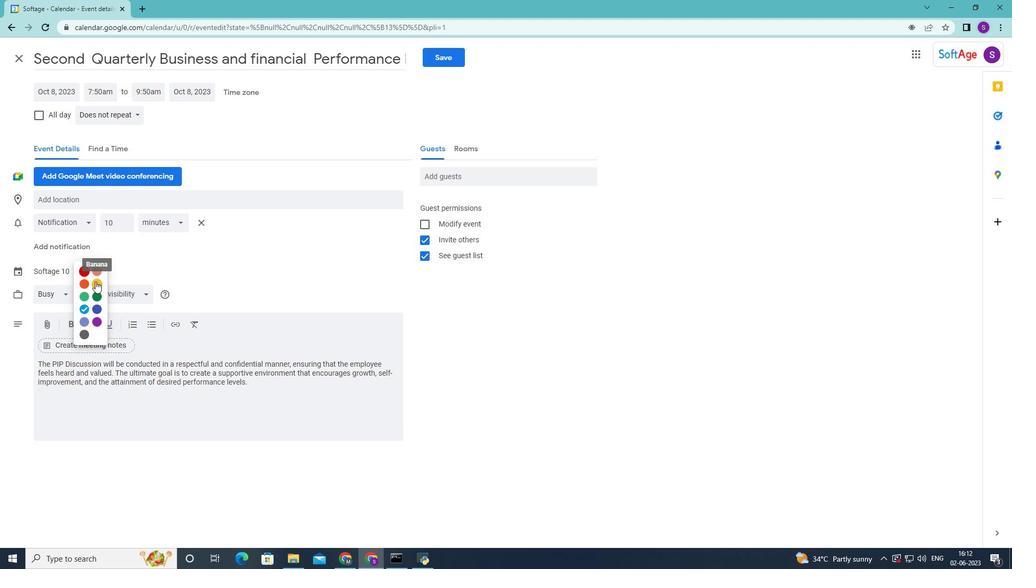 
Action: Mouse moved to (103, 204)
Screenshot: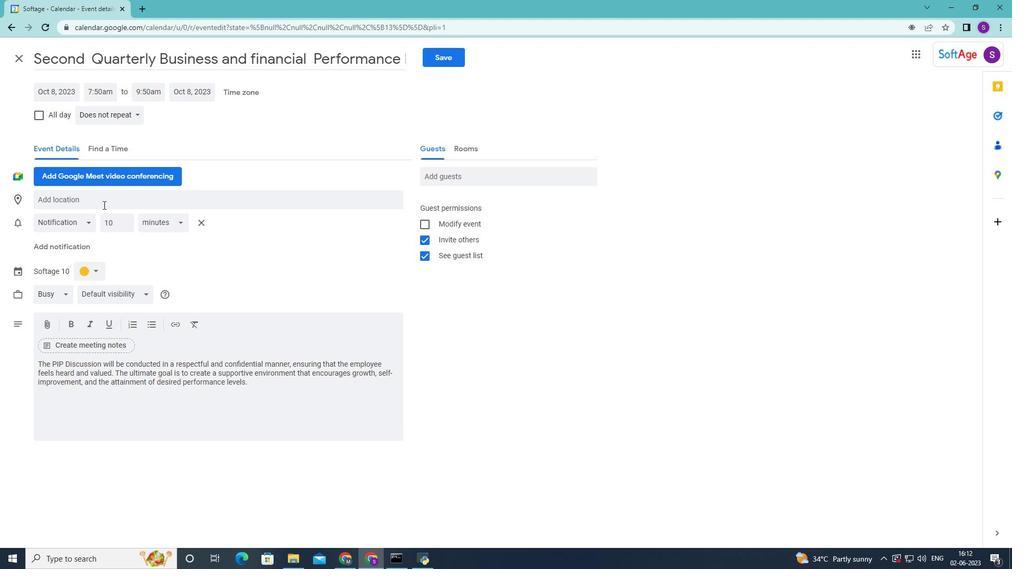 
Action: Mouse pressed left at (103, 204)
Screenshot: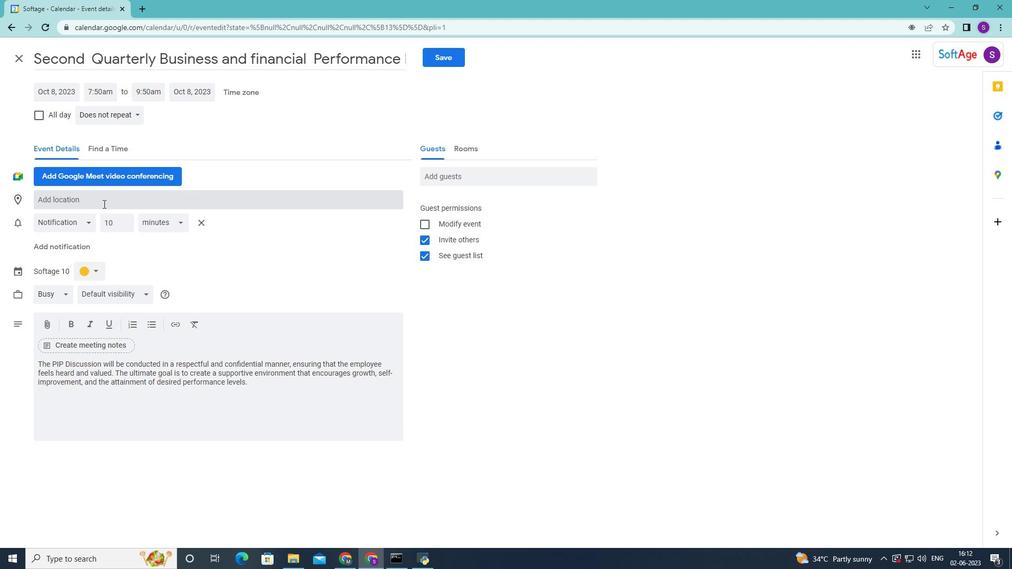 
Action: Key pressed 456<Key.space><Key.shift><Key.shift><Key.shift>Dubai<Key.space><Key.shift>opera<Key.space>,<Key.shift>f<Key.backspace><Key.shift>Dubai,<Key.shift>Uae<Key.space>
Screenshot: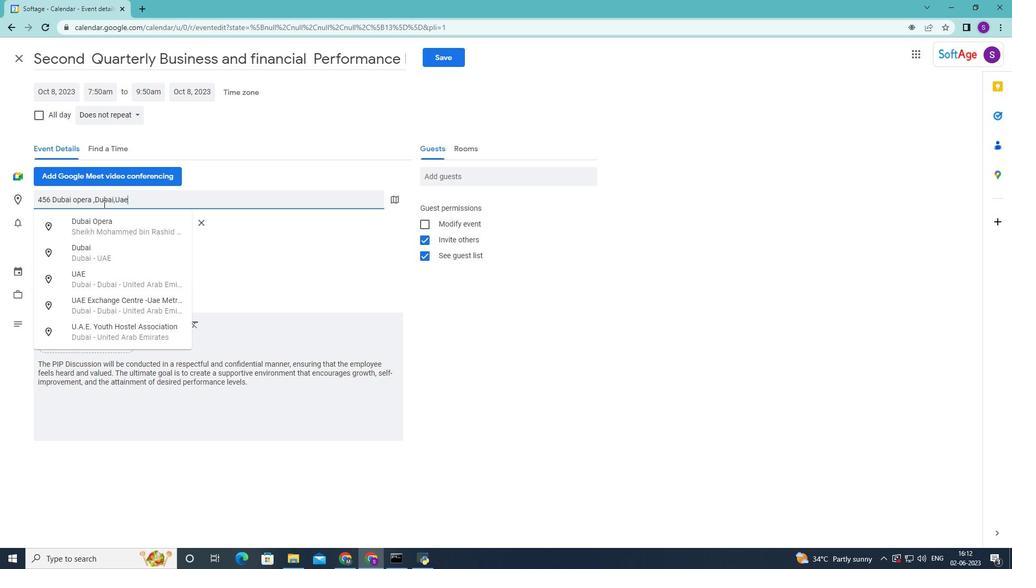
Action: Mouse moved to (122, 229)
Screenshot: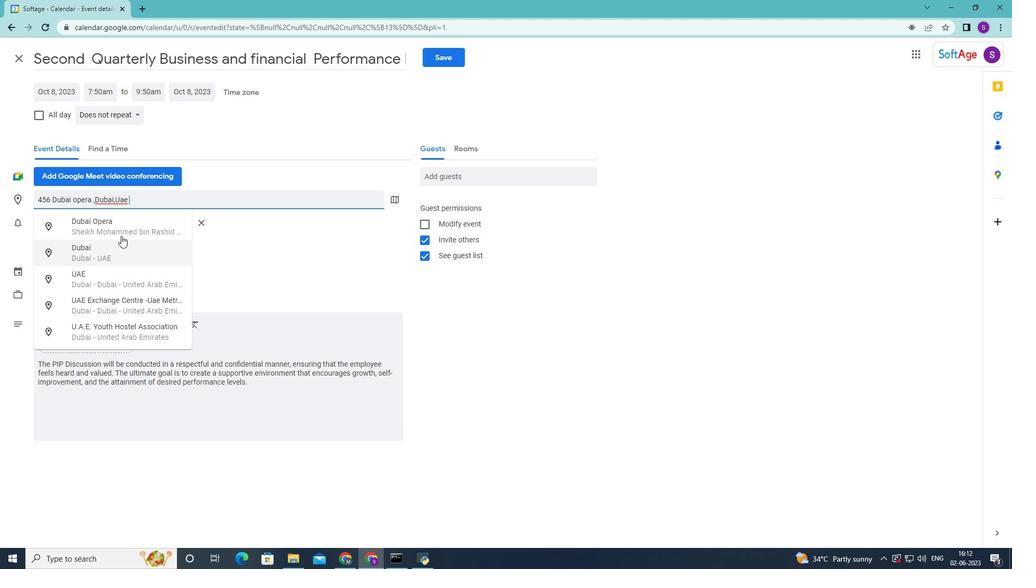 
Action: Mouse pressed left at (122, 229)
Screenshot: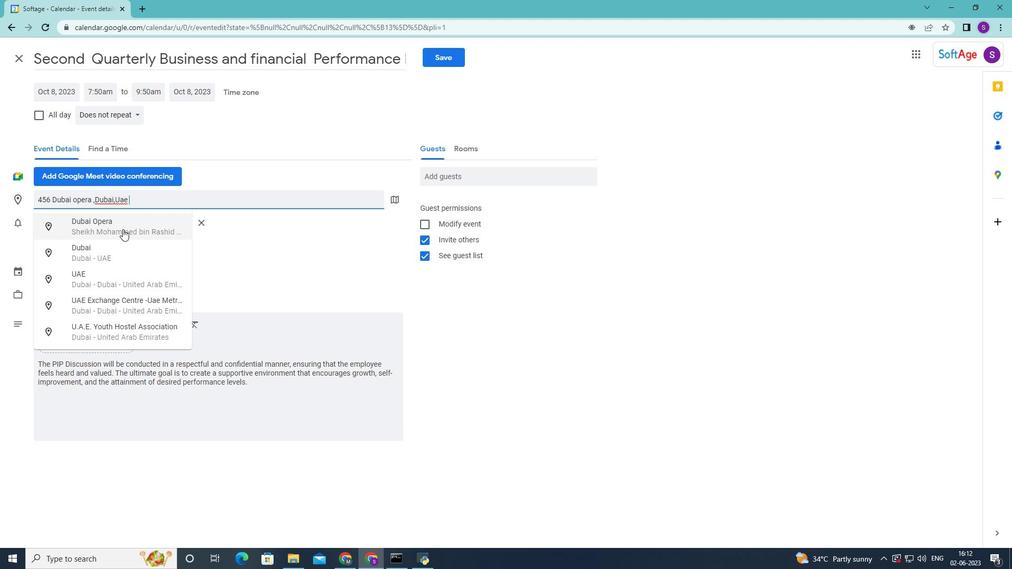 
Action: Mouse moved to (424, 258)
Screenshot: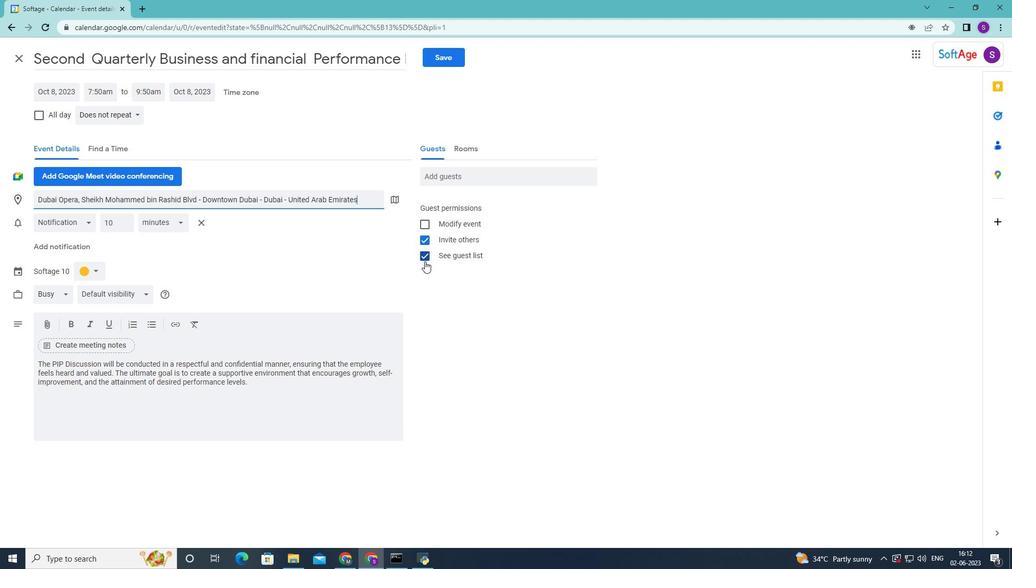 
Action: Mouse pressed left at (424, 258)
Screenshot: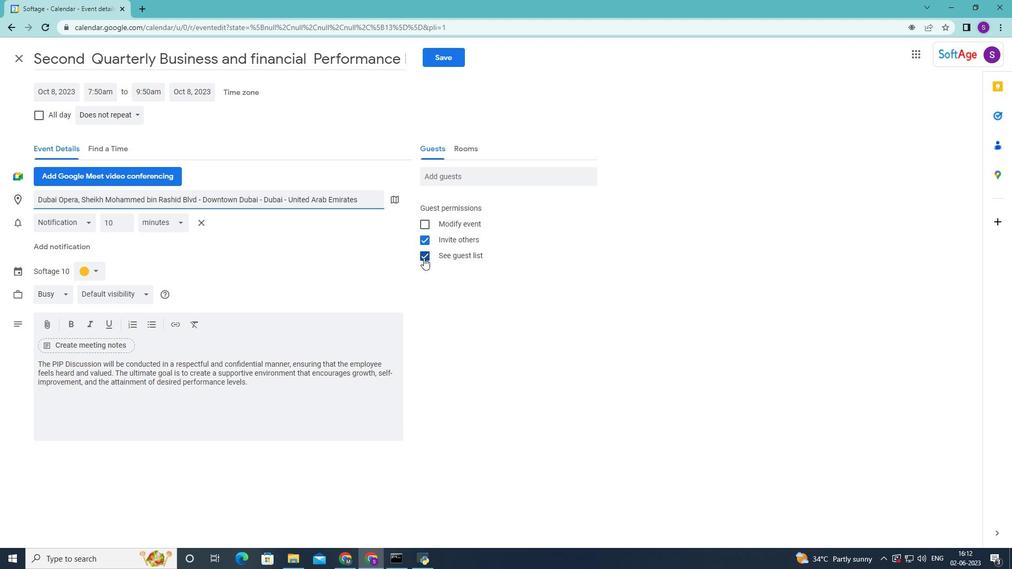 
Action: Mouse moved to (468, 177)
Screenshot: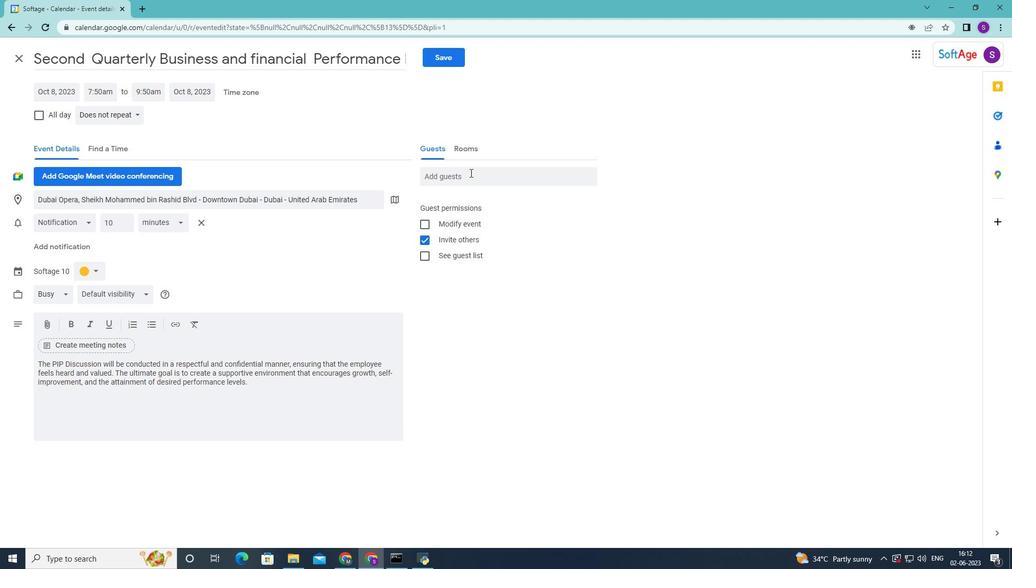 
Action: Mouse pressed left at (468, 177)
Screenshot: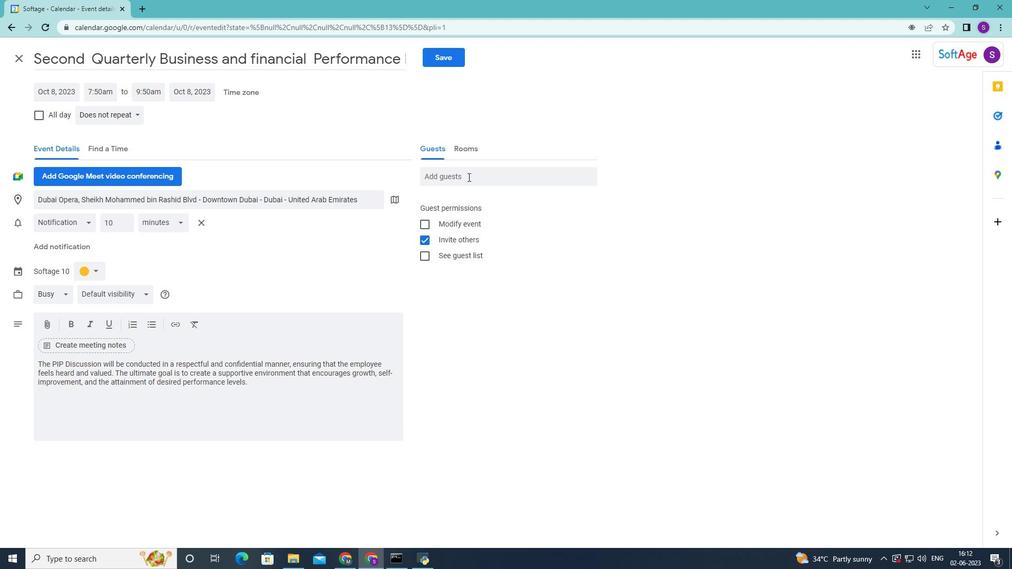 
Action: Key pressed <Key.shift>Softage.5<Key.shift>@softage.net<Key.enter><Key.shift>Sp<Key.backspace>oftage.6<Key.shift><Key.f1>@sog<Key.backspace>ftage.net<Key.enter>
Screenshot: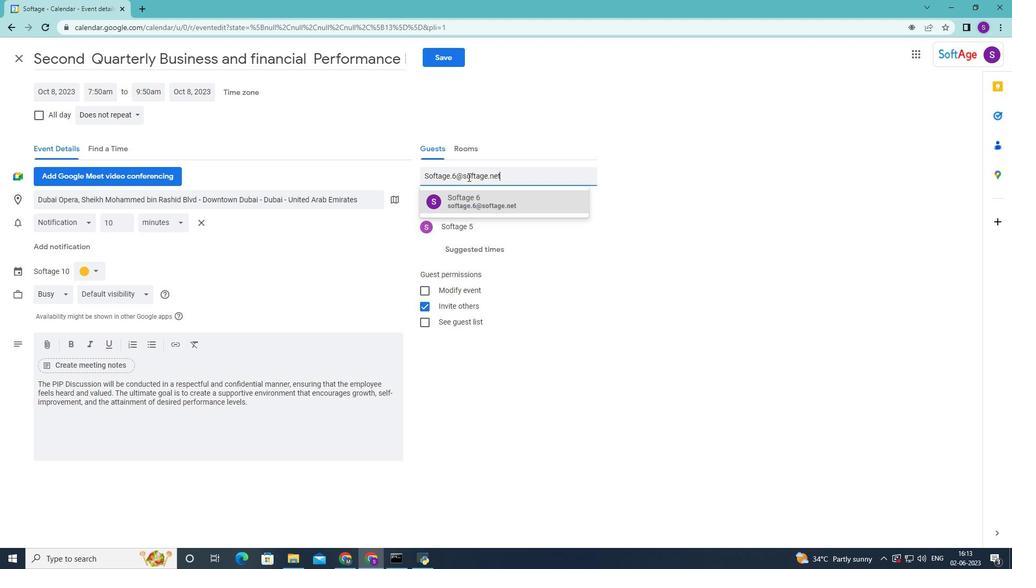 
Action: Mouse moved to (138, 111)
Screenshot: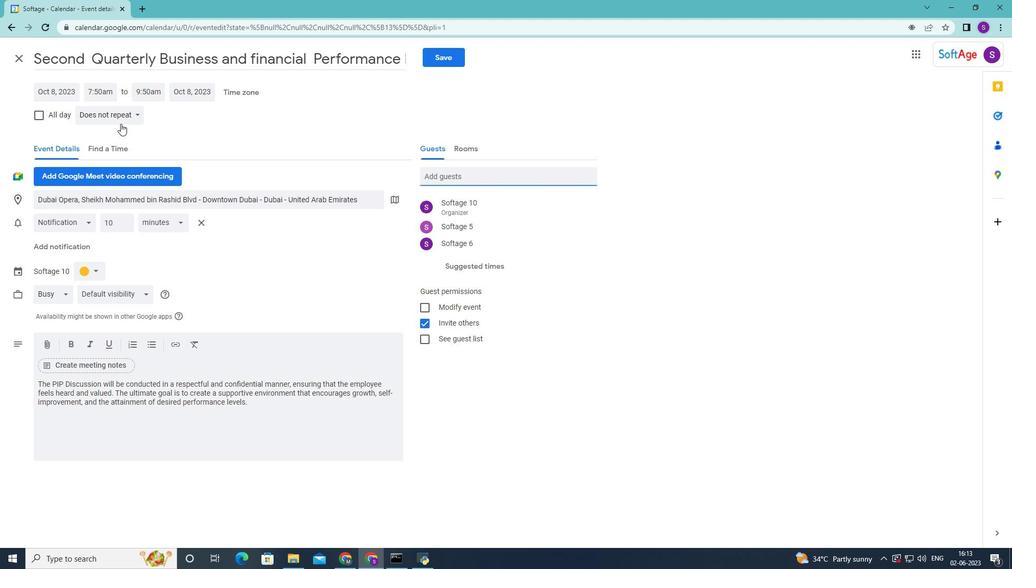 
Action: Mouse pressed left at (138, 111)
Screenshot: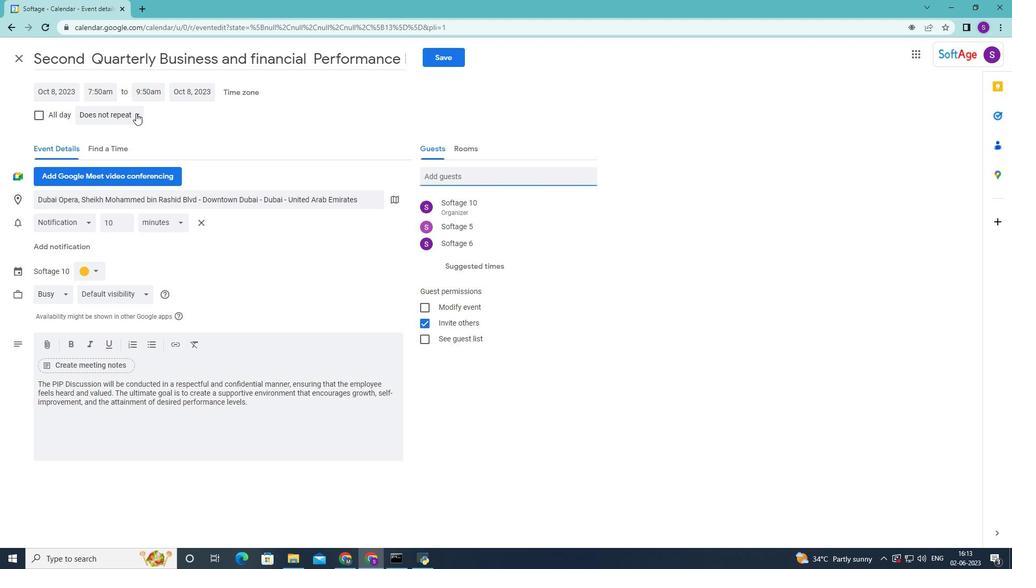 
Action: Mouse moved to (144, 158)
Screenshot: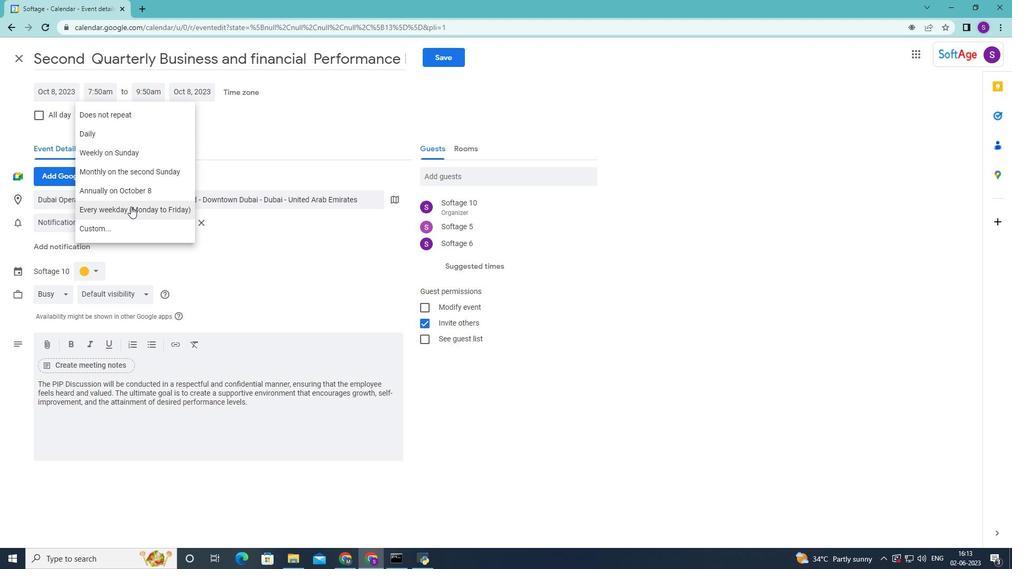 
Action: Mouse pressed left at (144, 158)
Screenshot: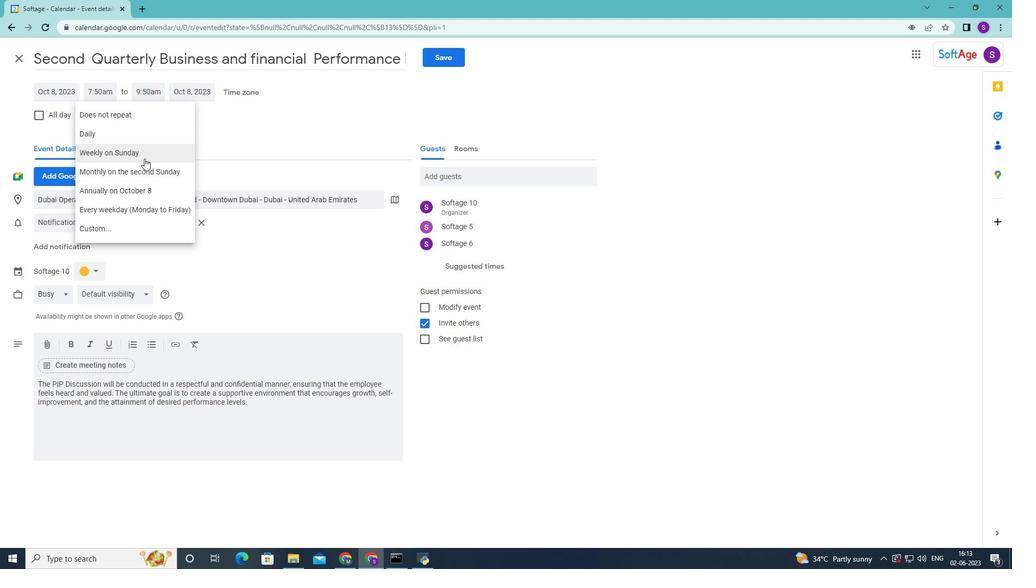 
Action: Mouse moved to (445, 58)
Screenshot: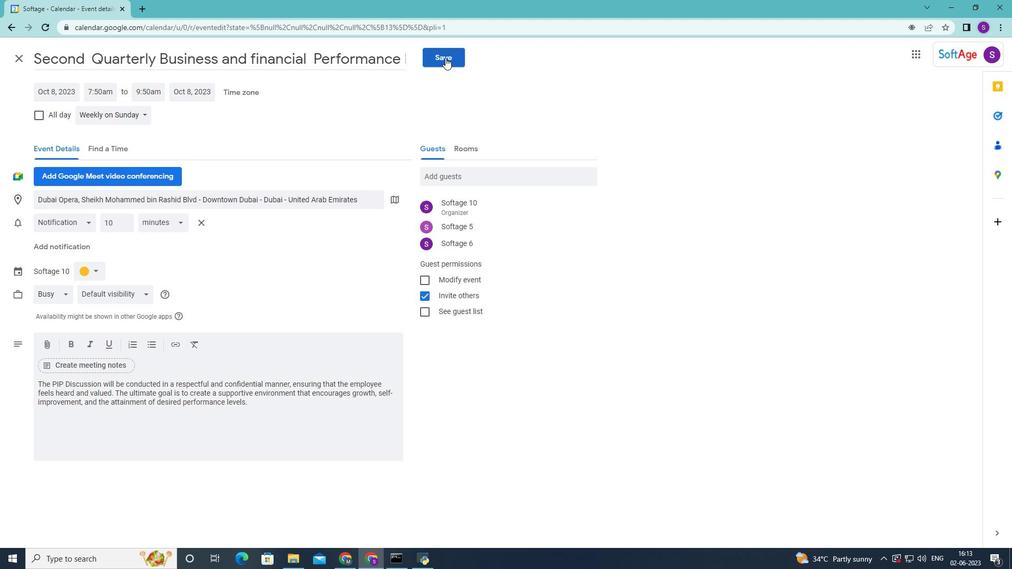 
Action: Mouse pressed left at (445, 58)
Screenshot: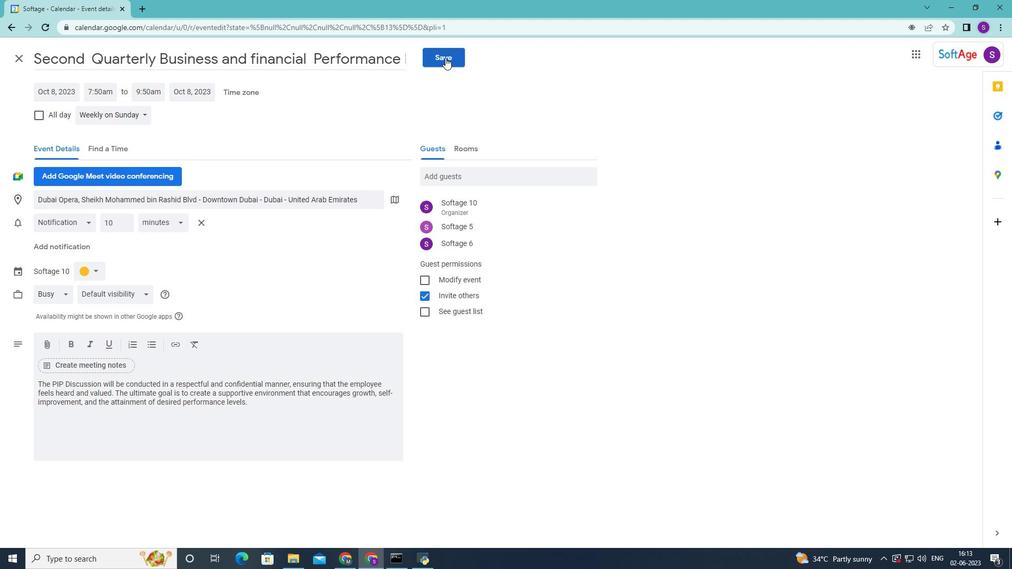 
Action: Mouse moved to (606, 321)
Screenshot: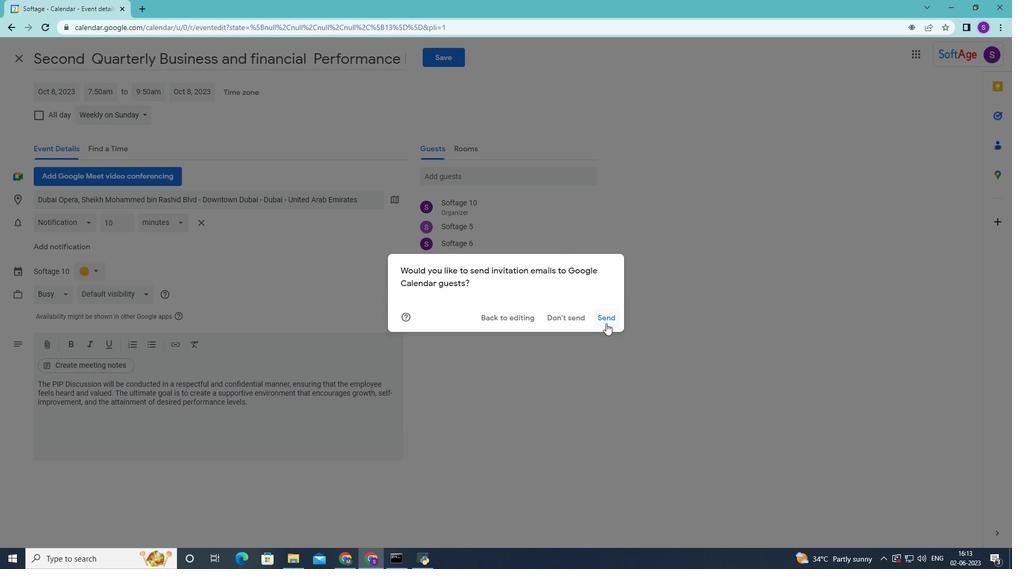 
Action: Mouse pressed left at (606, 321)
Screenshot: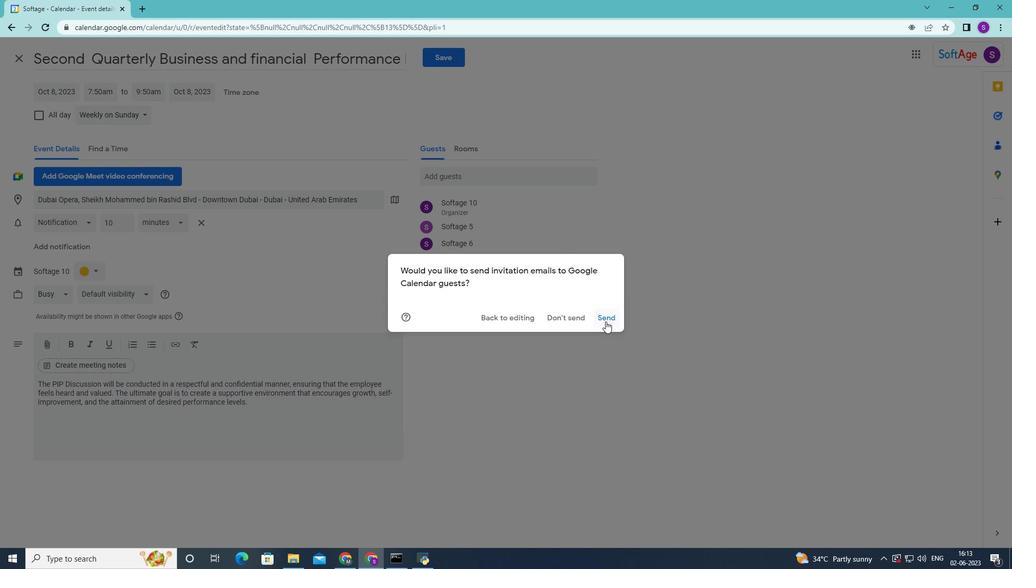 
